 Task: Find connections with filter location Xinzhi with filter topic #Successwith filter profile language Spanish with filter current company Harvard Business Publishing with filter school Anna University with filter industry Pension Funds with filter service category Interaction Design with filter keywords title Red Cross Volunteer
Action: Mouse moved to (699, 99)
Screenshot: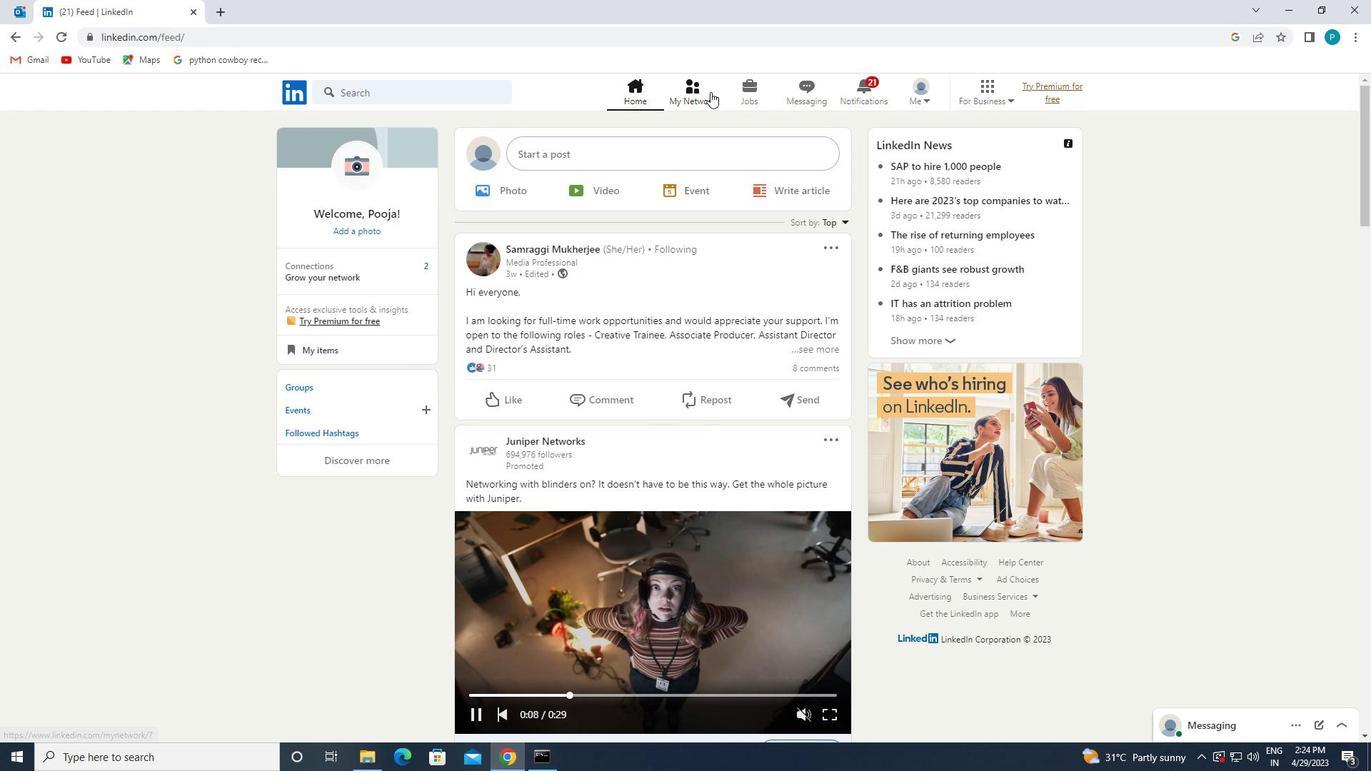 
Action: Mouse pressed left at (699, 99)
Screenshot: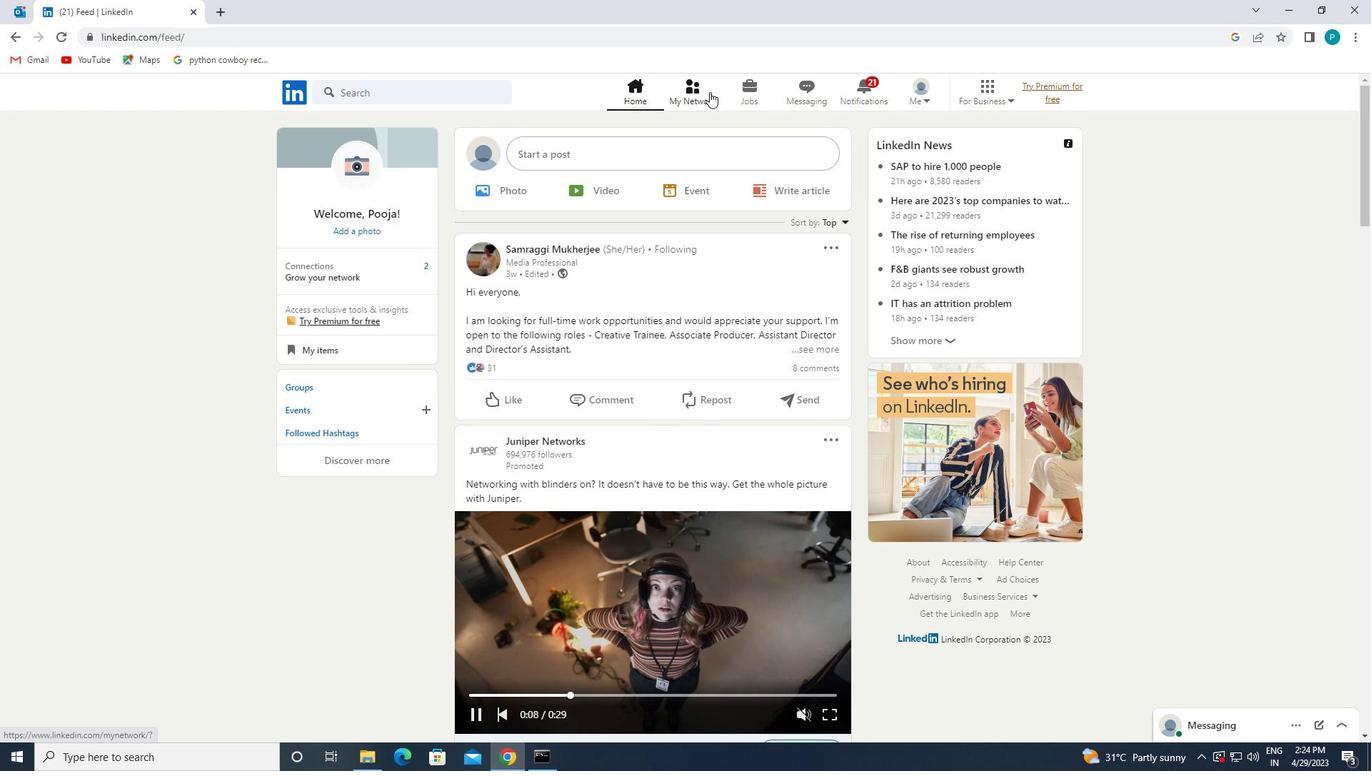 
Action: Mouse moved to (435, 154)
Screenshot: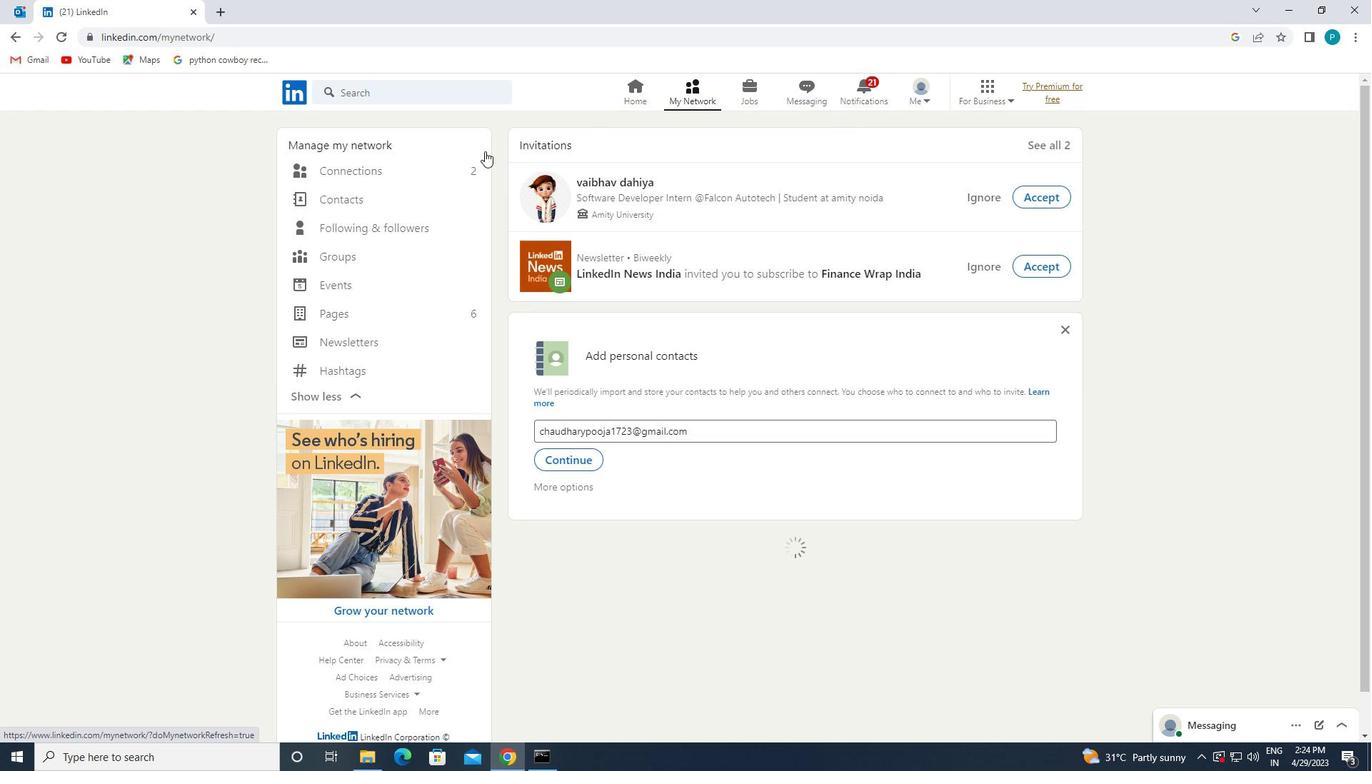 
Action: Mouse pressed left at (435, 154)
Screenshot: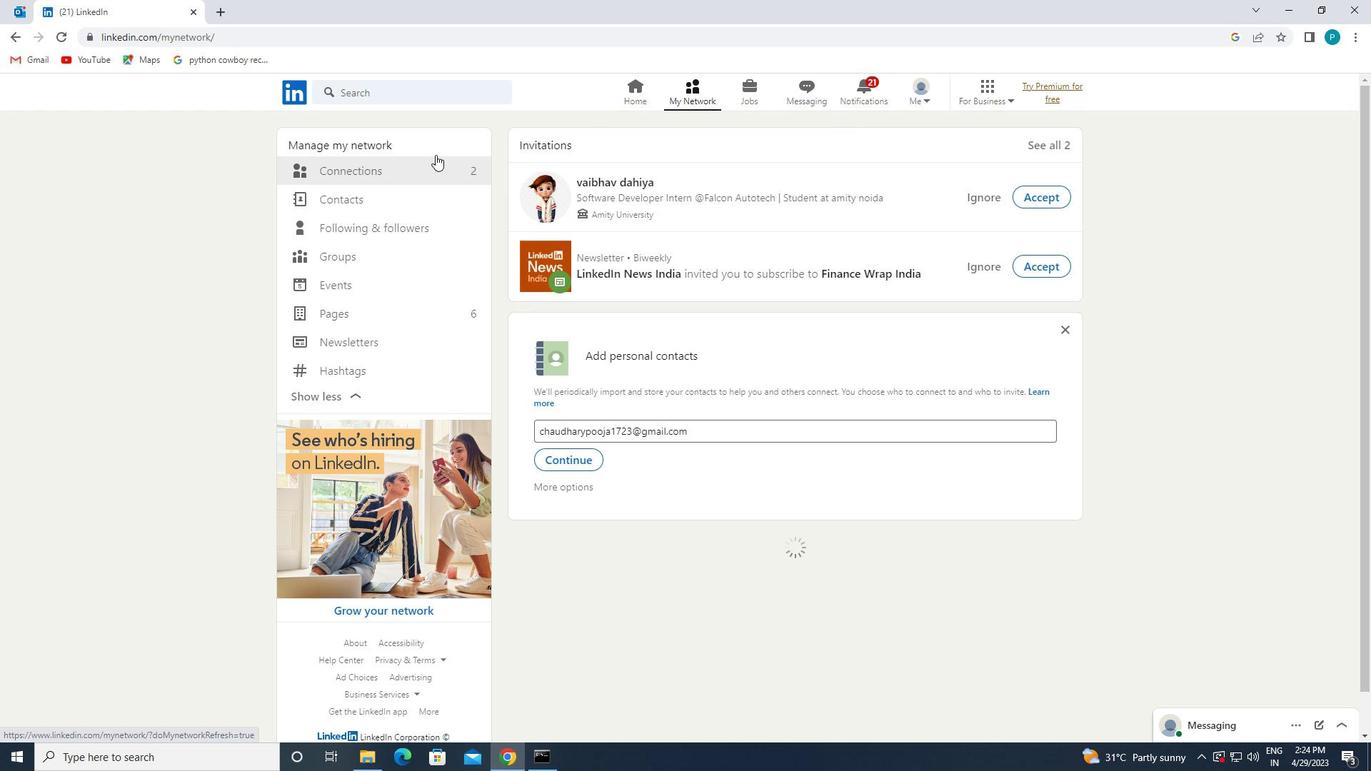 
Action: Mouse moved to (433, 162)
Screenshot: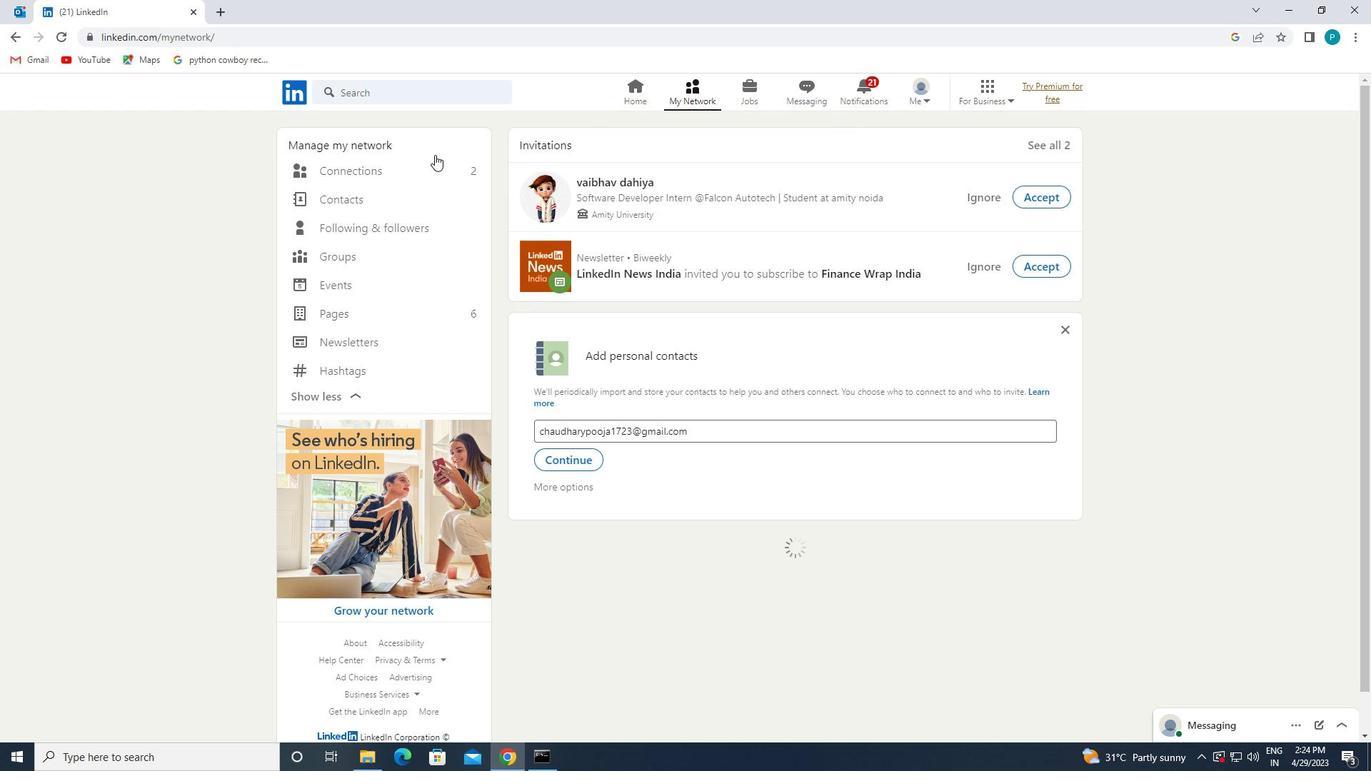 
Action: Mouse pressed left at (433, 162)
Screenshot: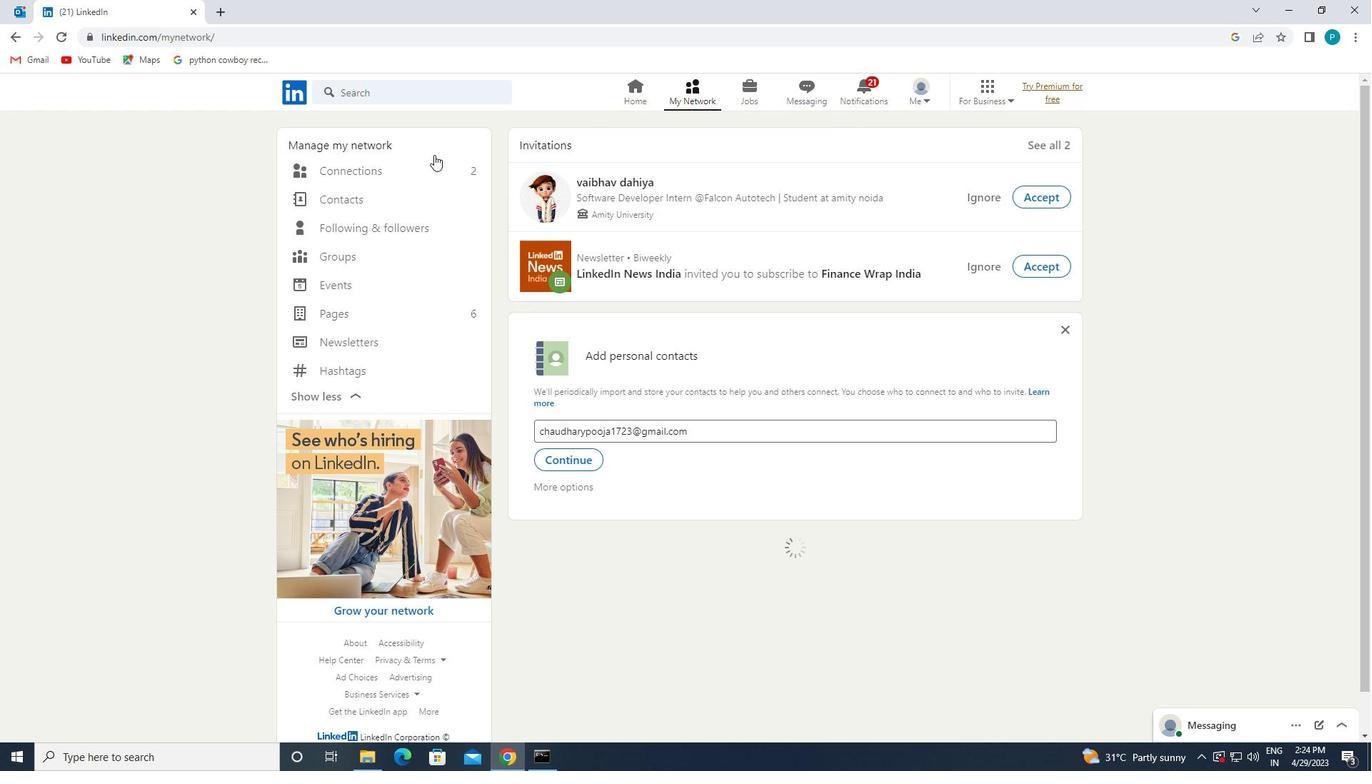 
Action: Mouse moved to (813, 177)
Screenshot: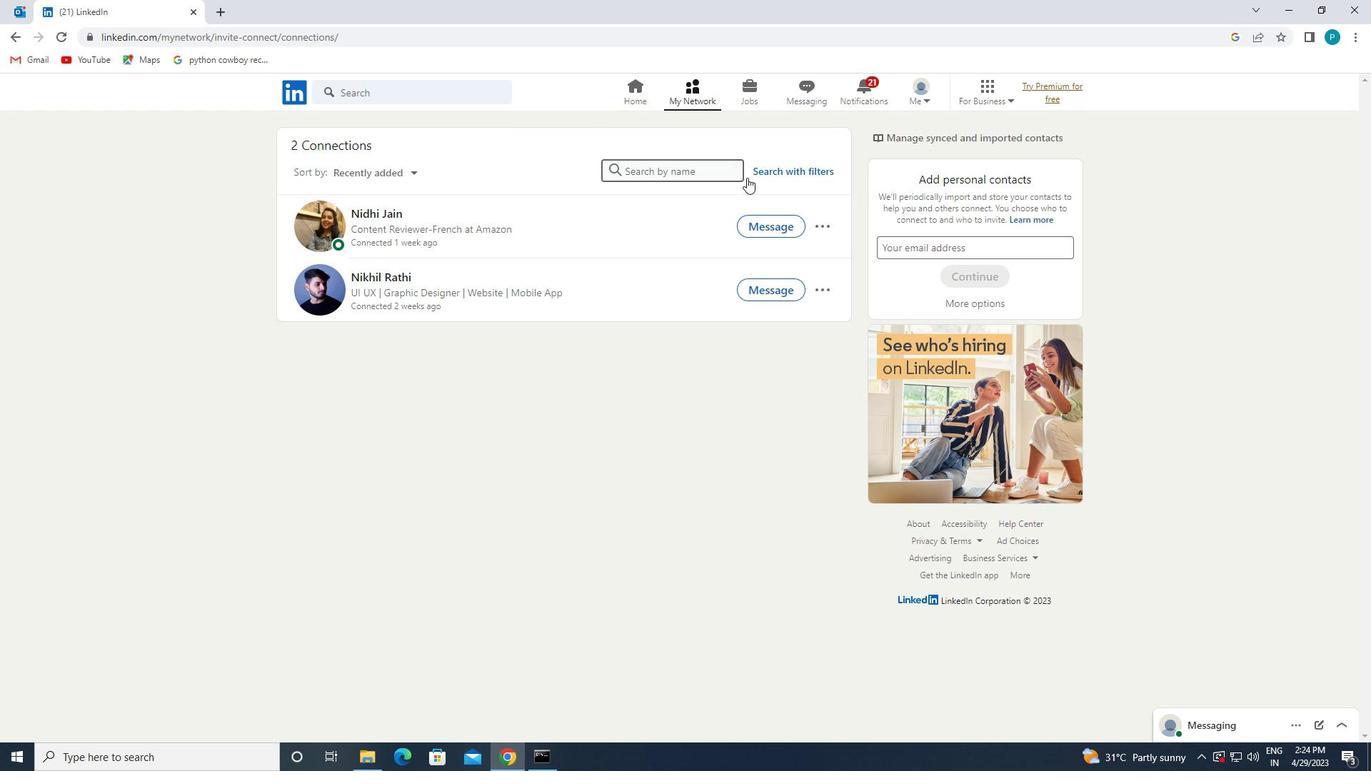 
Action: Mouse pressed left at (813, 177)
Screenshot: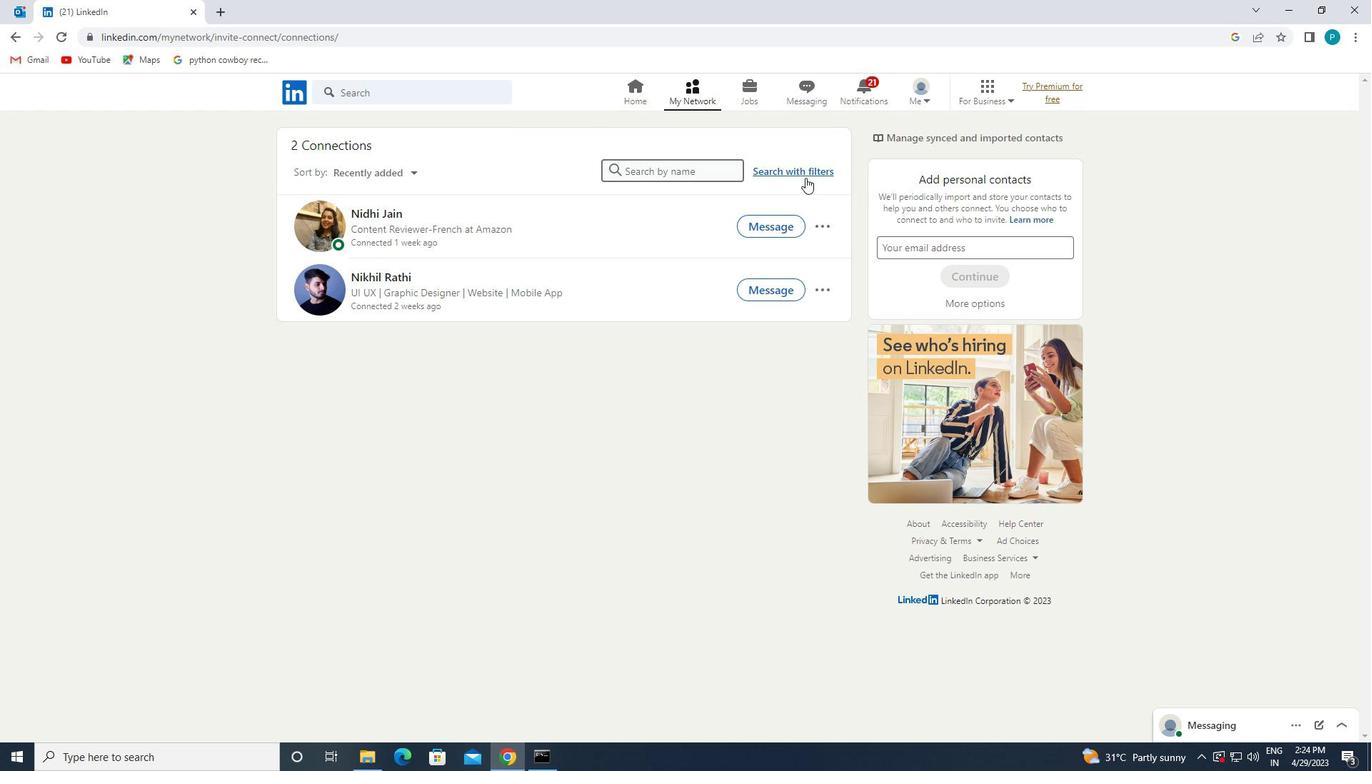 
Action: Mouse moved to (737, 134)
Screenshot: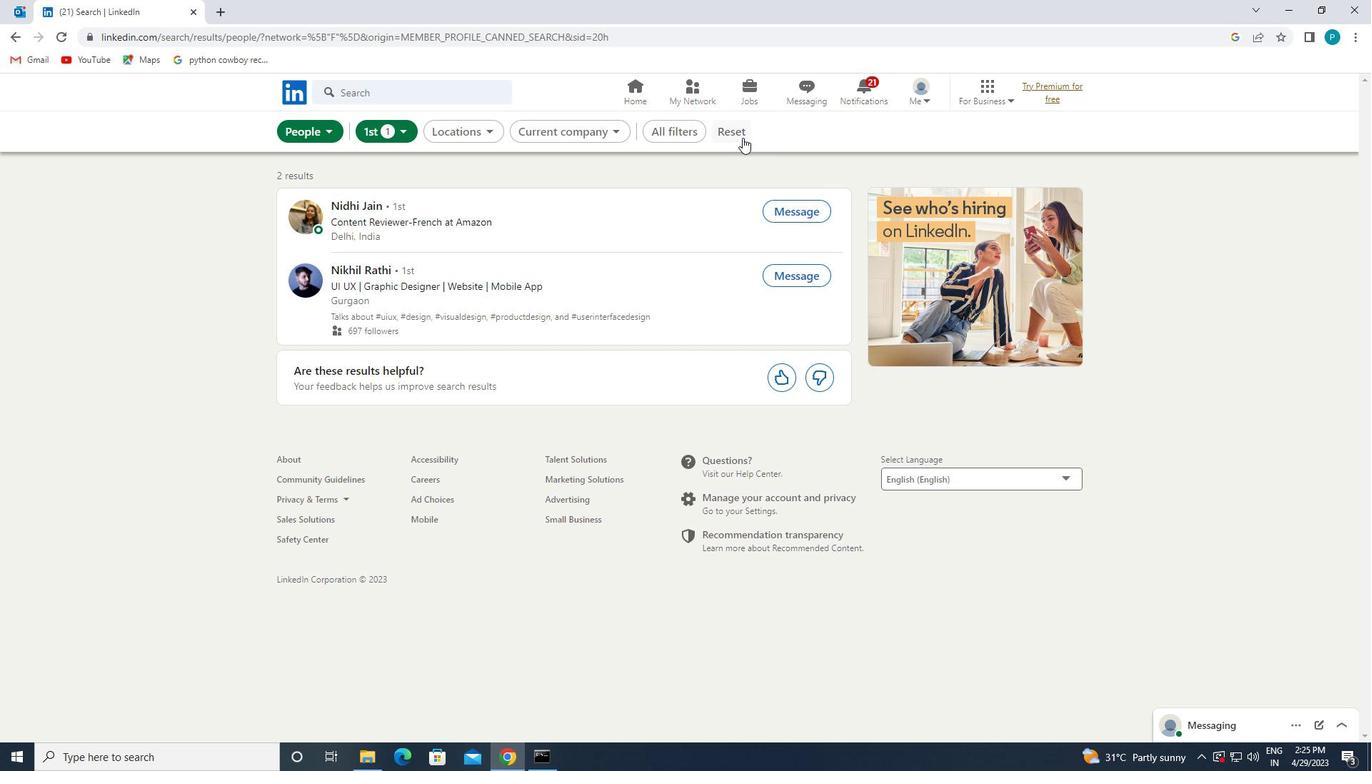 
Action: Mouse pressed left at (737, 134)
Screenshot: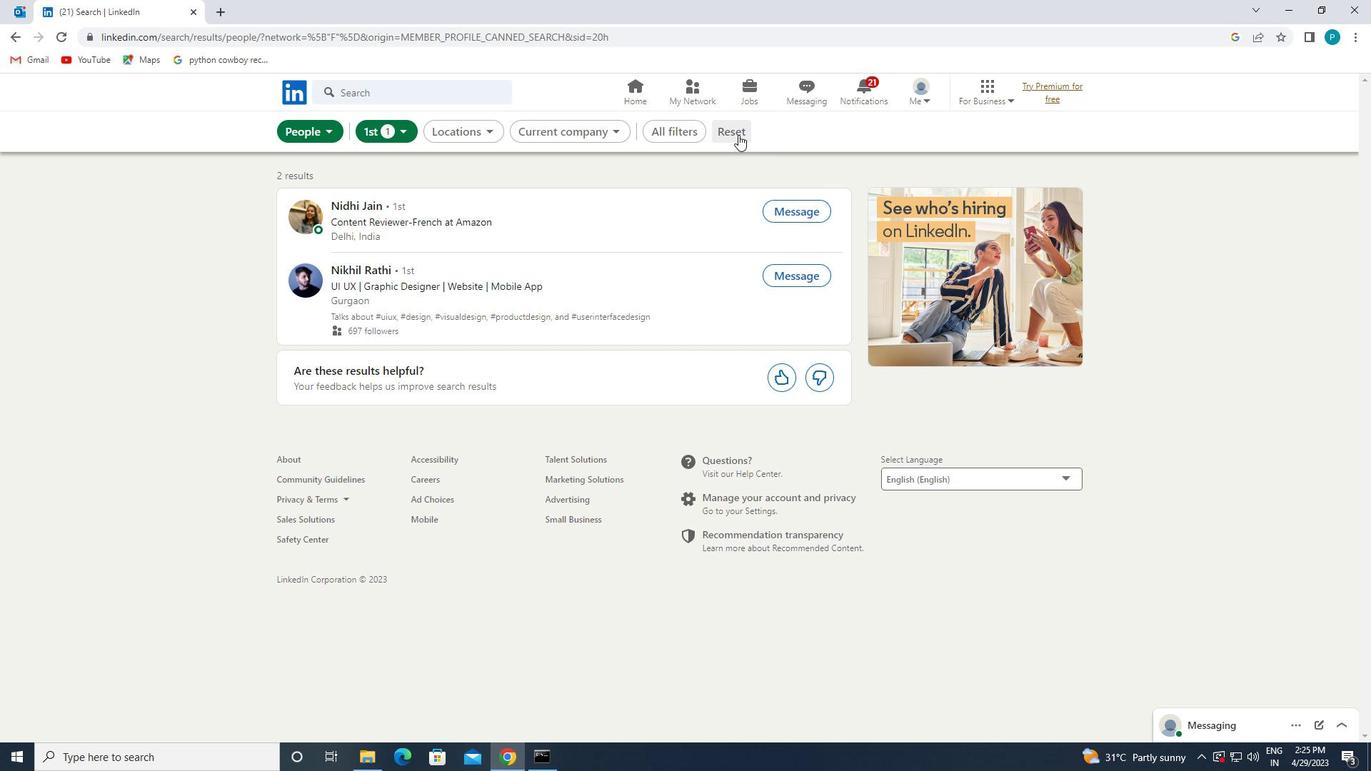 
Action: Mouse moved to (715, 131)
Screenshot: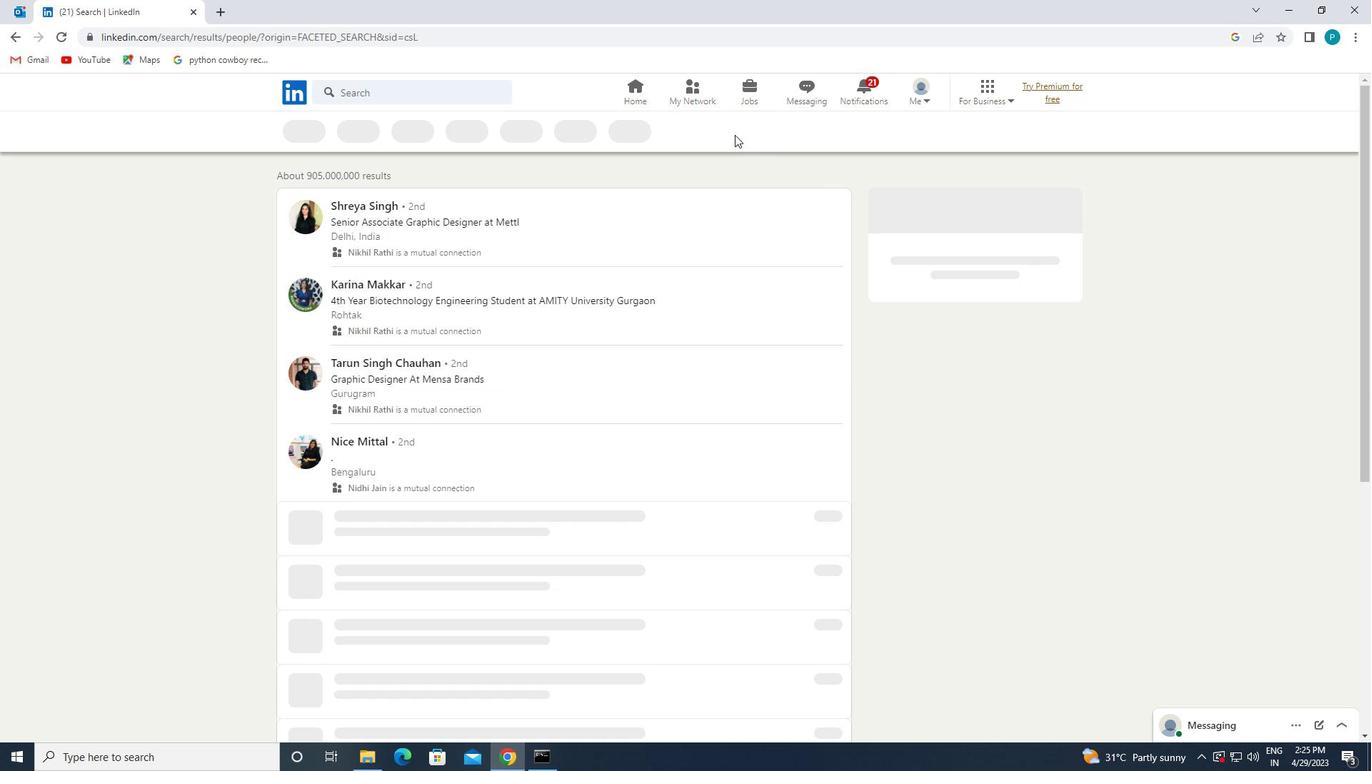 
Action: Mouse pressed left at (715, 131)
Screenshot: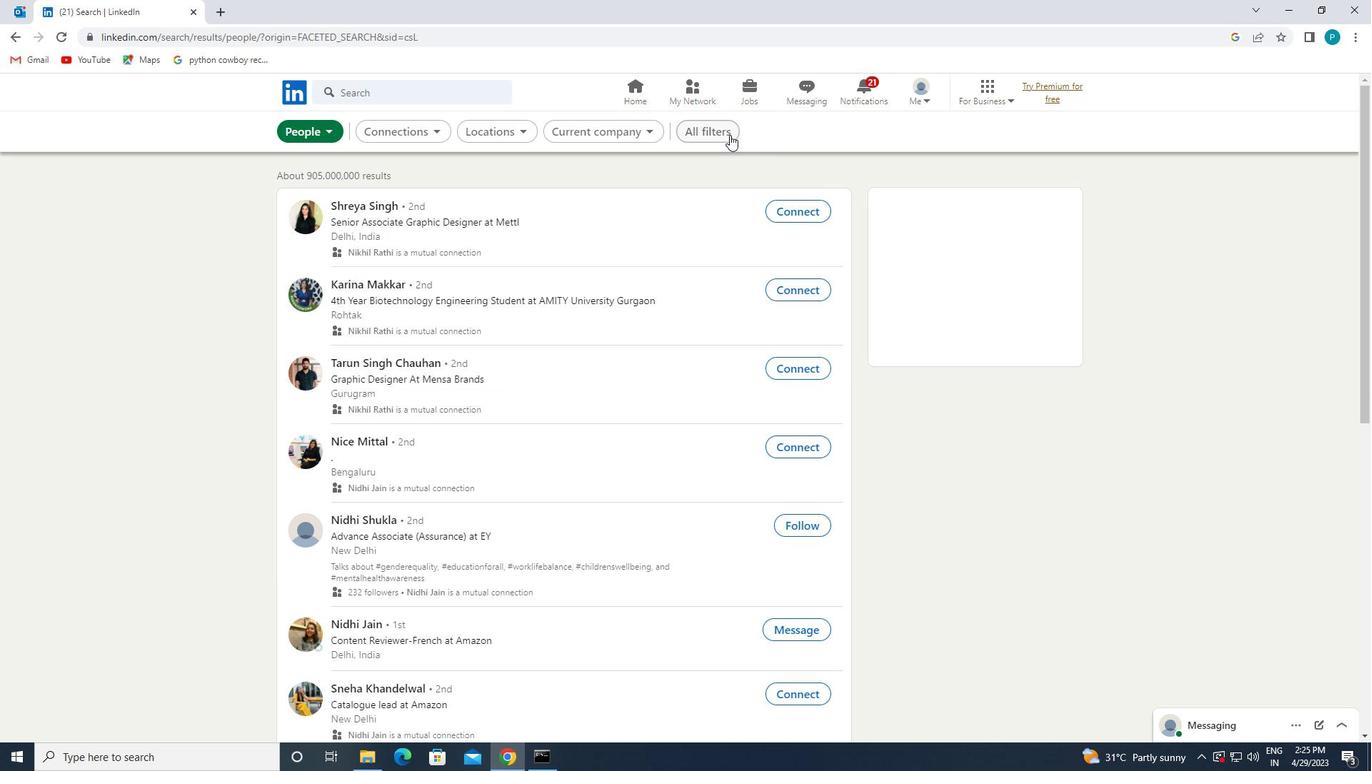 
Action: Mouse moved to (1208, 461)
Screenshot: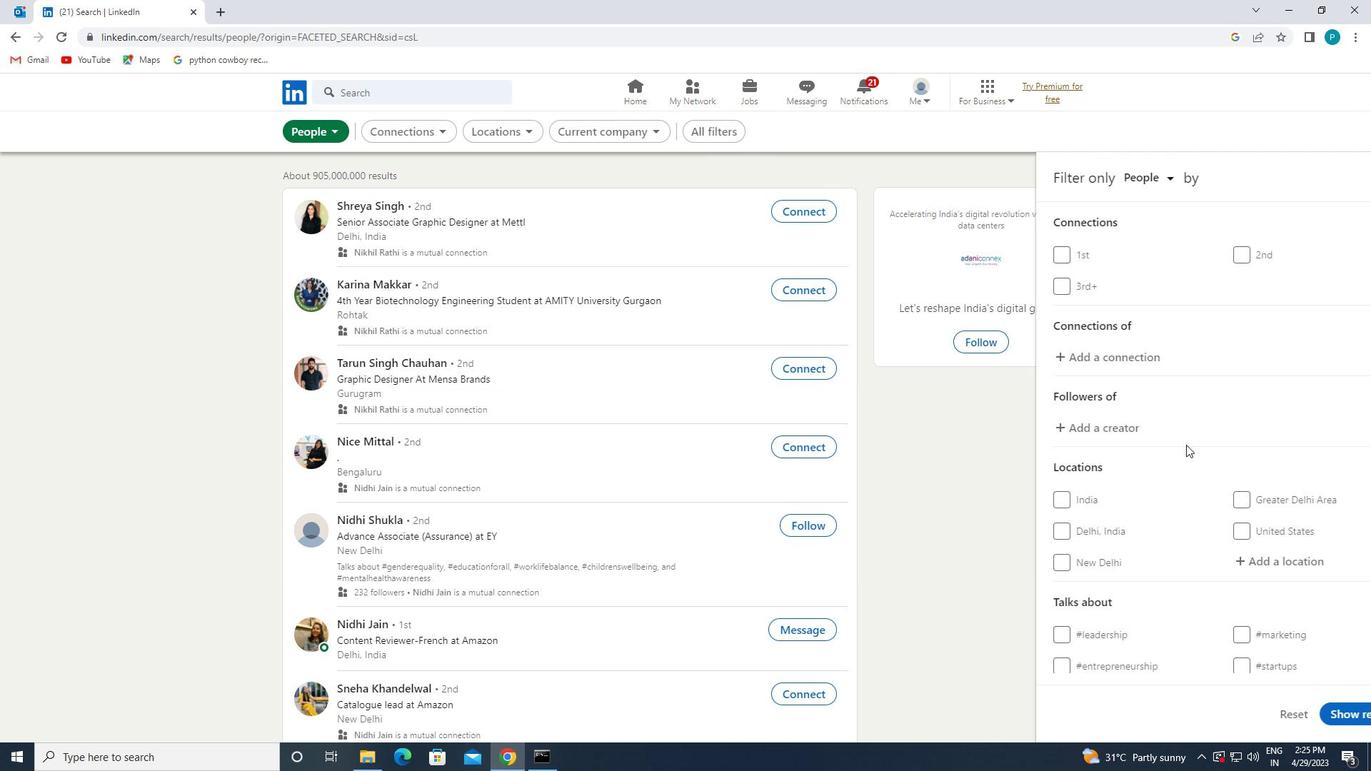 
Action: Mouse scrolled (1208, 460) with delta (0, 0)
Screenshot: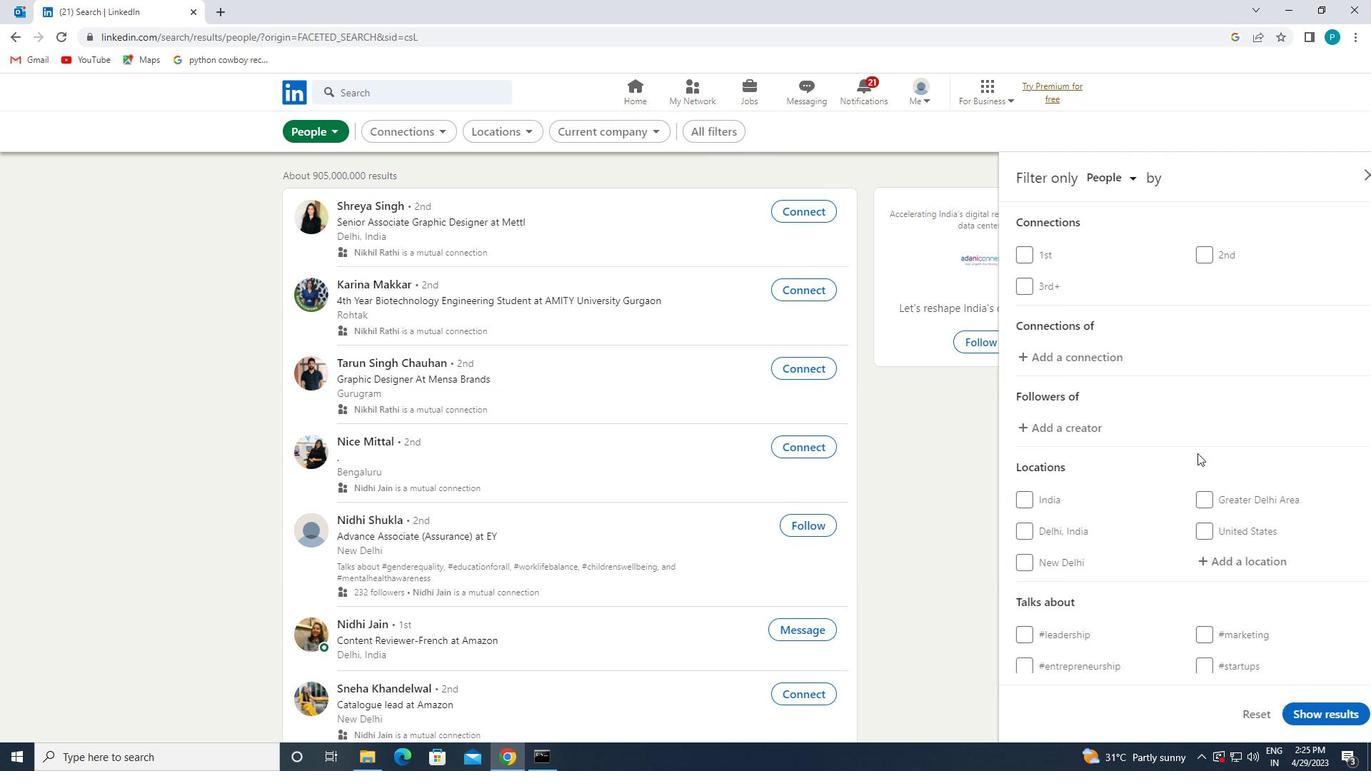 
Action: Mouse scrolled (1208, 460) with delta (0, 0)
Screenshot: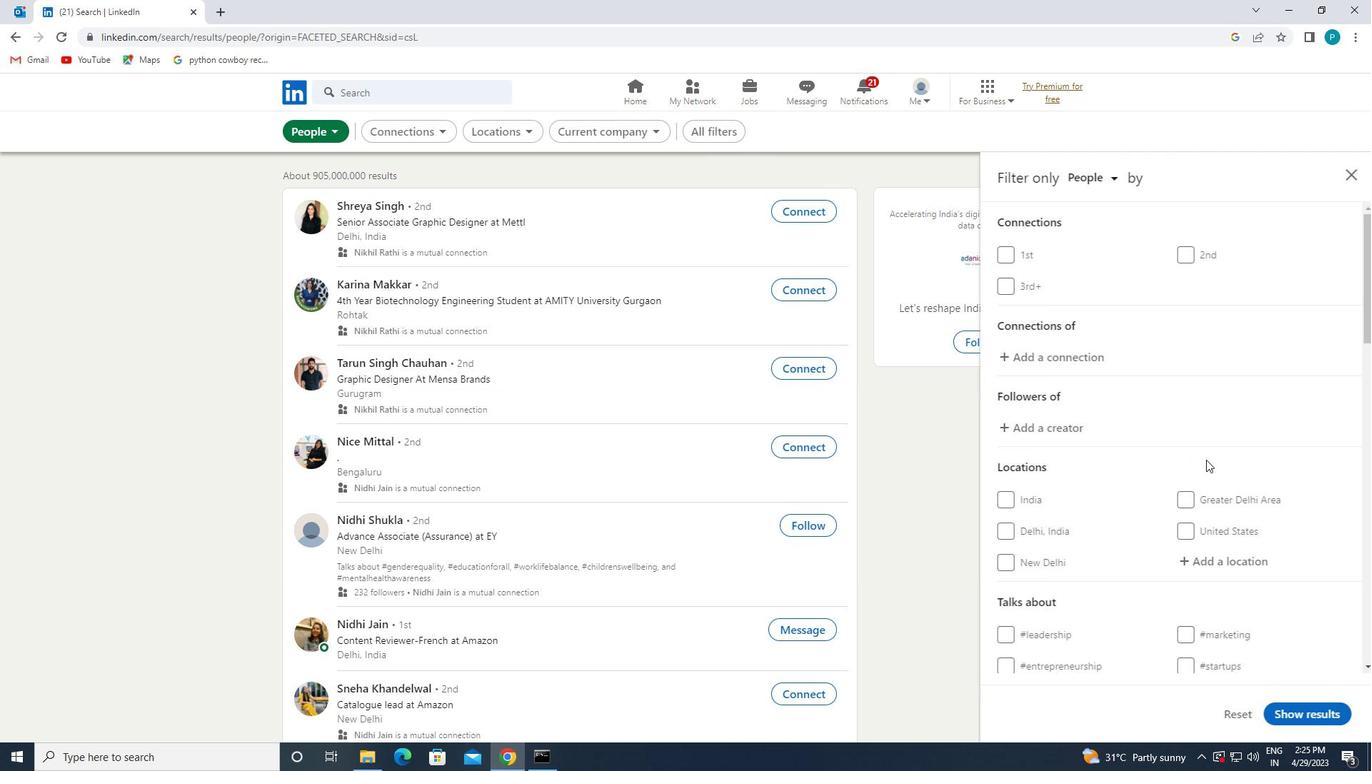 
Action: Mouse scrolled (1208, 460) with delta (0, 0)
Screenshot: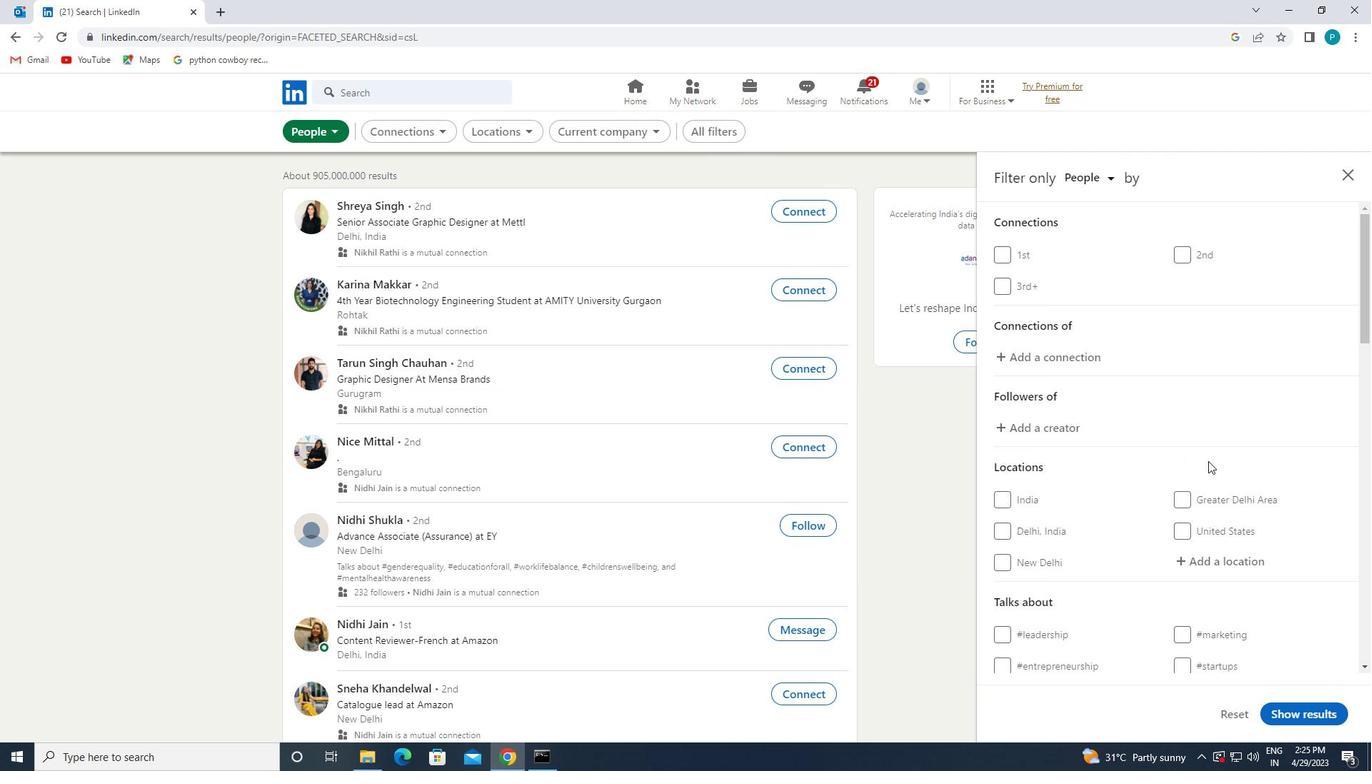 
Action: Mouse moved to (1208, 461)
Screenshot: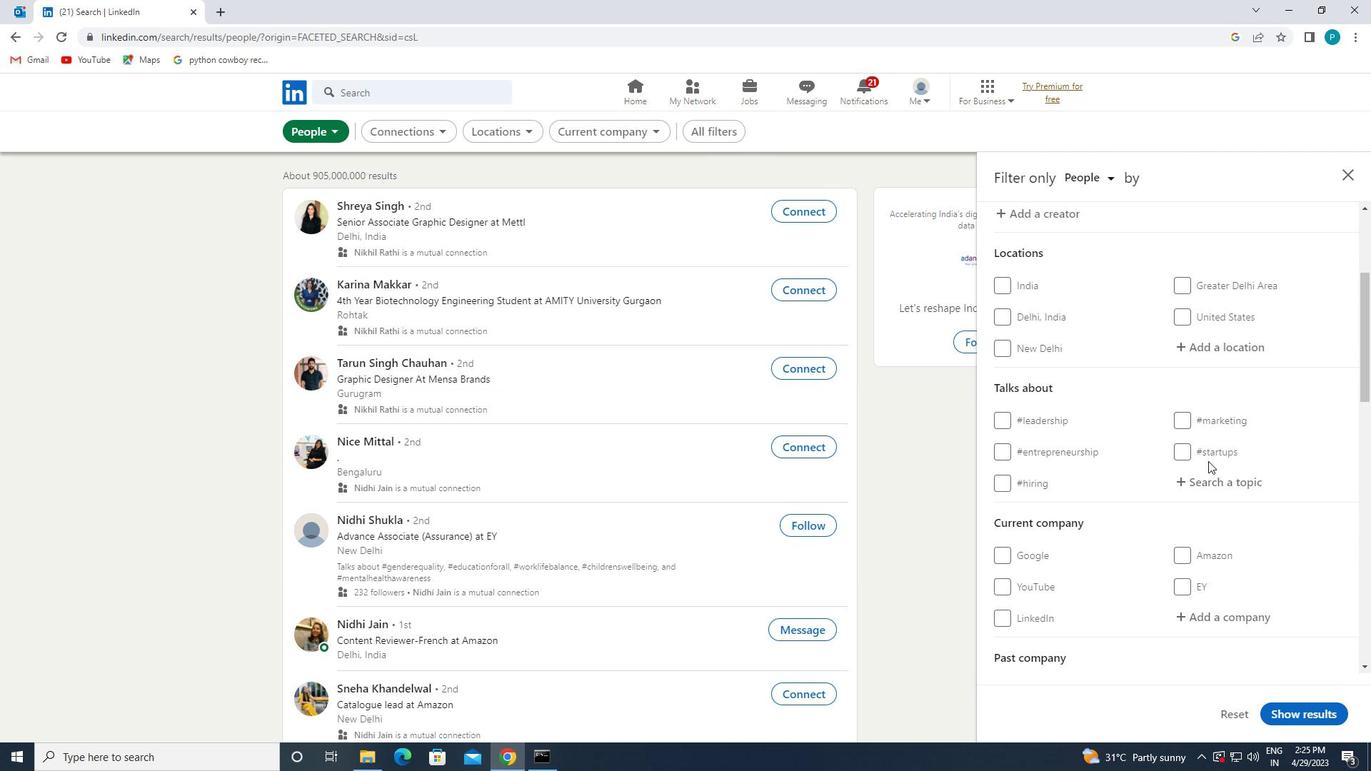 
Action: Mouse scrolled (1208, 462) with delta (0, 0)
Screenshot: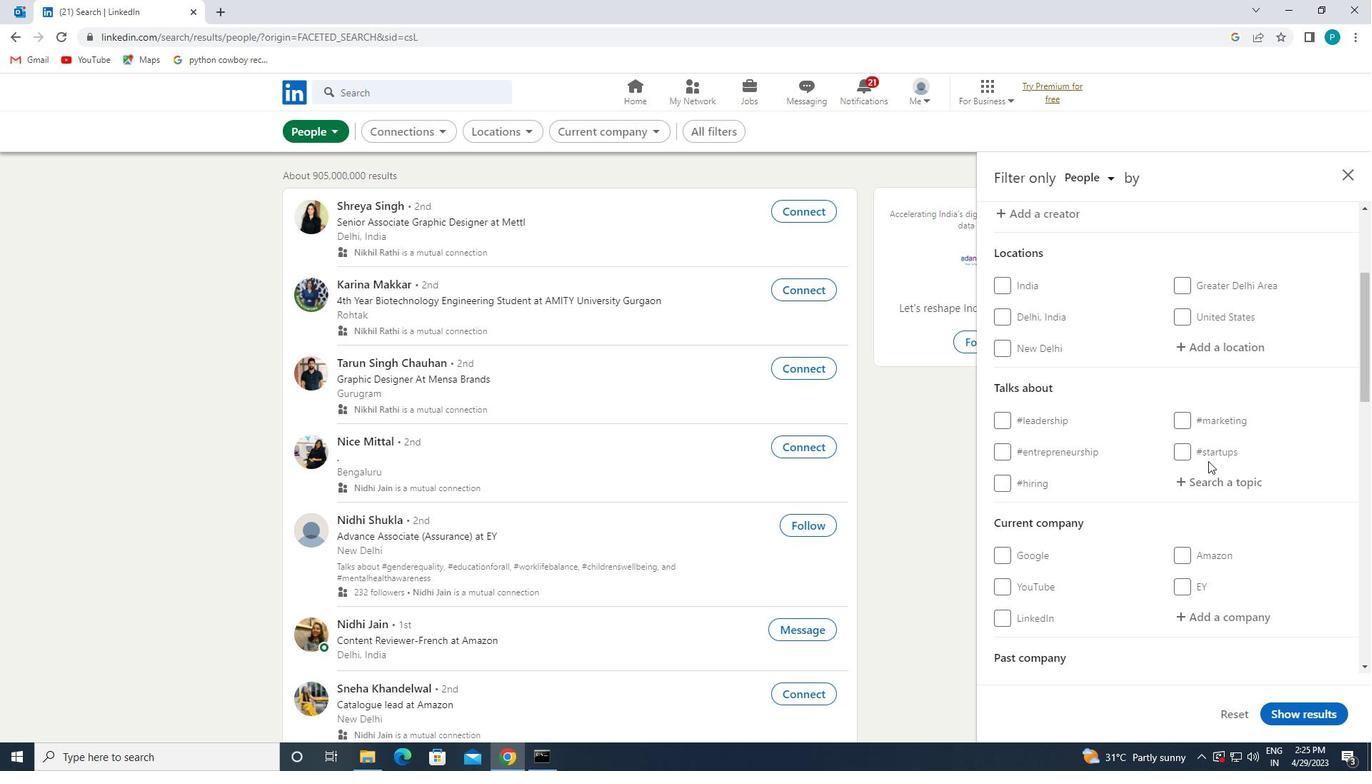 
Action: Mouse scrolled (1208, 462) with delta (0, 0)
Screenshot: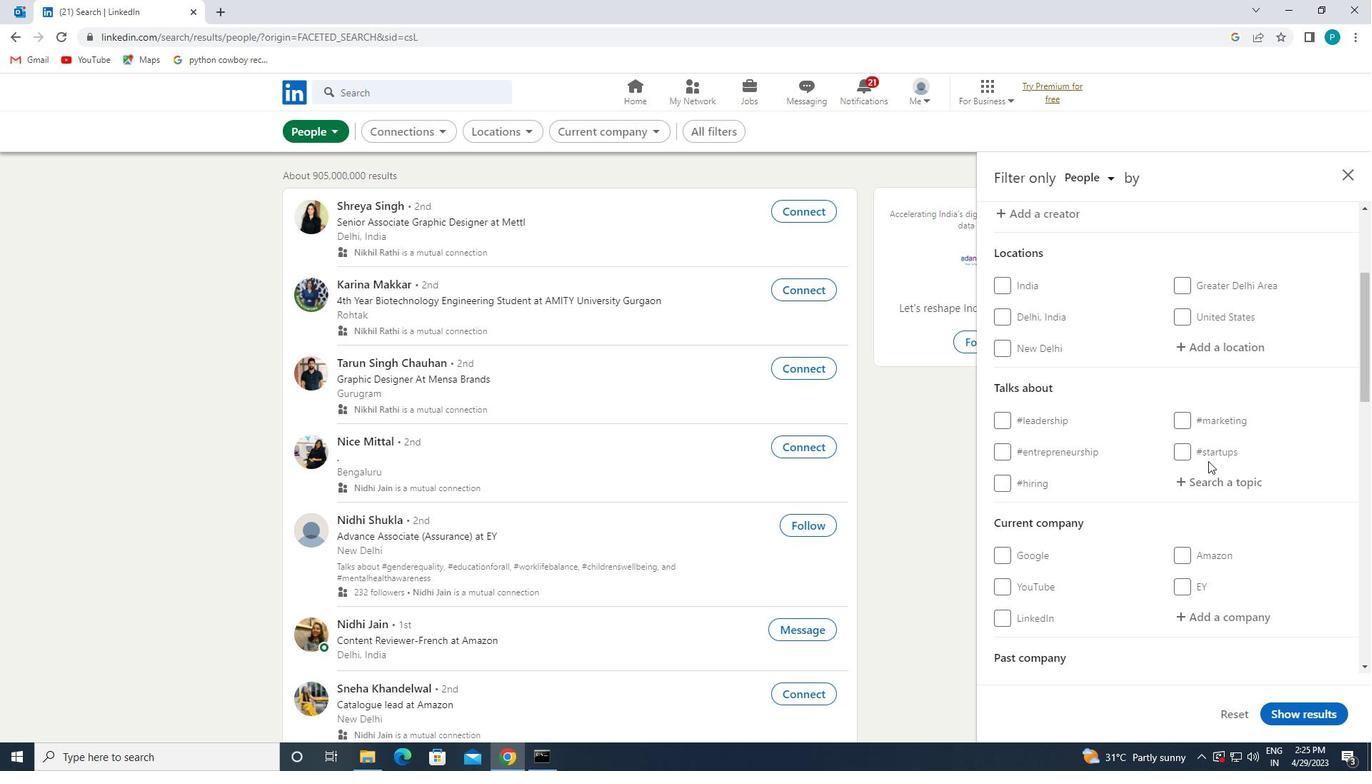 
Action: Mouse scrolled (1208, 462) with delta (0, 0)
Screenshot: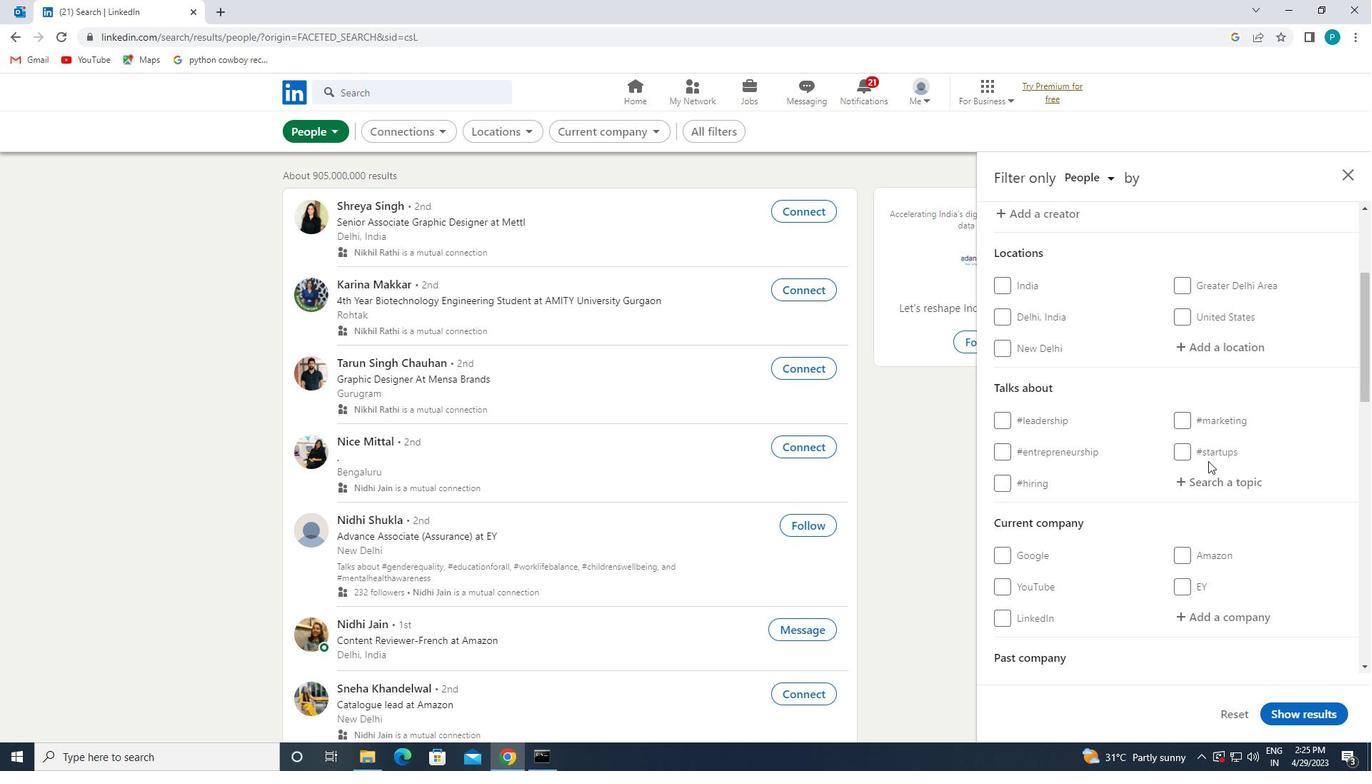 
Action: Mouse scrolled (1208, 462) with delta (0, 0)
Screenshot: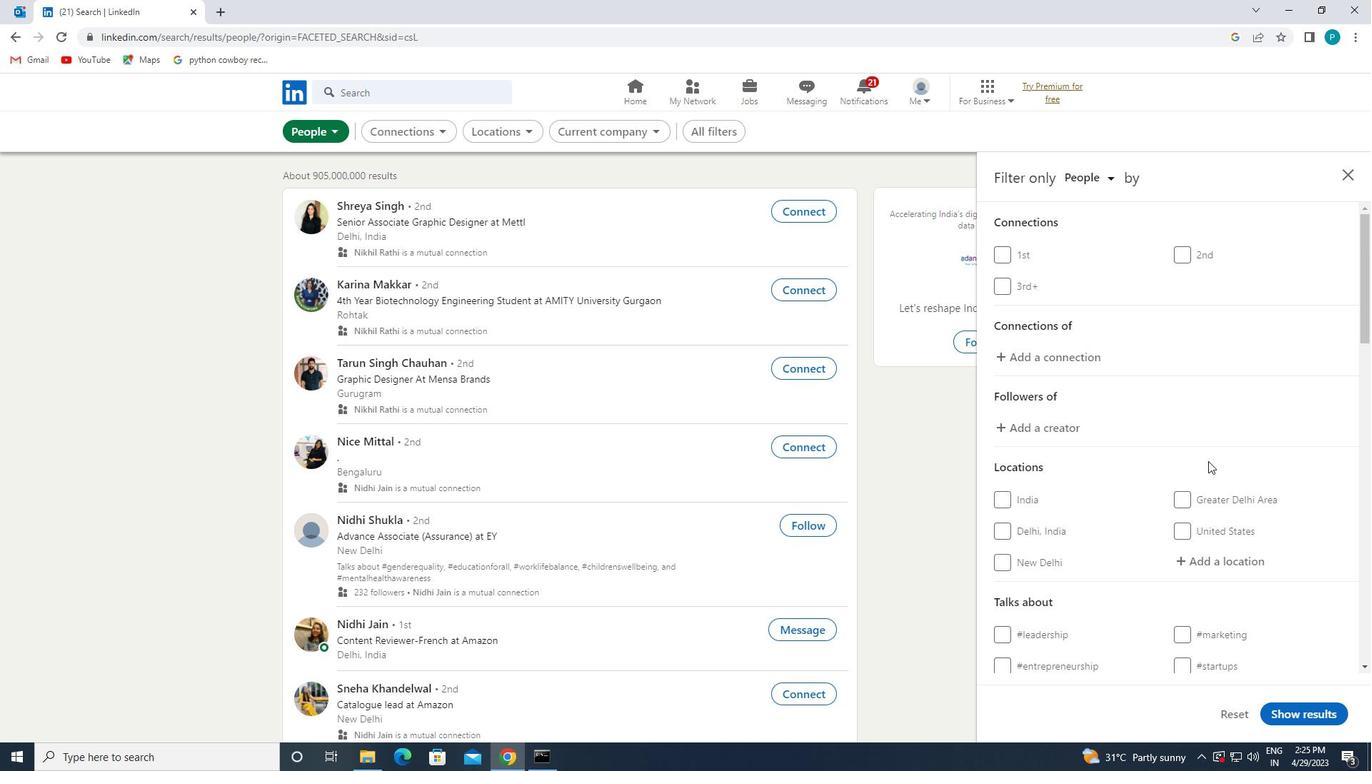 
Action: Mouse scrolled (1208, 460) with delta (0, 0)
Screenshot: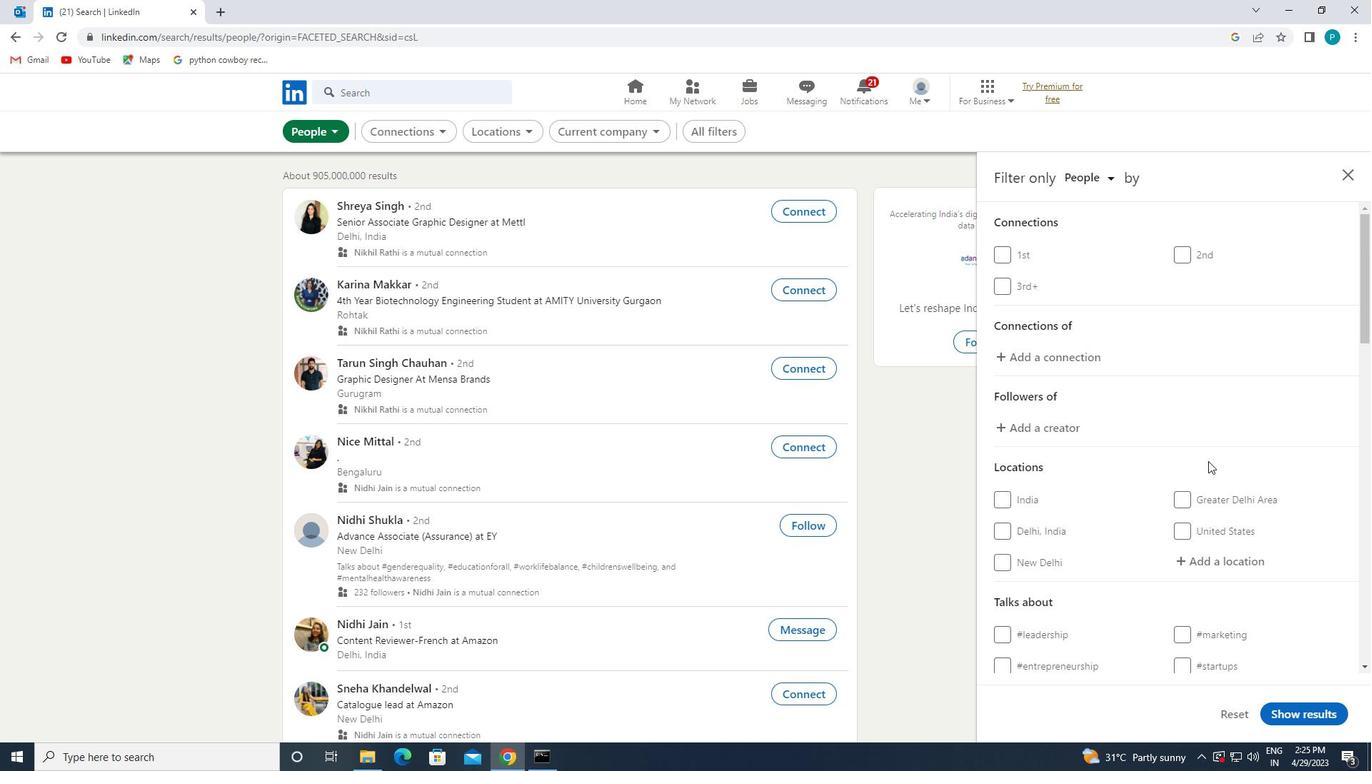 
Action: Mouse scrolled (1208, 460) with delta (0, 0)
Screenshot: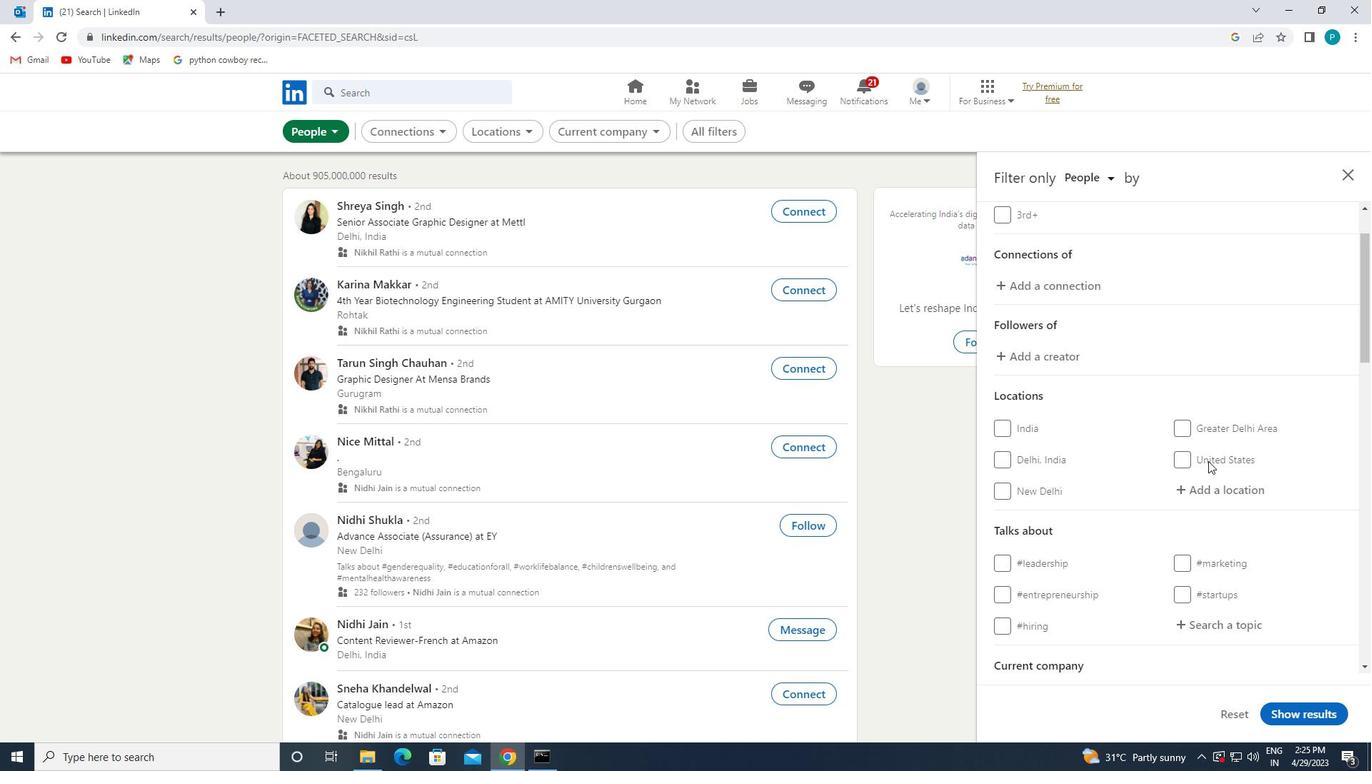 
Action: Mouse moved to (1194, 410)
Screenshot: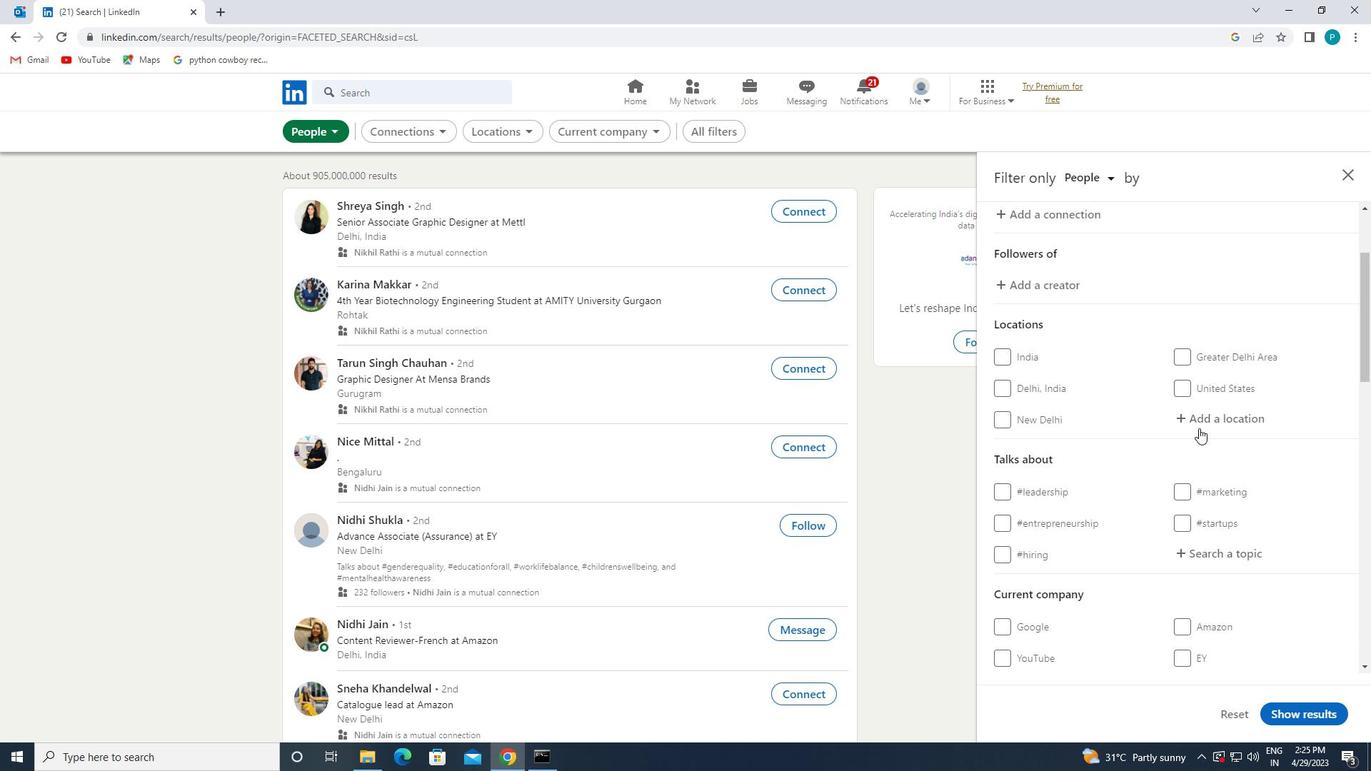
Action: Mouse pressed left at (1194, 410)
Screenshot: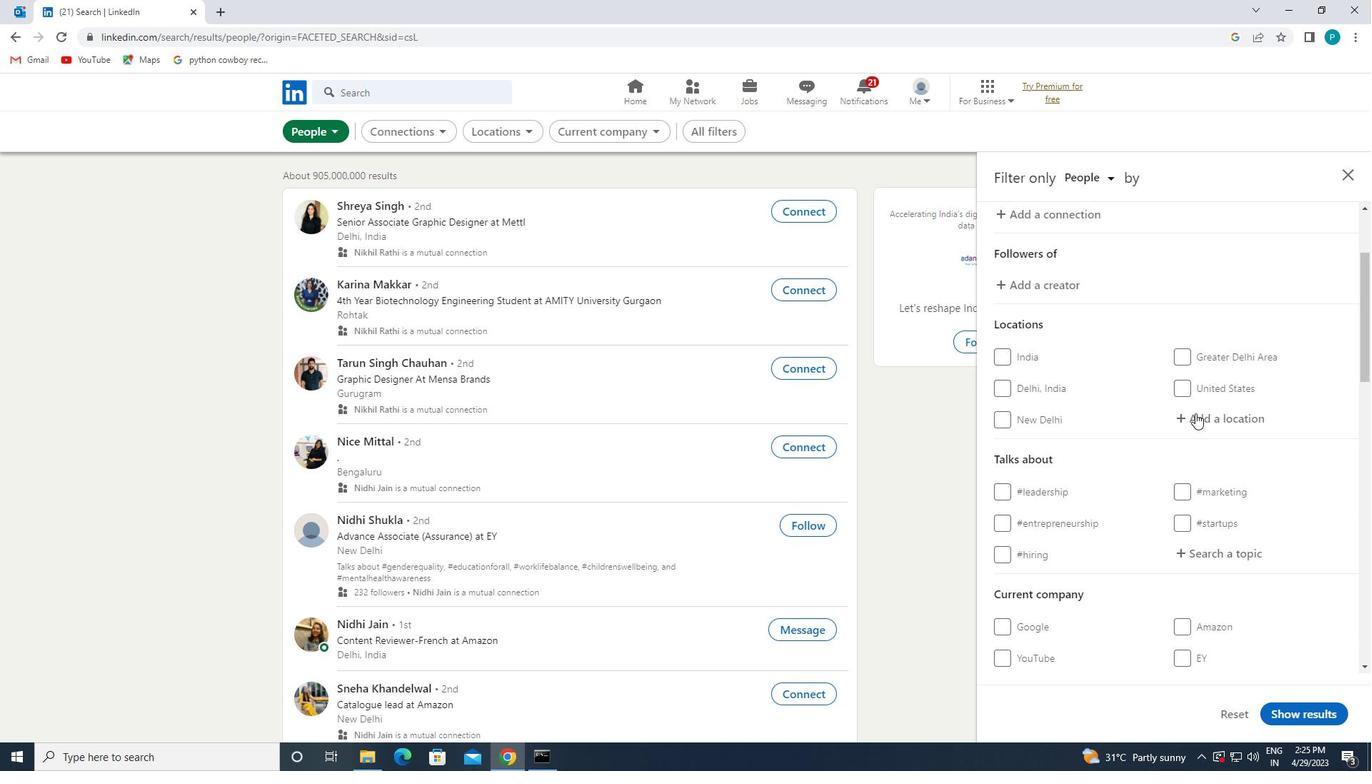 
Action: Key pressed <Key.caps_lock>x<Key.caps_lock>inzhi
Screenshot: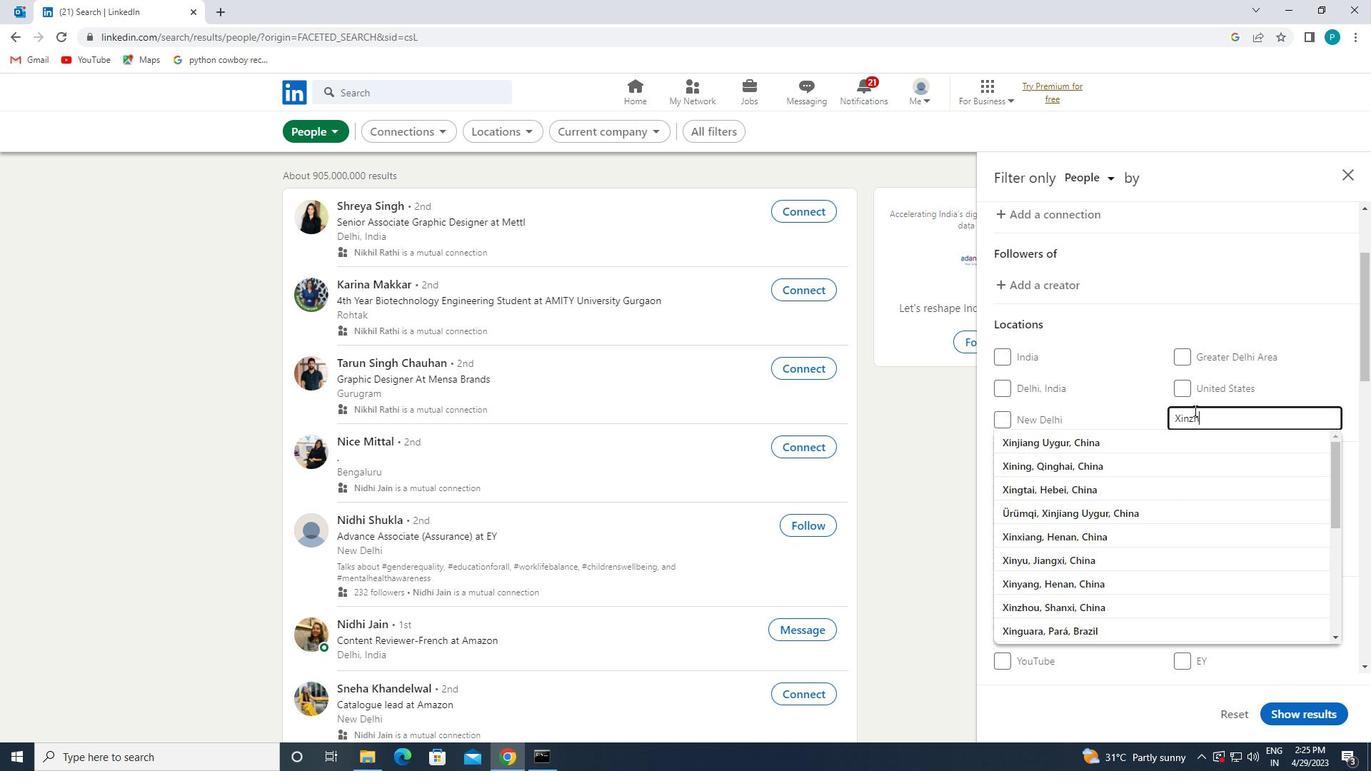 
Action: Mouse moved to (1249, 539)
Screenshot: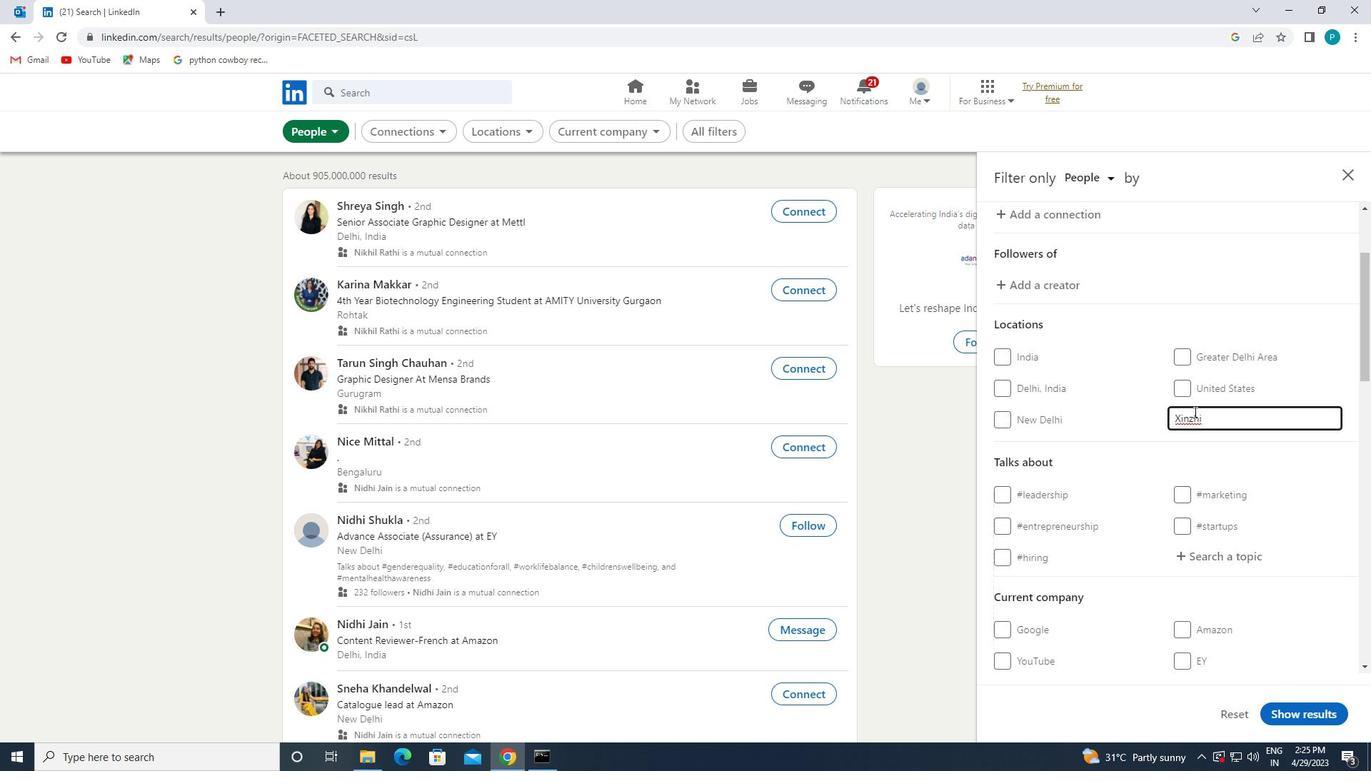 
Action: Mouse scrolled (1249, 538) with delta (0, 0)
Screenshot: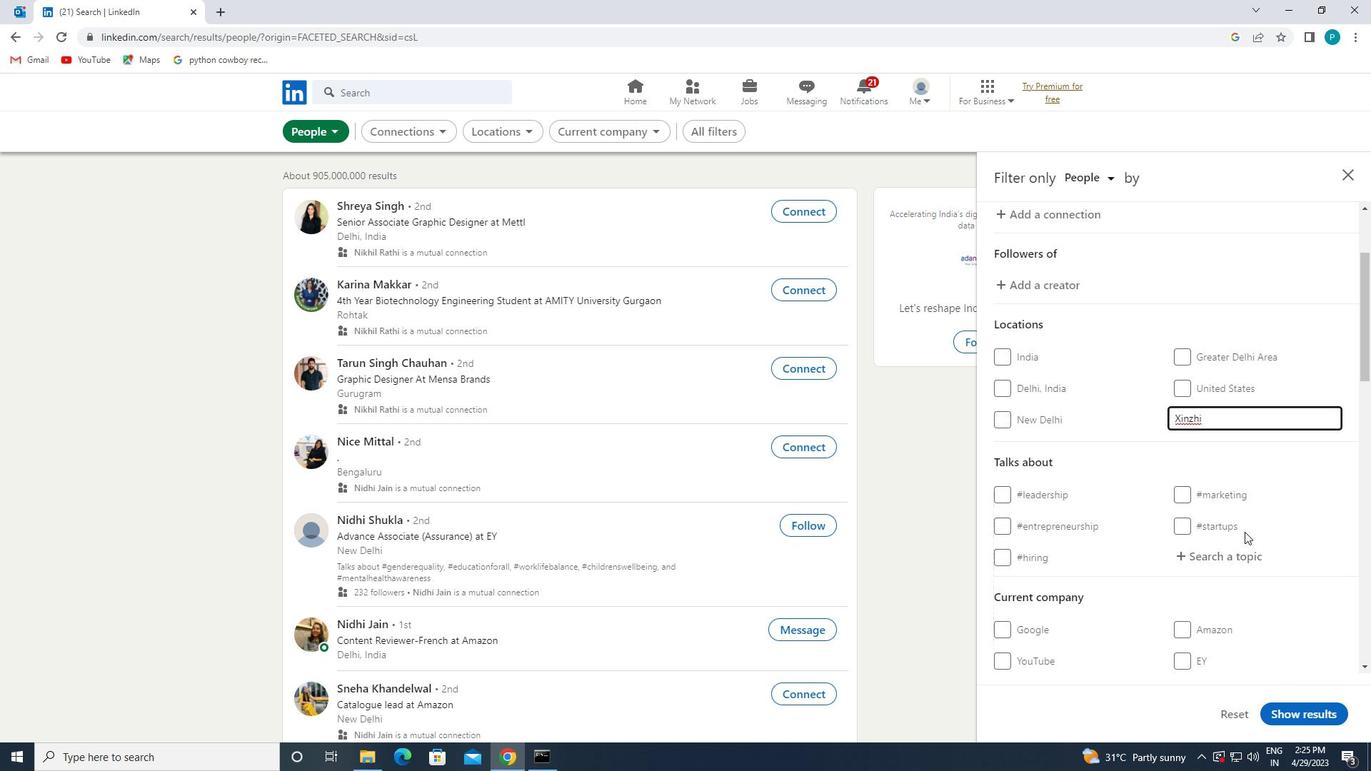 
Action: Mouse moved to (1235, 492)
Screenshot: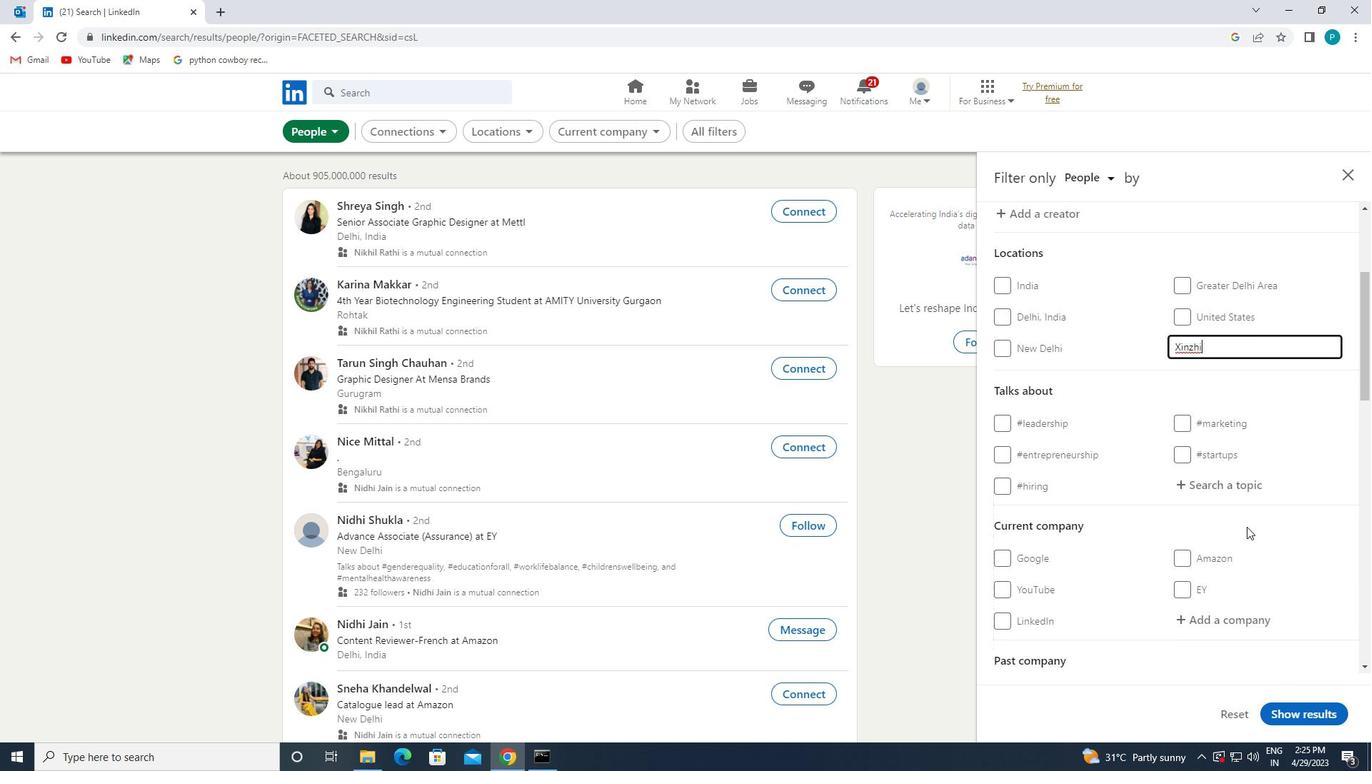 
Action: Mouse pressed left at (1235, 492)
Screenshot: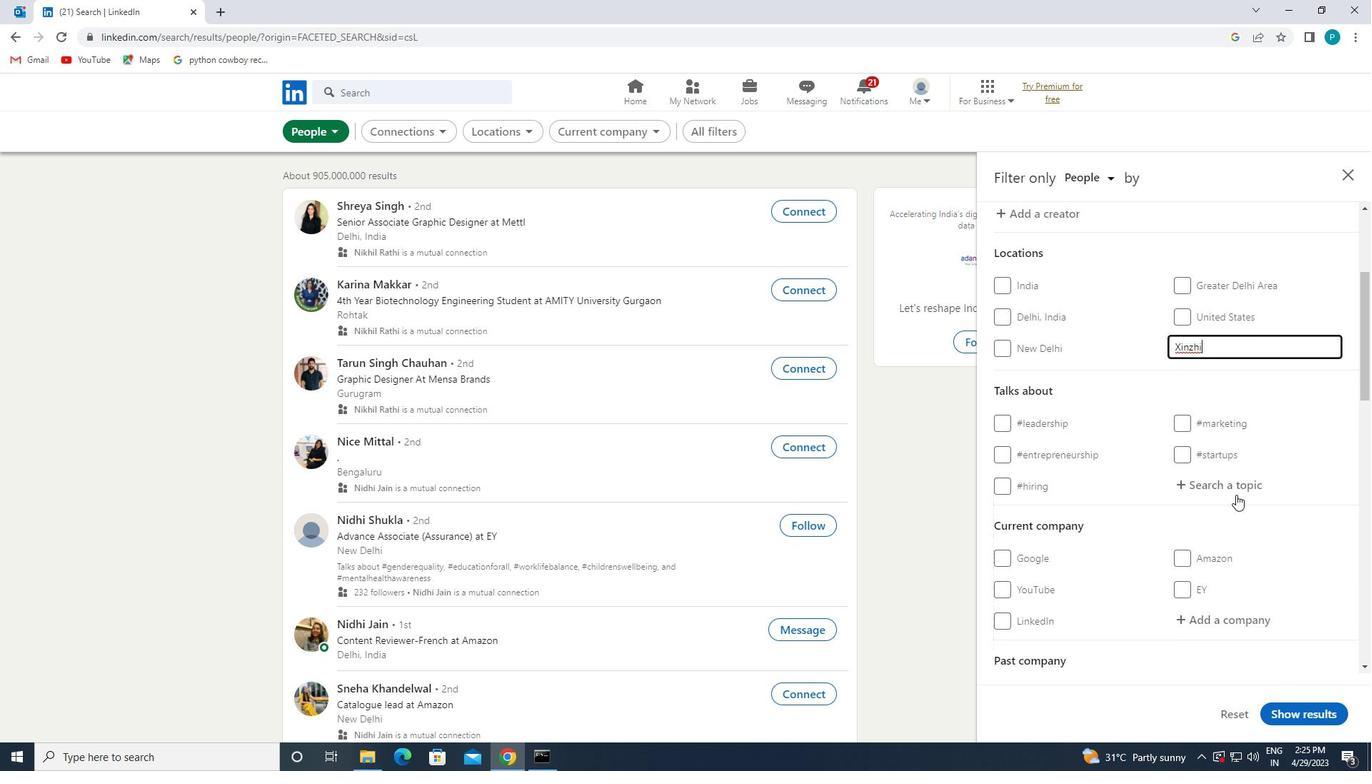 
Action: Key pressed <Key.shift>#<Key.caps_lock>S<Key.caps_lock>UCCESS
Screenshot: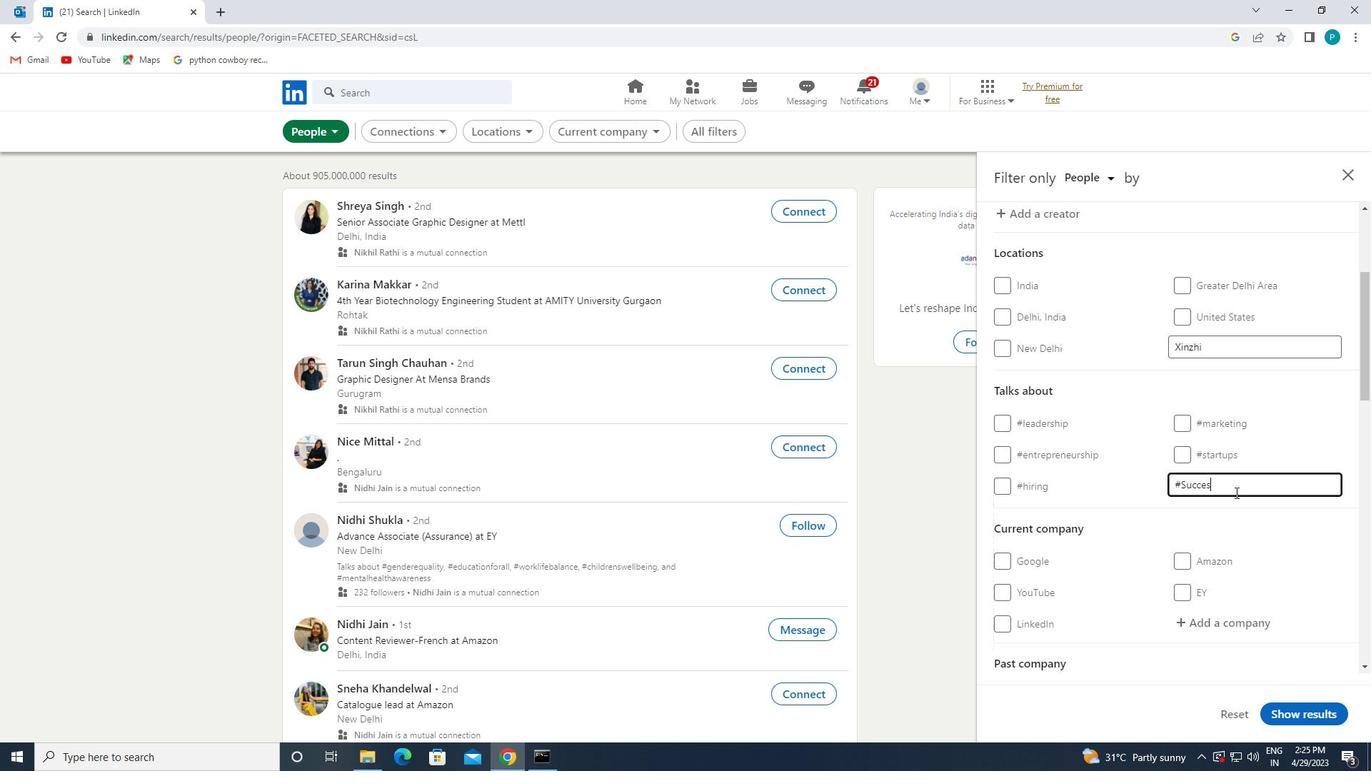 
Action: Mouse moved to (1234, 490)
Screenshot: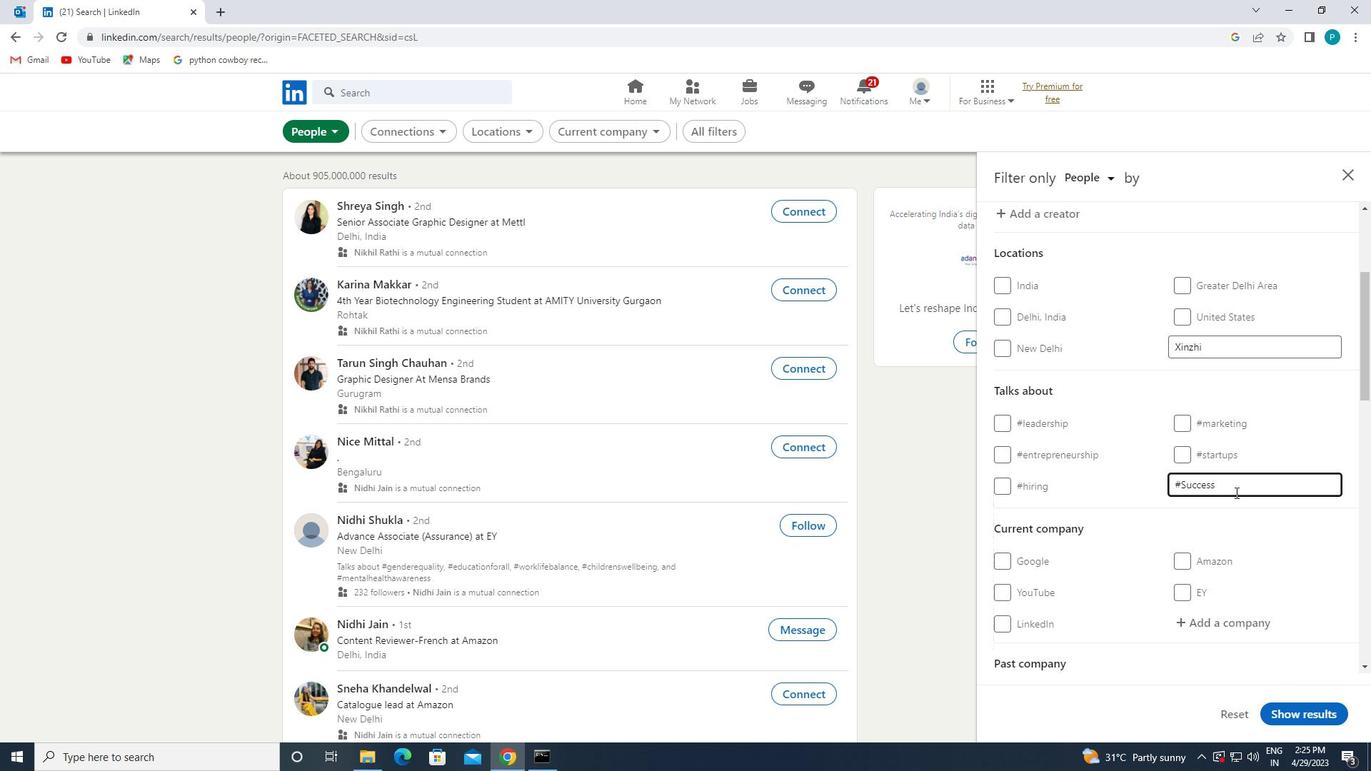 
Action: Mouse scrolled (1234, 489) with delta (0, 0)
Screenshot: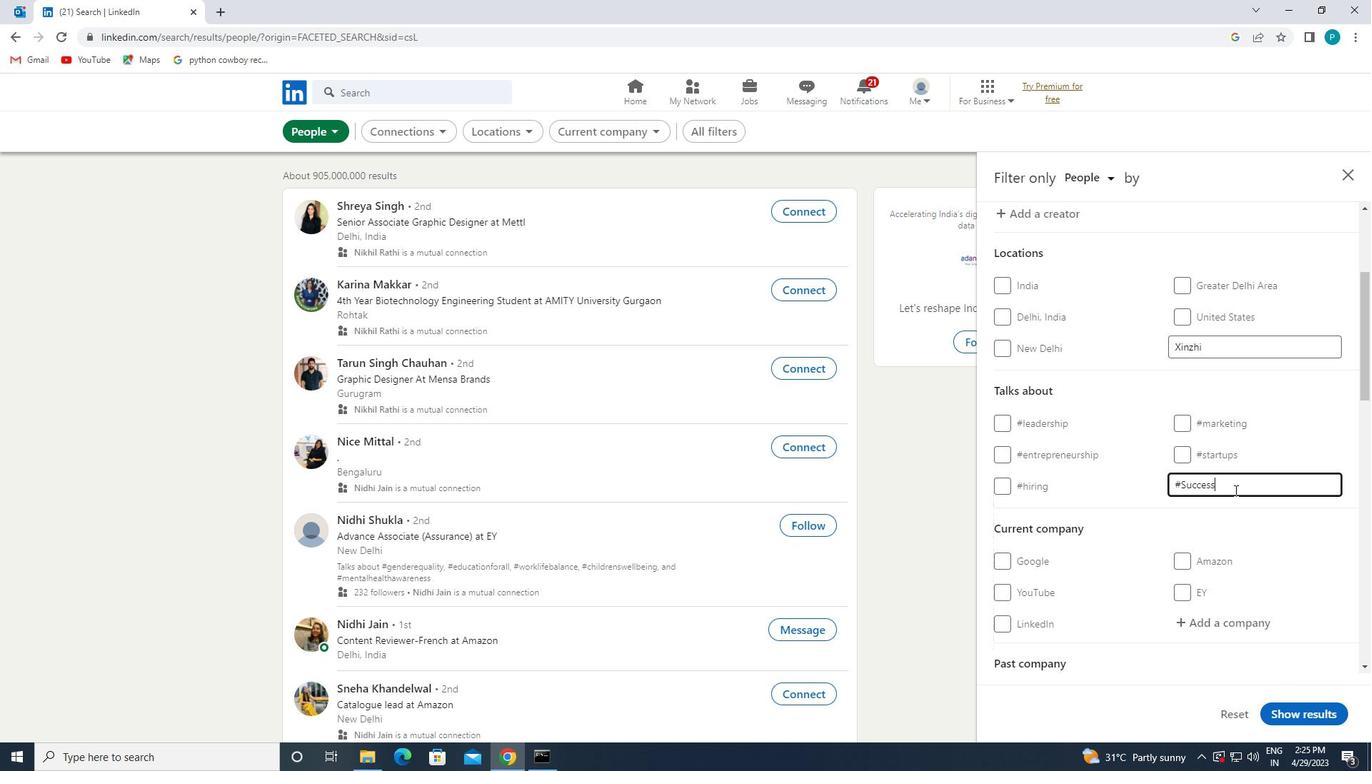 
Action: Mouse scrolled (1234, 489) with delta (0, 0)
Screenshot: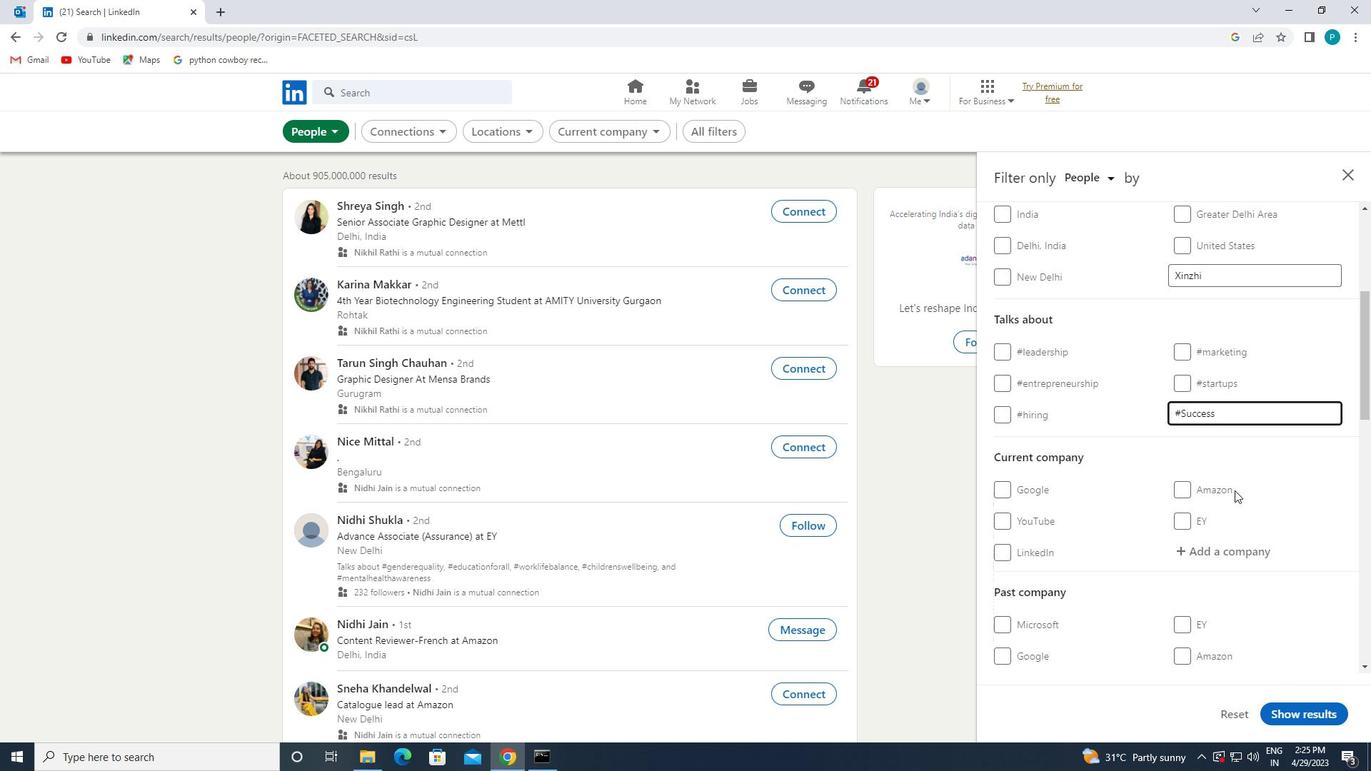 
Action: Mouse moved to (1028, 577)
Screenshot: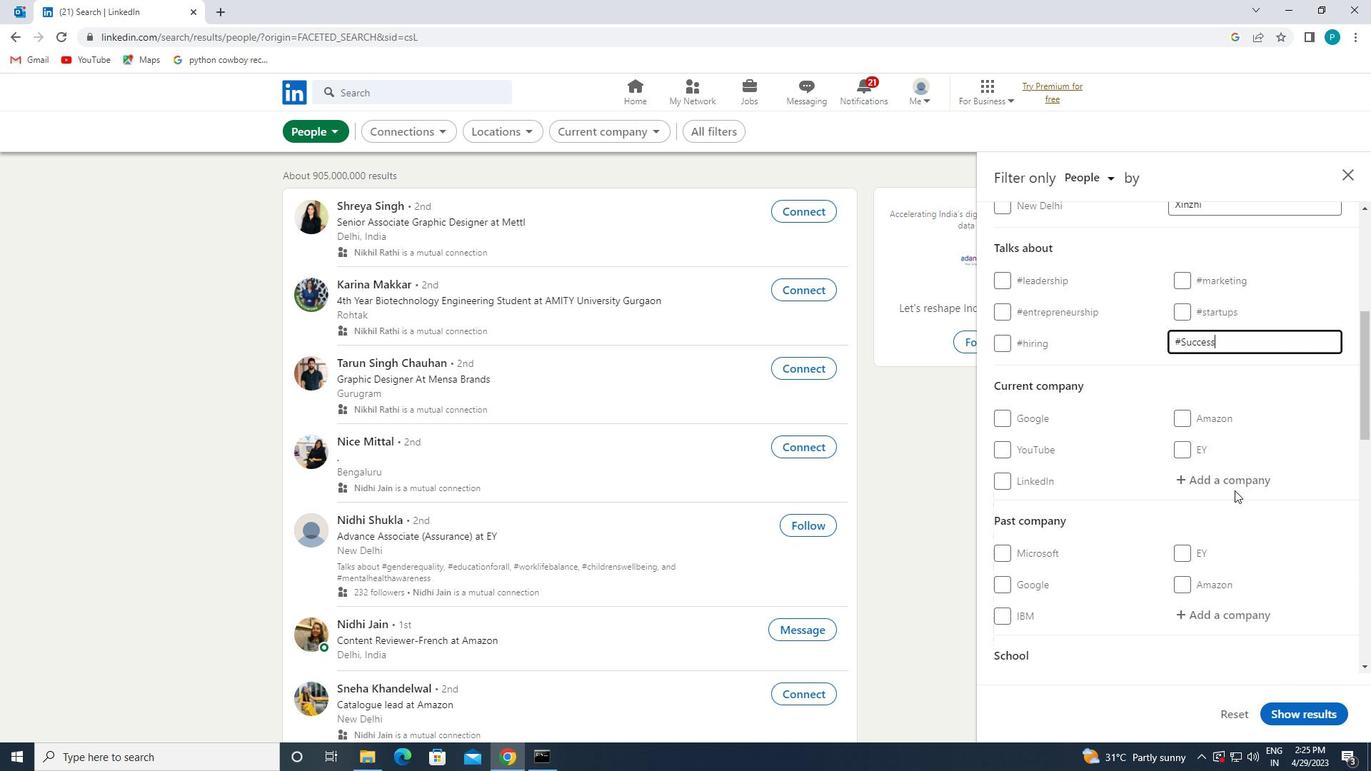 
Action: Mouse scrolled (1028, 576) with delta (0, 0)
Screenshot: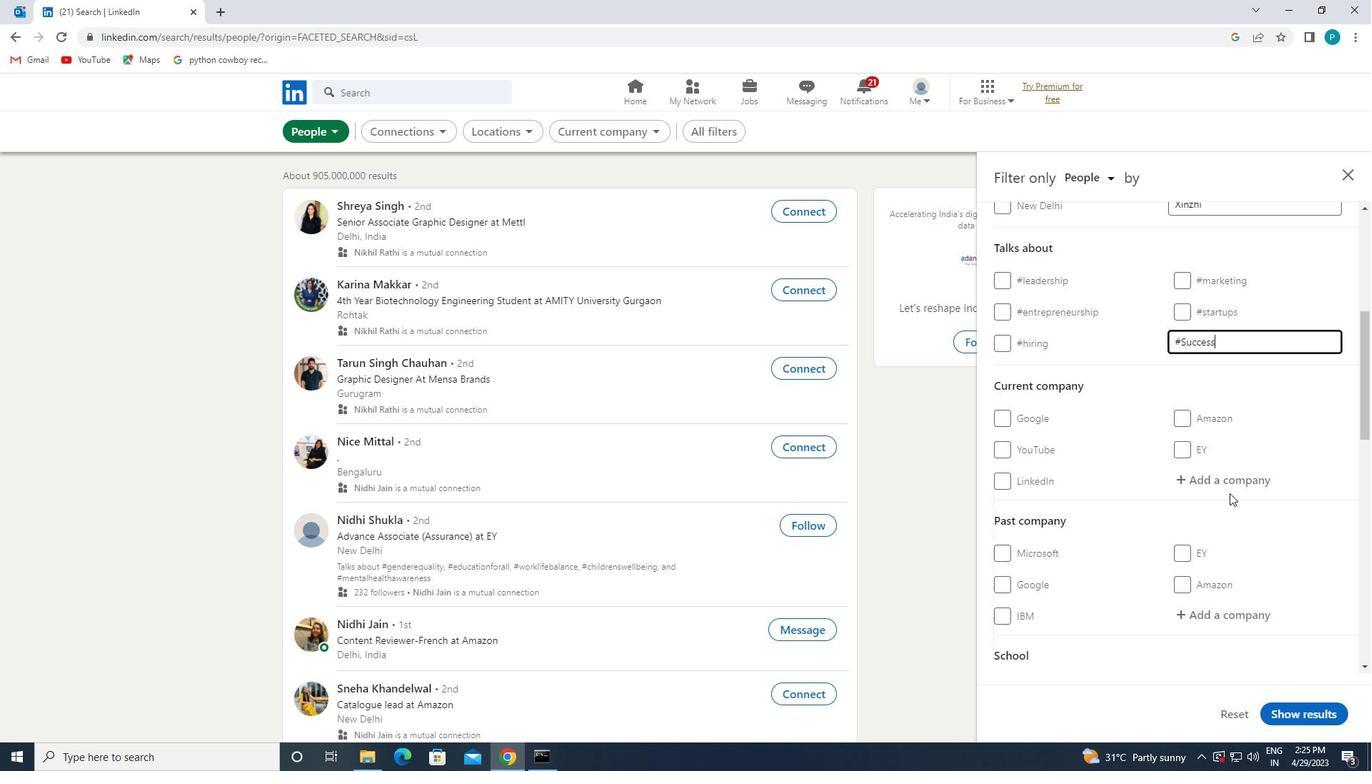 
Action: Mouse scrolled (1028, 576) with delta (0, 0)
Screenshot: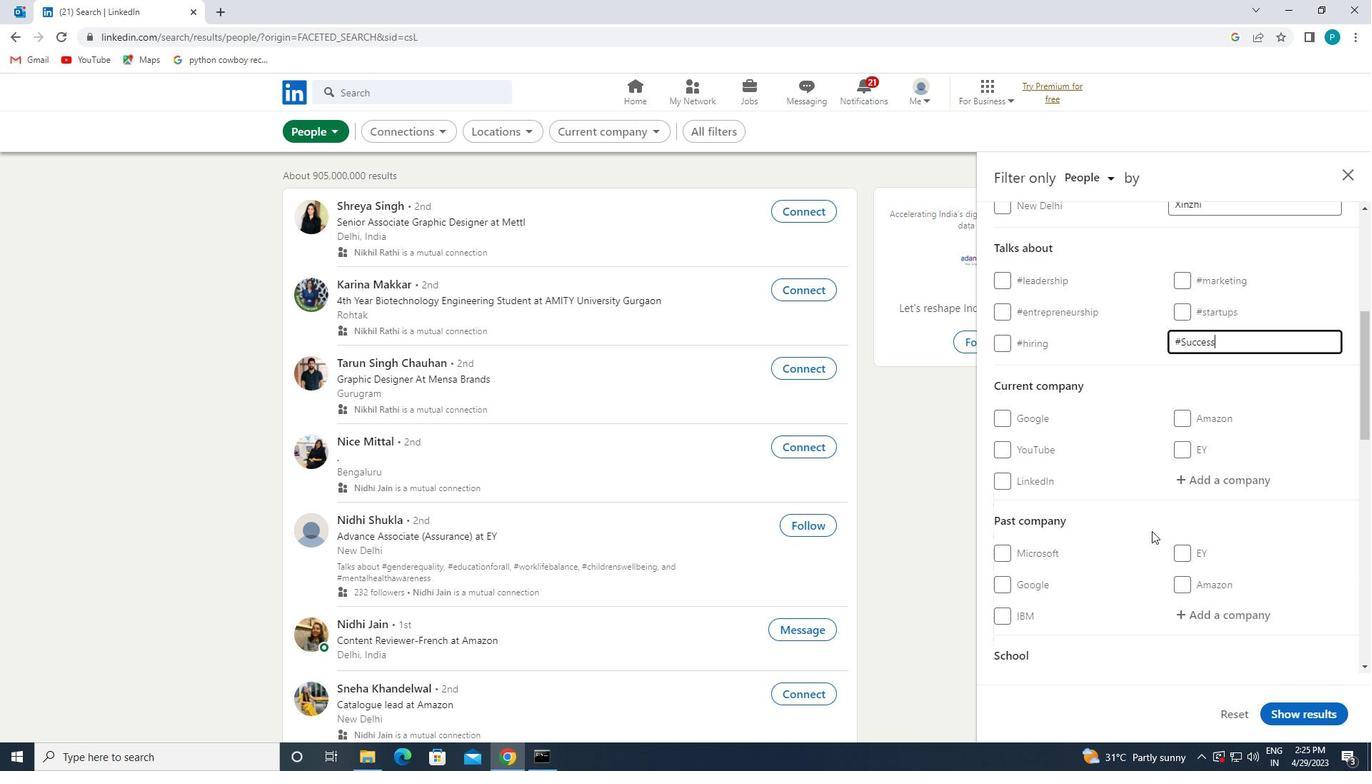 
Action: Mouse scrolled (1028, 576) with delta (0, 0)
Screenshot: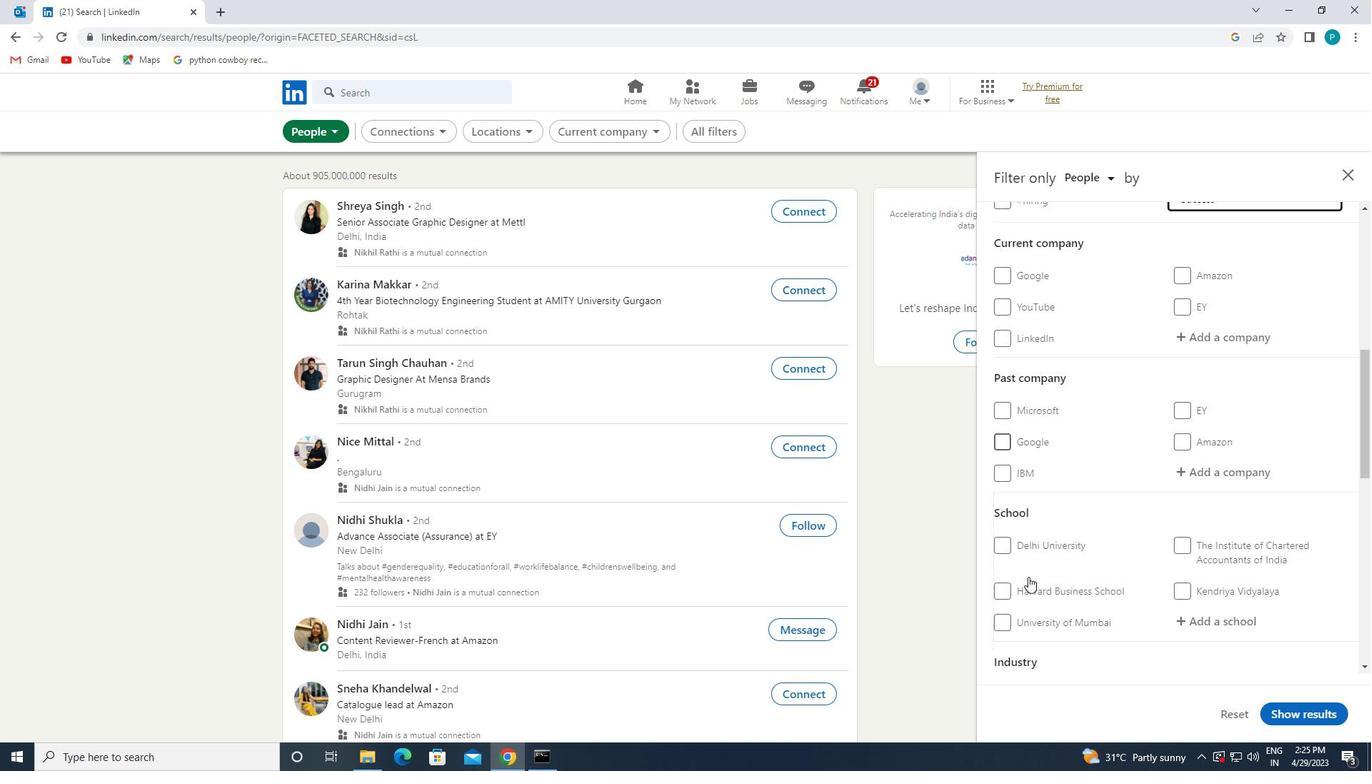 
Action: Mouse scrolled (1028, 576) with delta (0, 0)
Screenshot: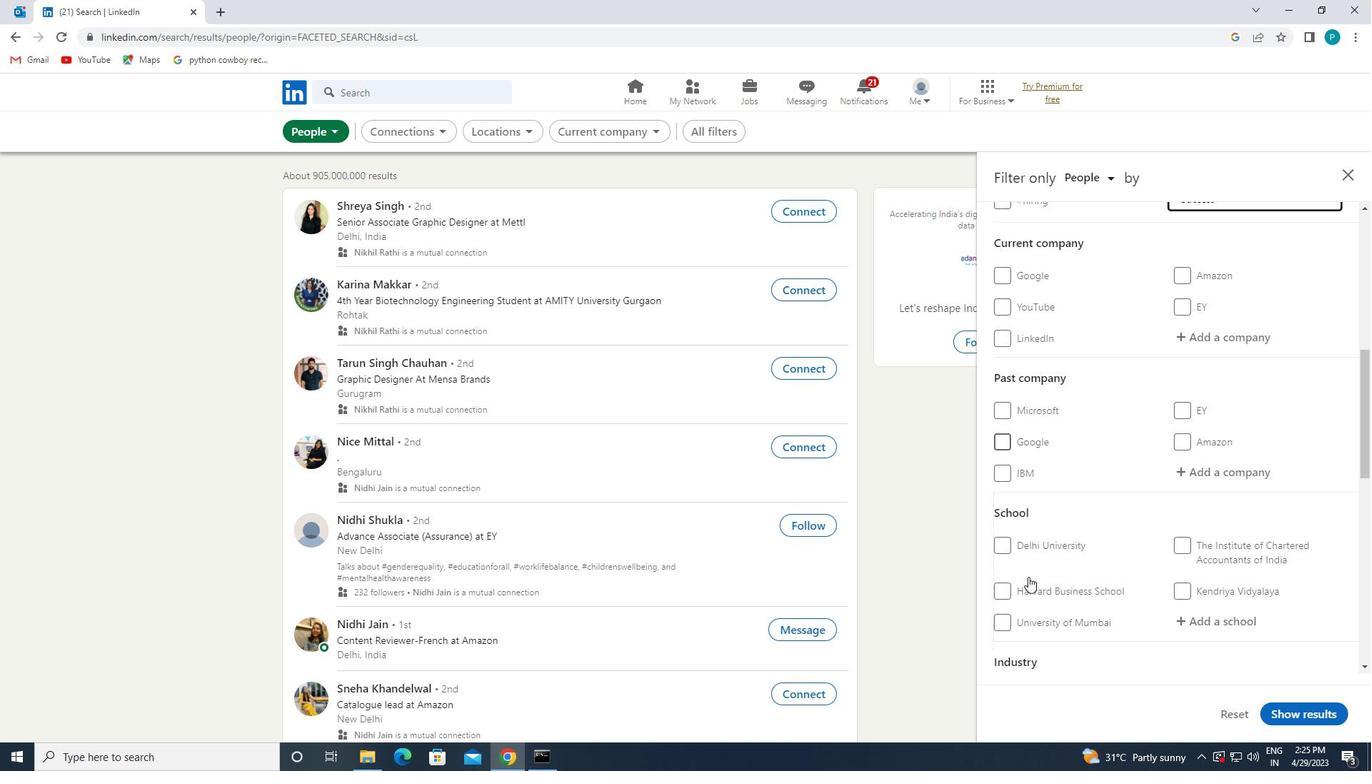 
Action: Mouse scrolled (1028, 576) with delta (0, 0)
Screenshot: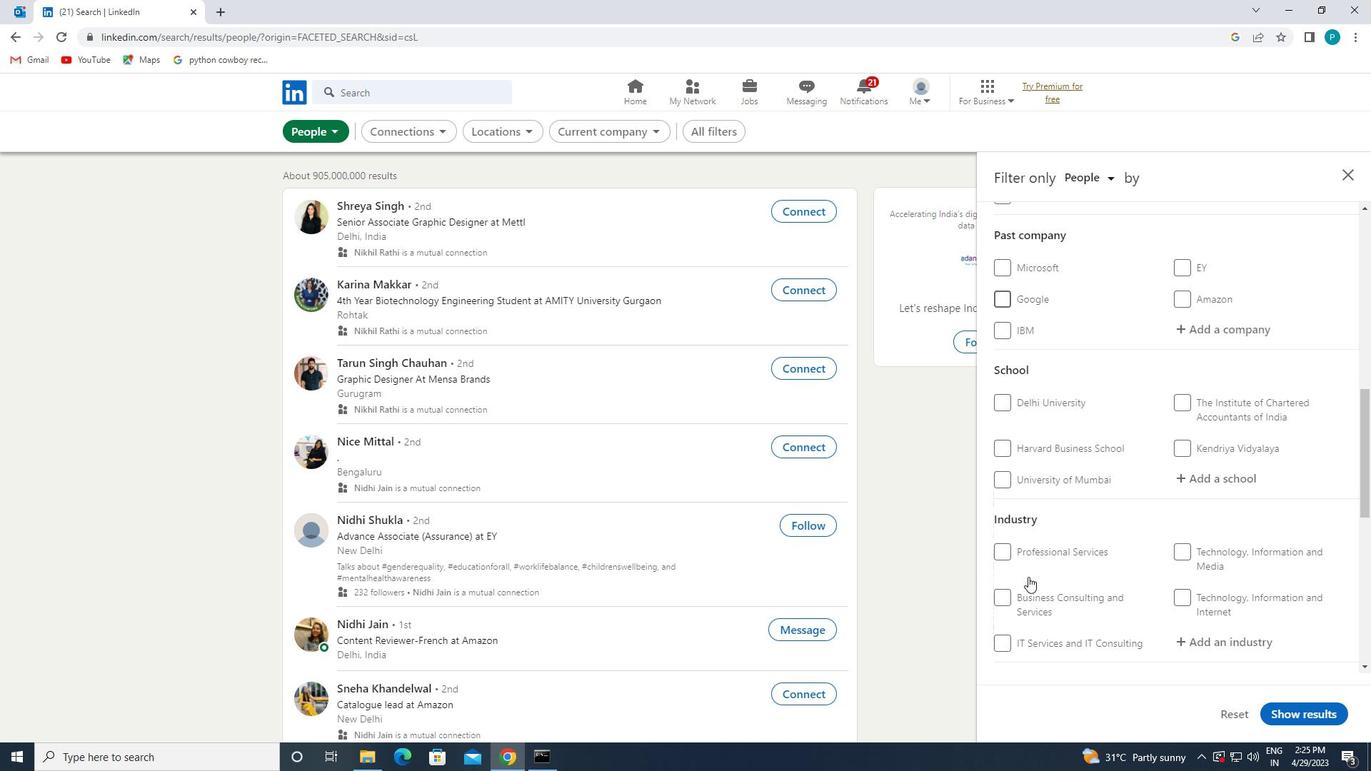 
Action: Mouse scrolled (1028, 576) with delta (0, 0)
Screenshot: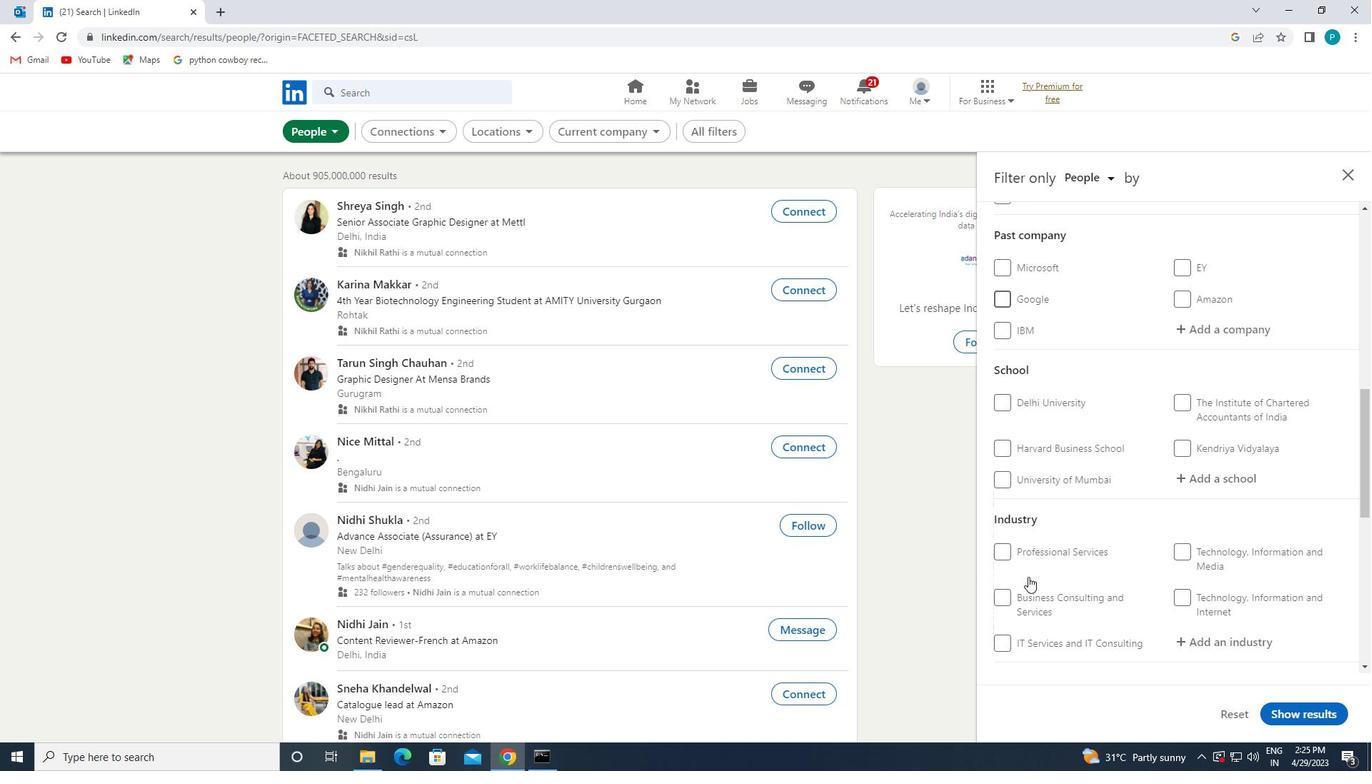 
Action: Mouse scrolled (1028, 576) with delta (0, 0)
Screenshot: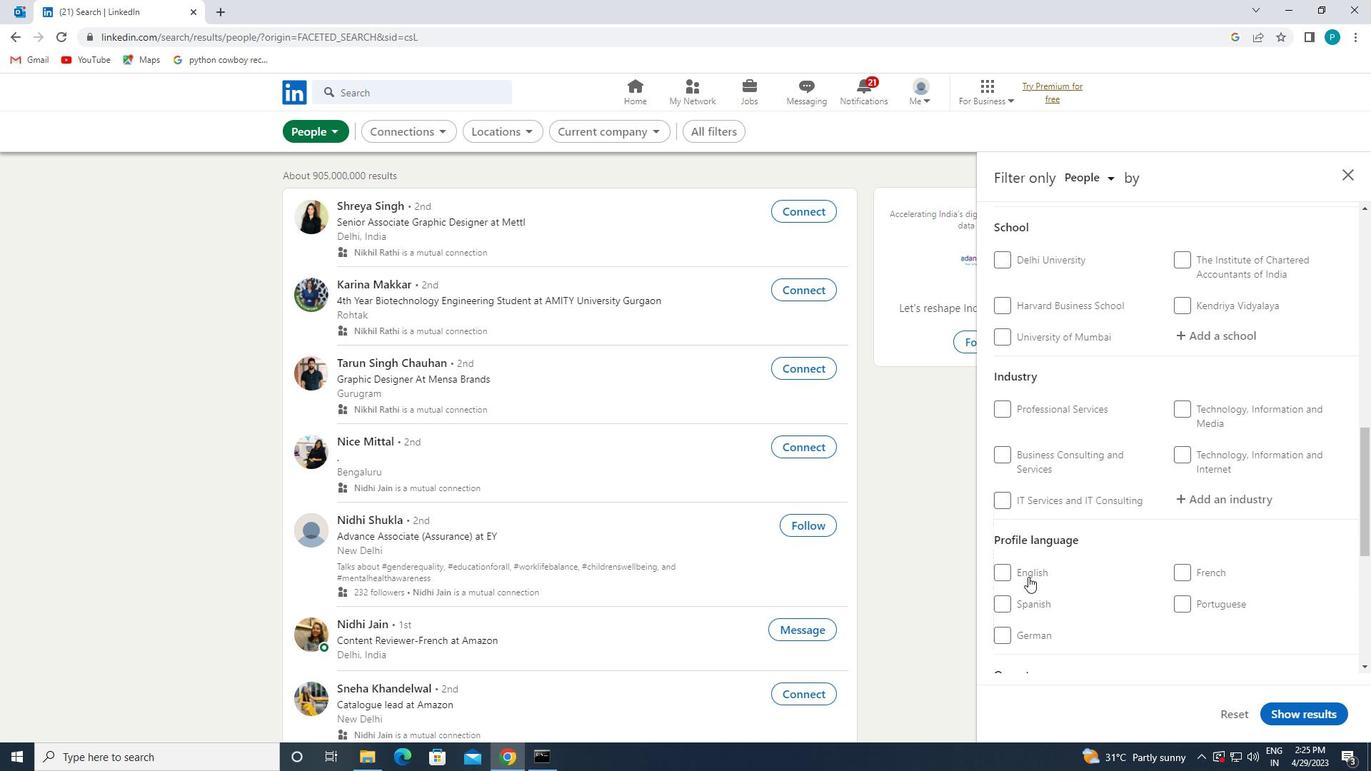 
Action: Mouse moved to (1023, 524)
Screenshot: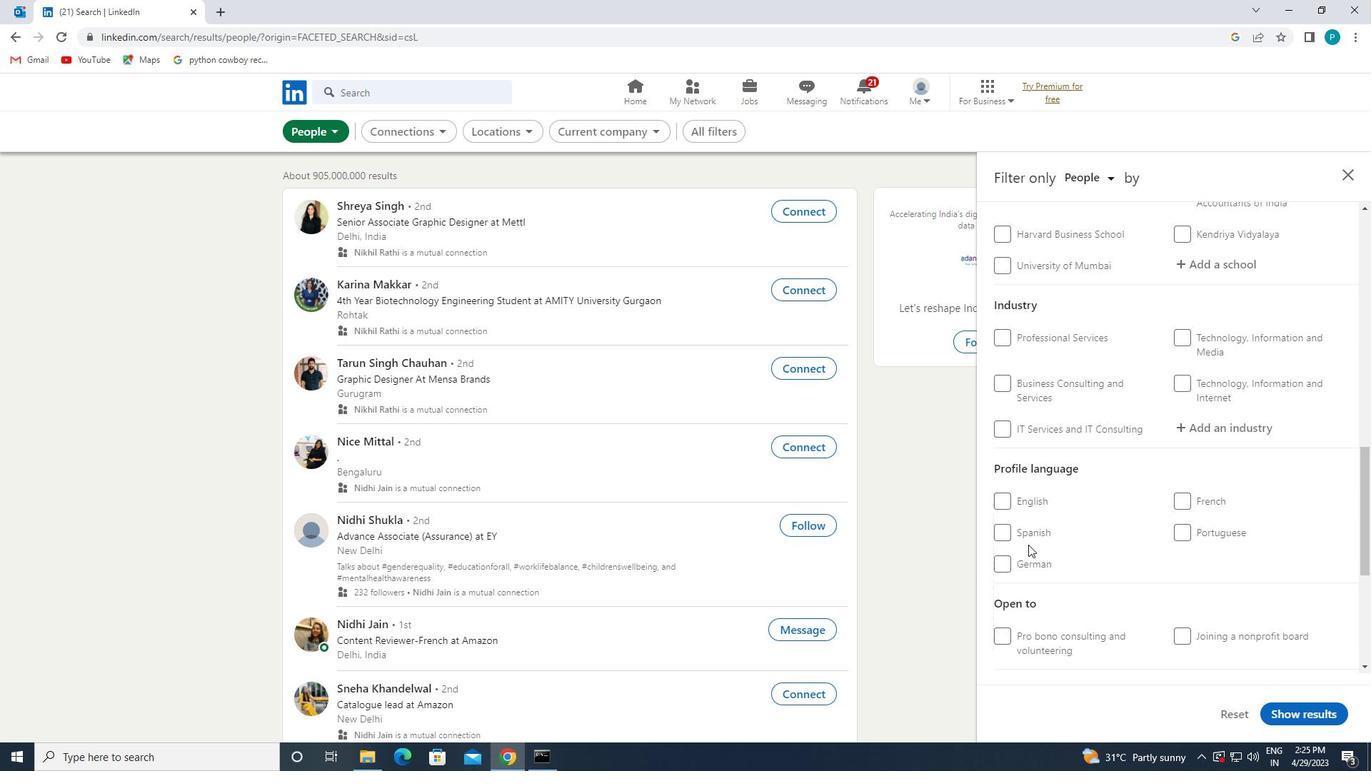 
Action: Mouse pressed left at (1023, 524)
Screenshot: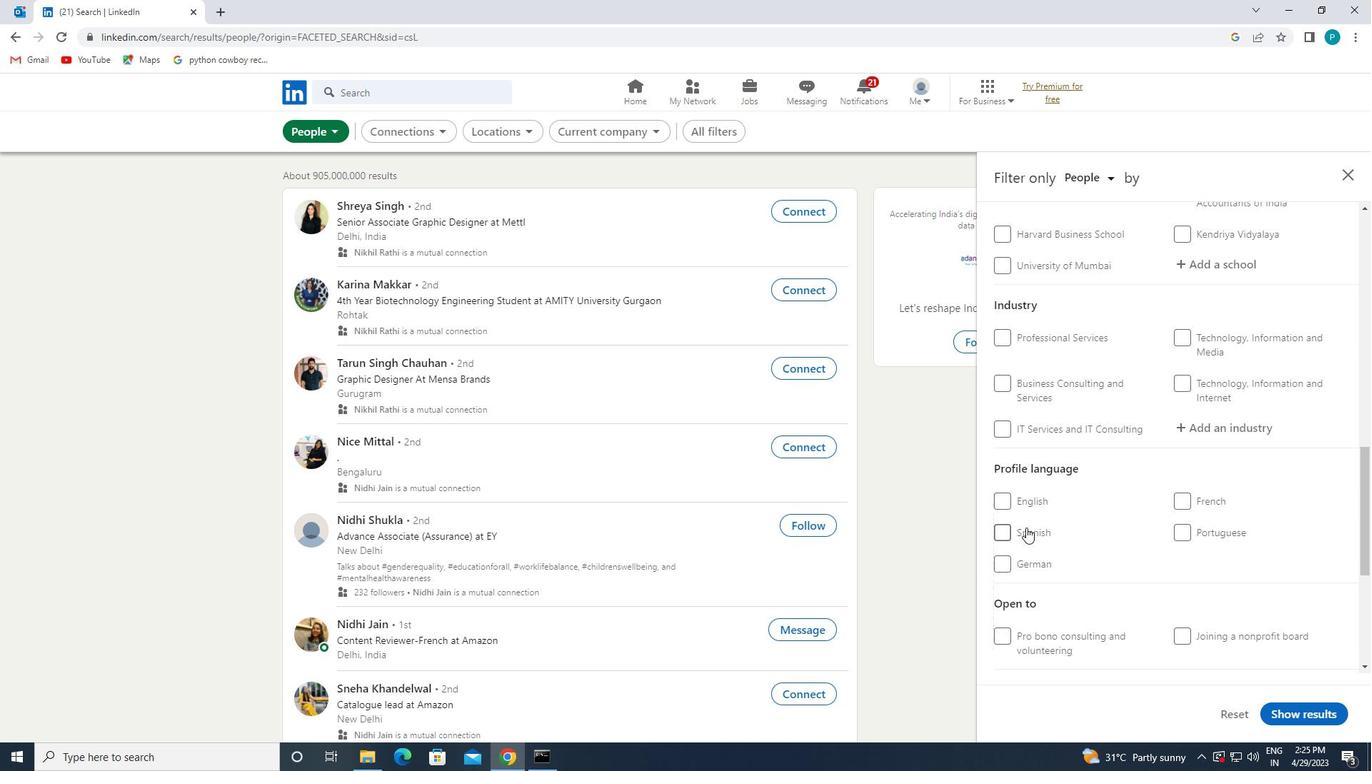
Action: Mouse moved to (1042, 532)
Screenshot: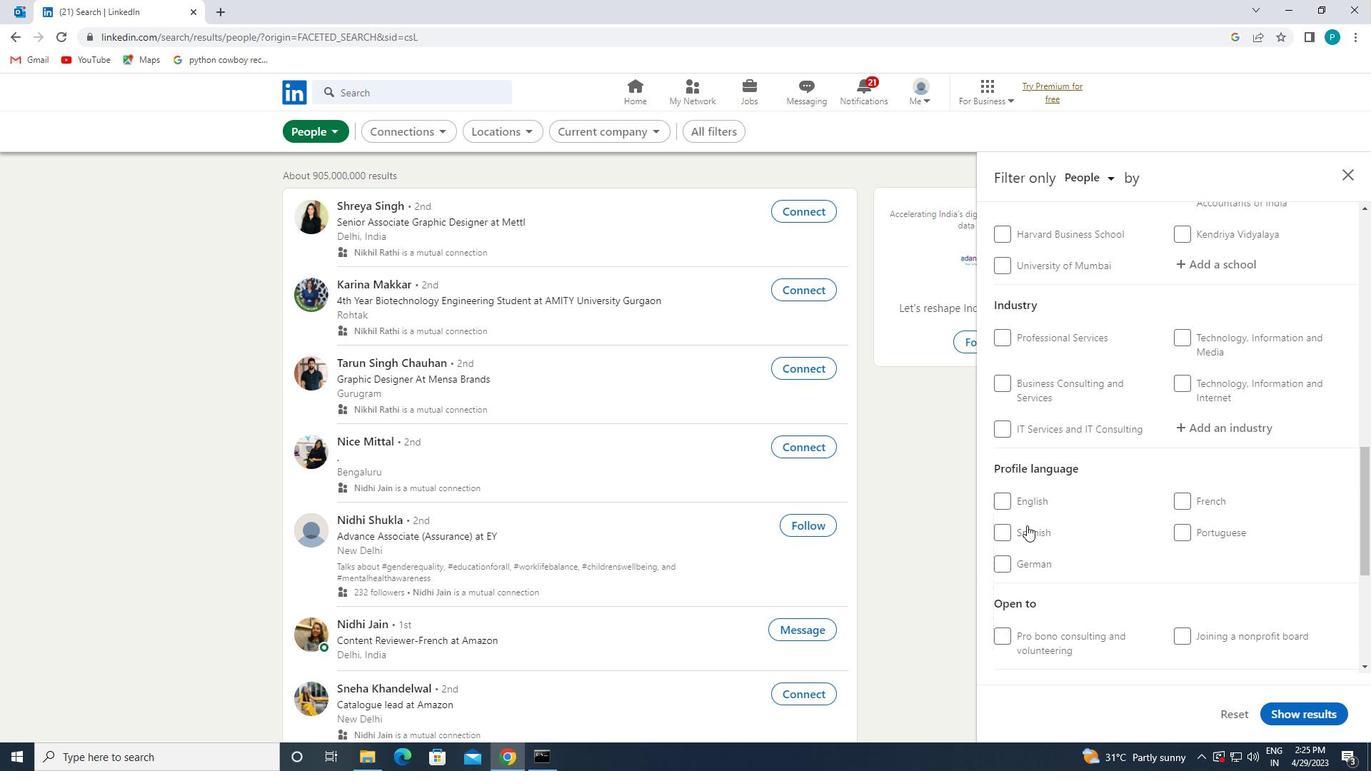 
Action: Mouse pressed left at (1042, 532)
Screenshot: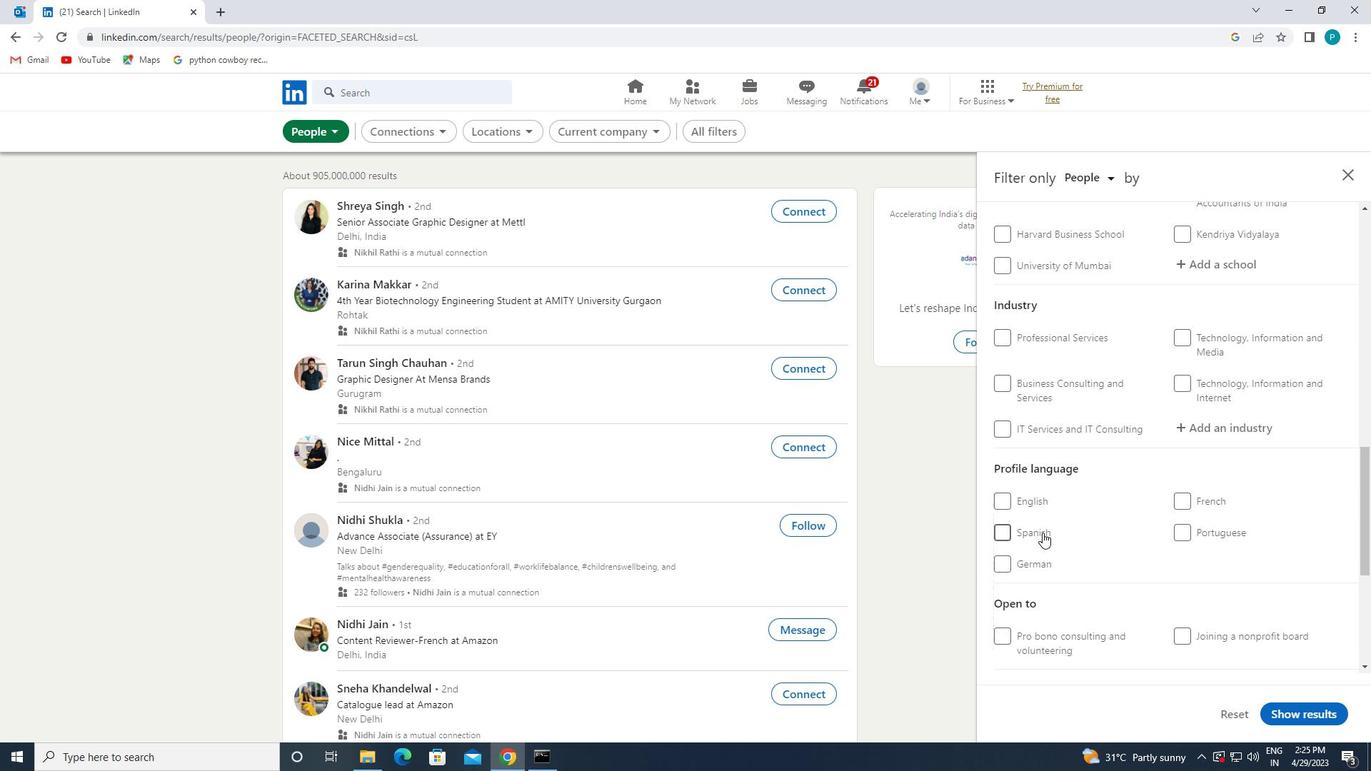 
Action: Mouse moved to (1267, 534)
Screenshot: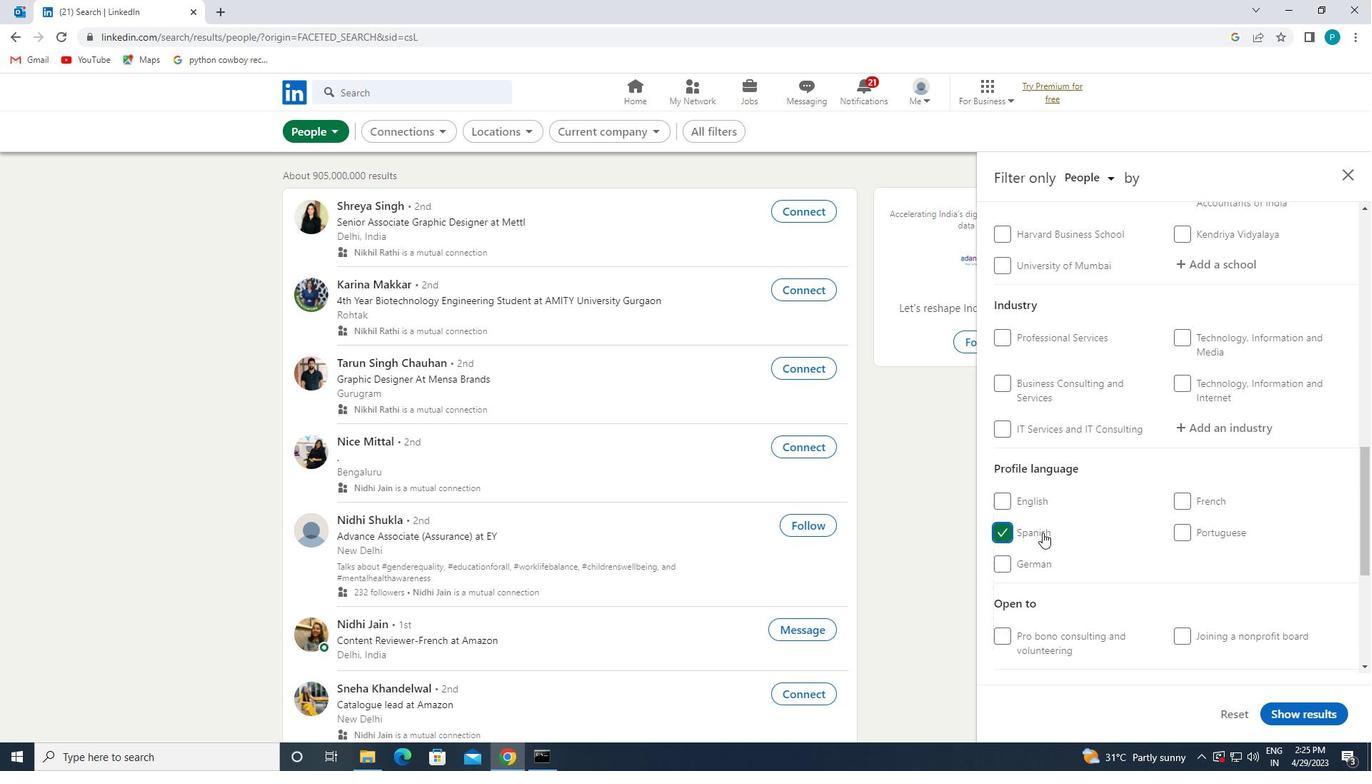 
Action: Mouse scrolled (1267, 534) with delta (0, 0)
Screenshot: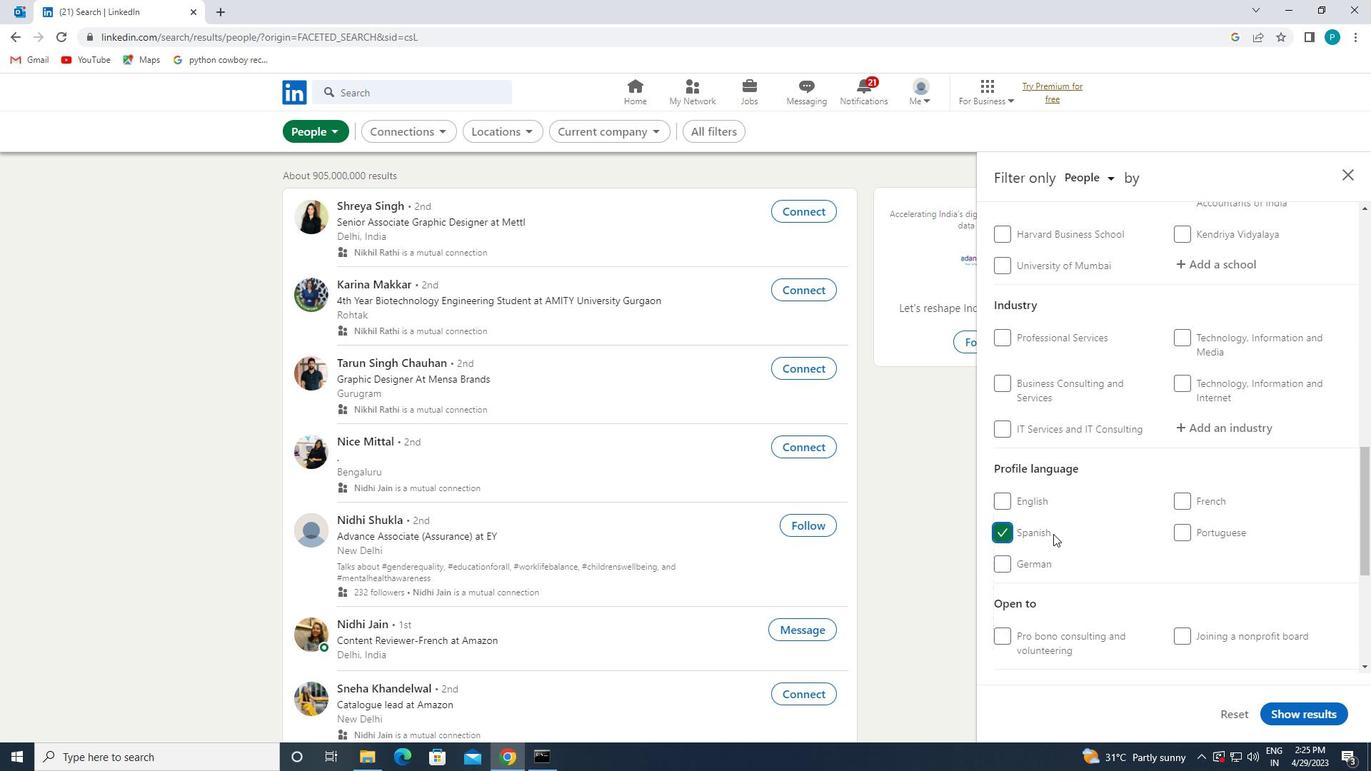 
Action: Mouse scrolled (1267, 534) with delta (0, 0)
Screenshot: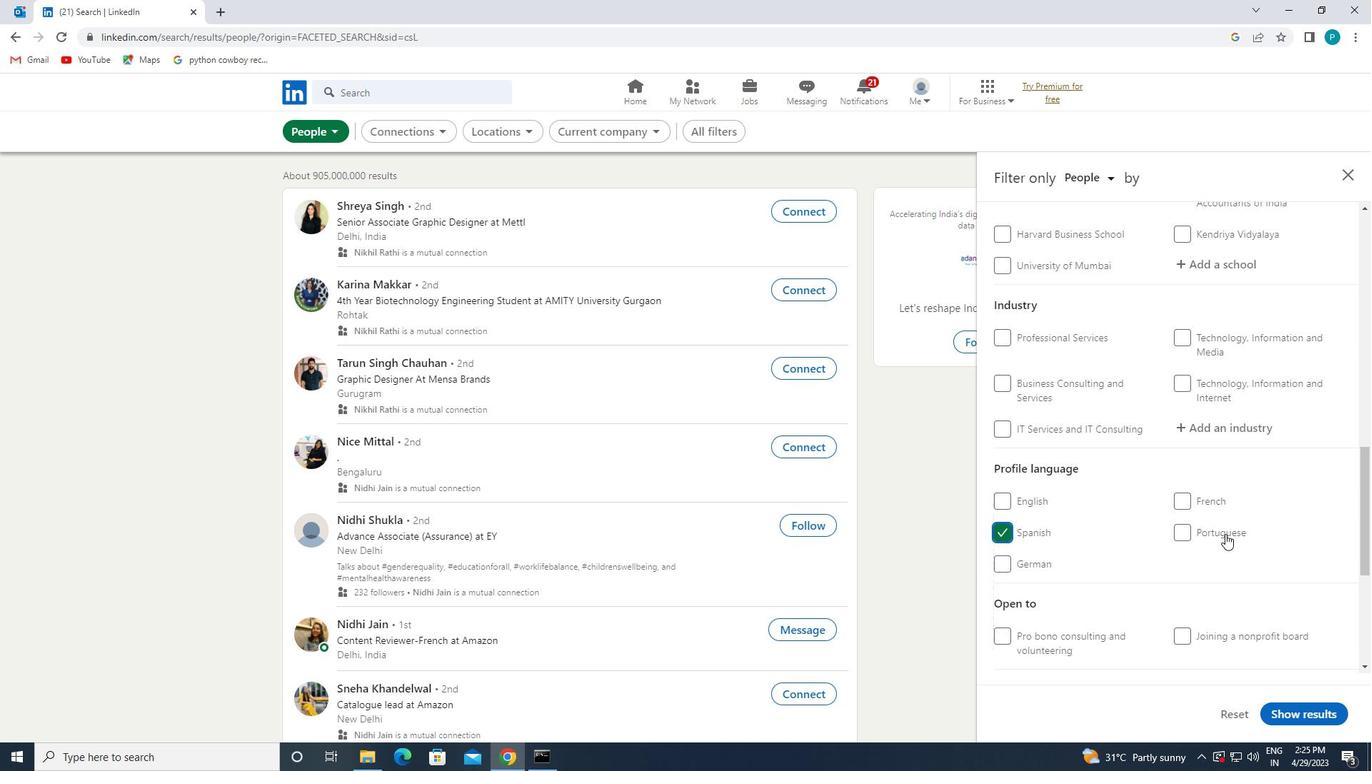 
Action: Mouse scrolled (1267, 534) with delta (0, 0)
Screenshot: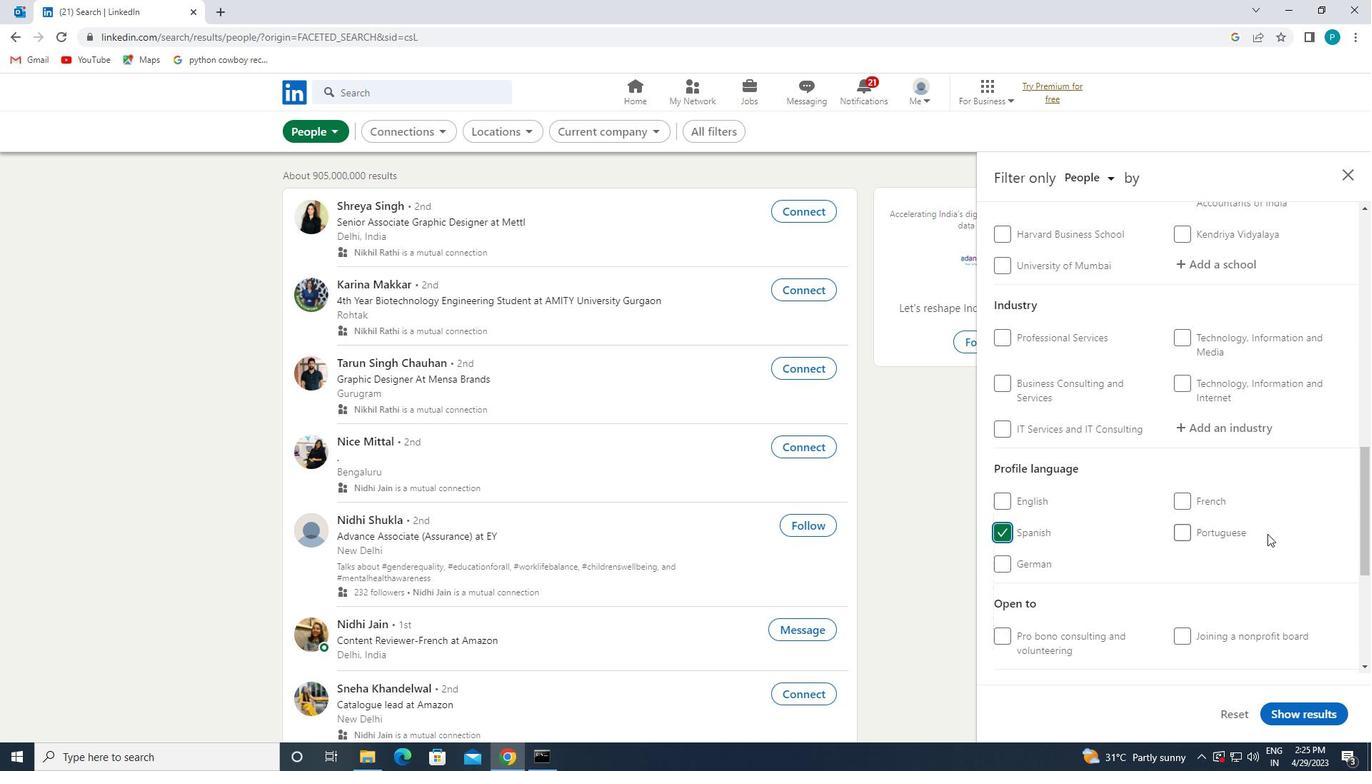 
Action: Mouse scrolled (1267, 534) with delta (0, 0)
Screenshot: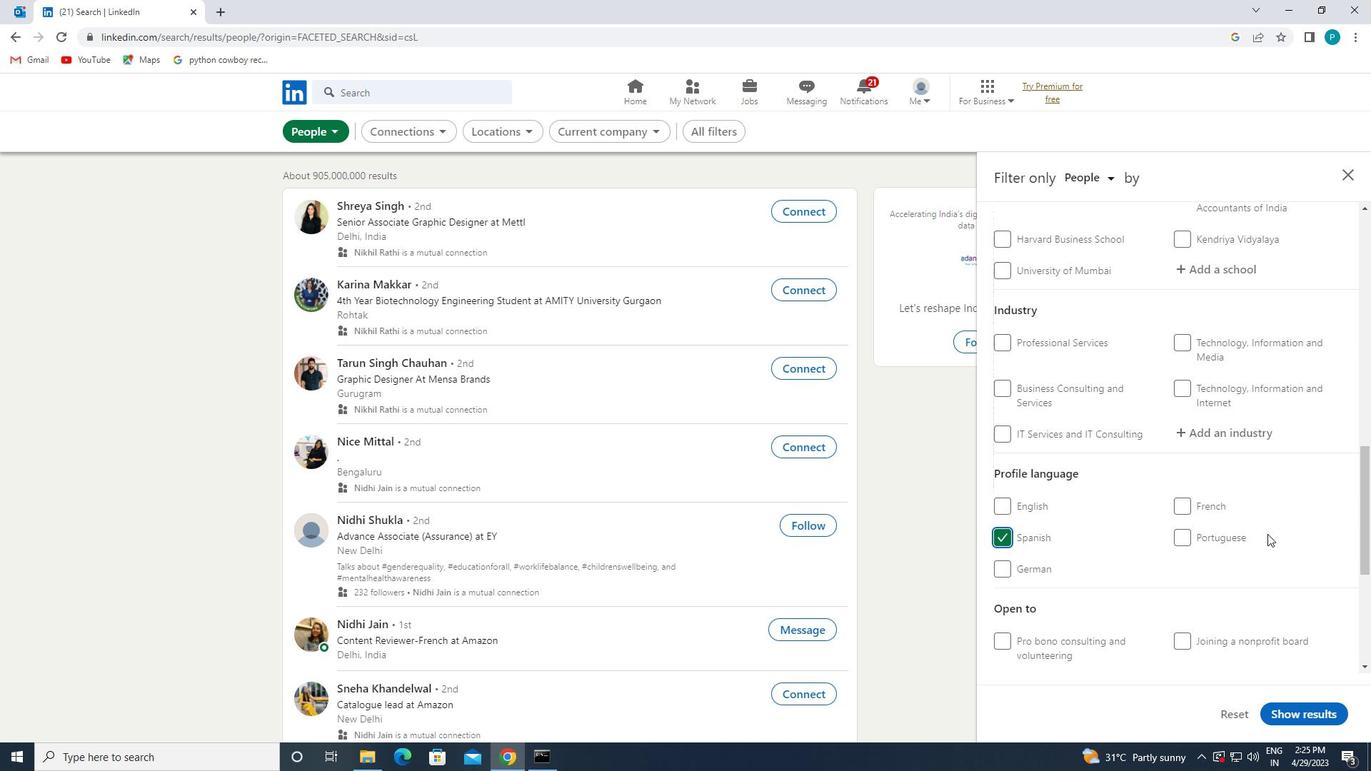 
Action: Mouse scrolled (1267, 534) with delta (0, 0)
Screenshot: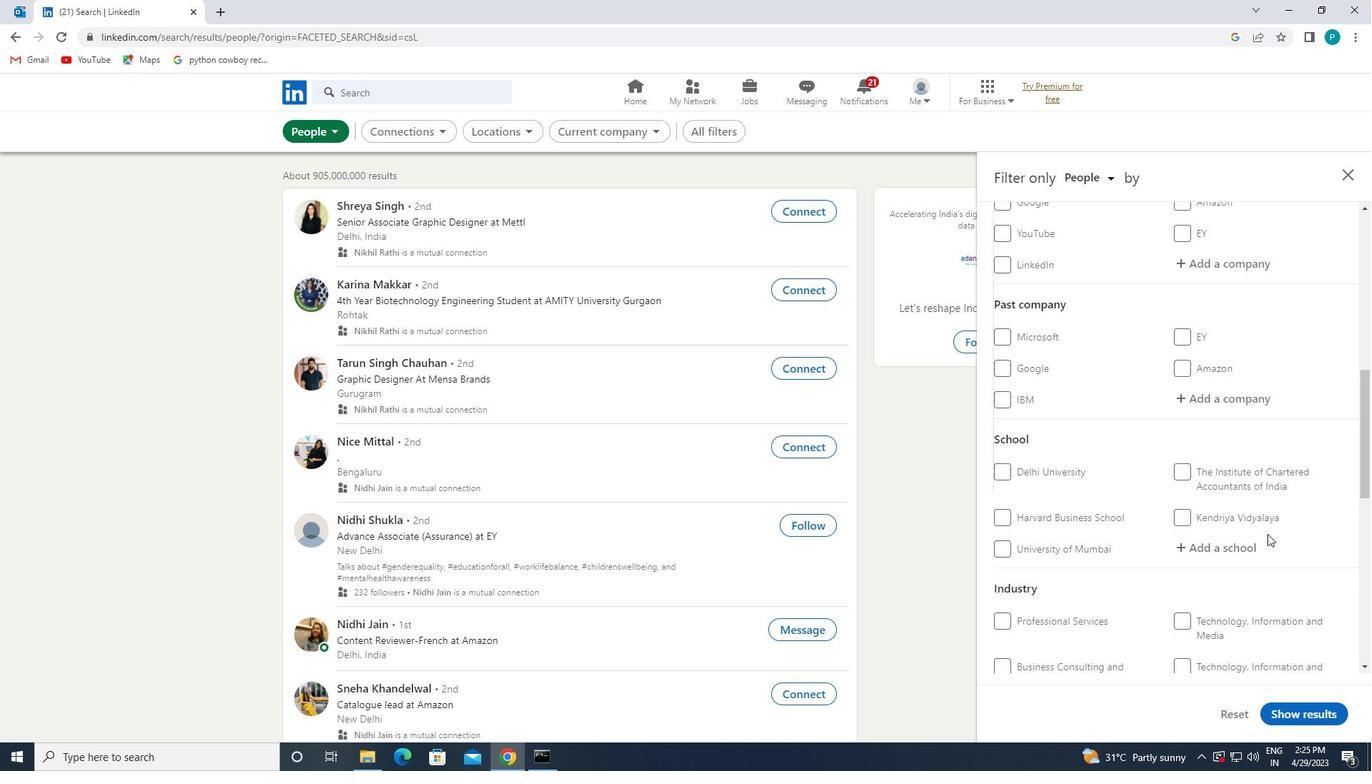 
Action: Mouse scrolled (1267, 534) with delta (0, 0)
Screenshot: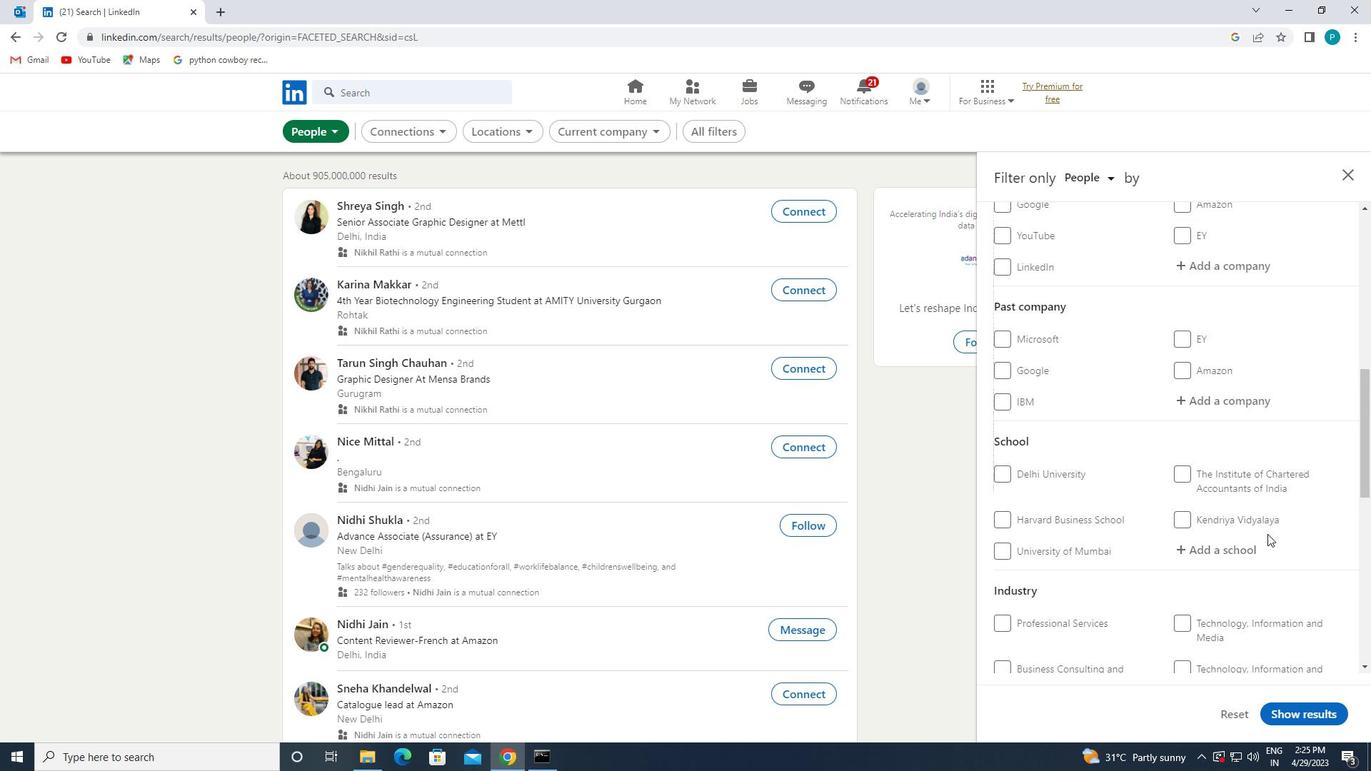 
Action: Mouse moved to (1142, 502)
Screenshot: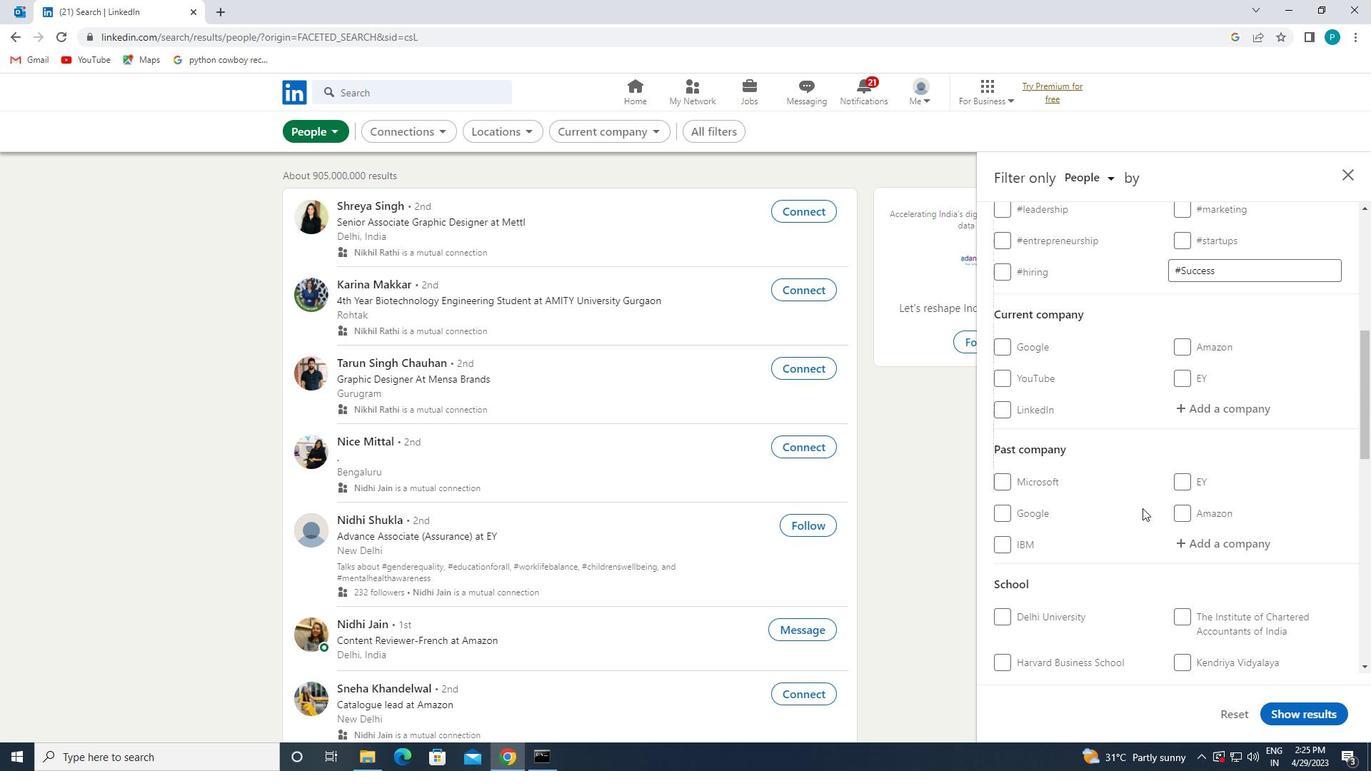 
Action: Mouse scrolled (1142, 503) with delta (0, 0)
Screenshot: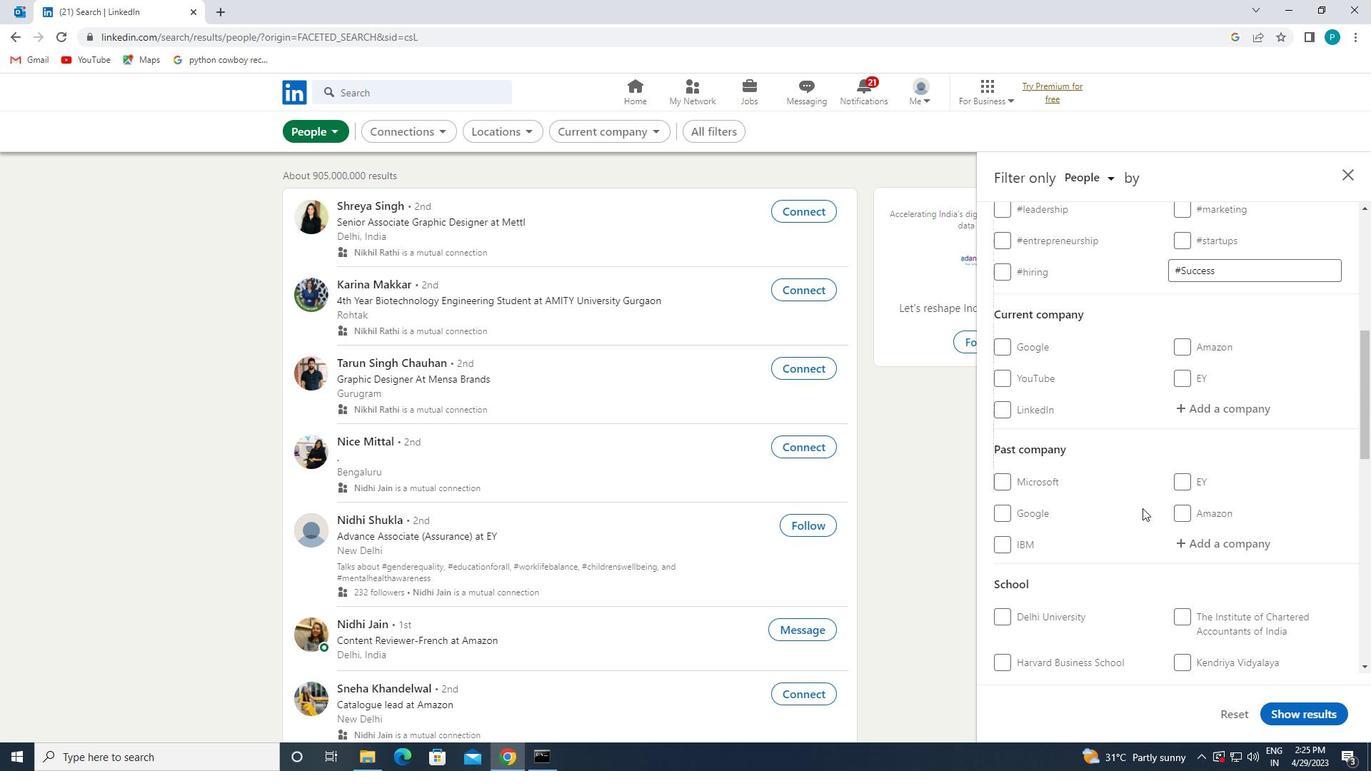 
Action: Mouse moved to (1202, 492)
Screenshot: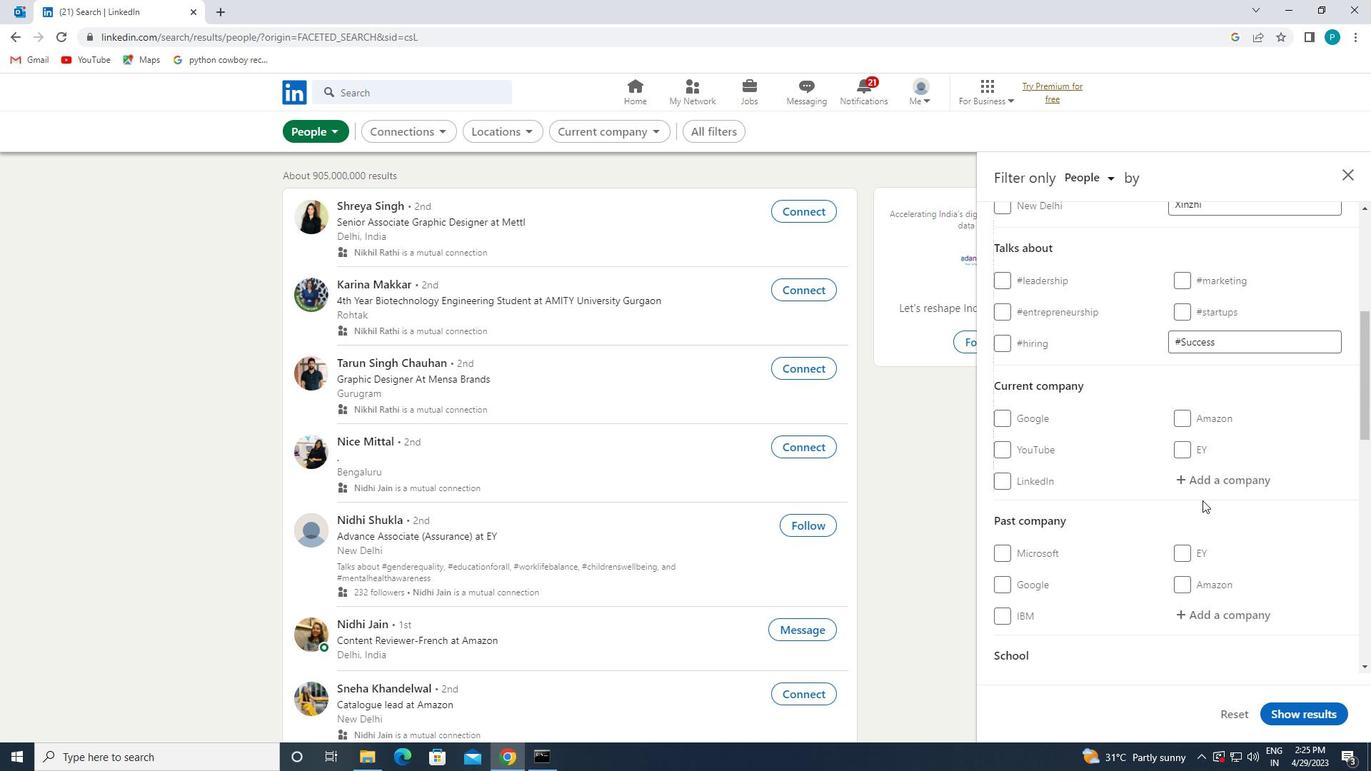
Action: Mouse pressed left at (1202, 492)
Screenshot: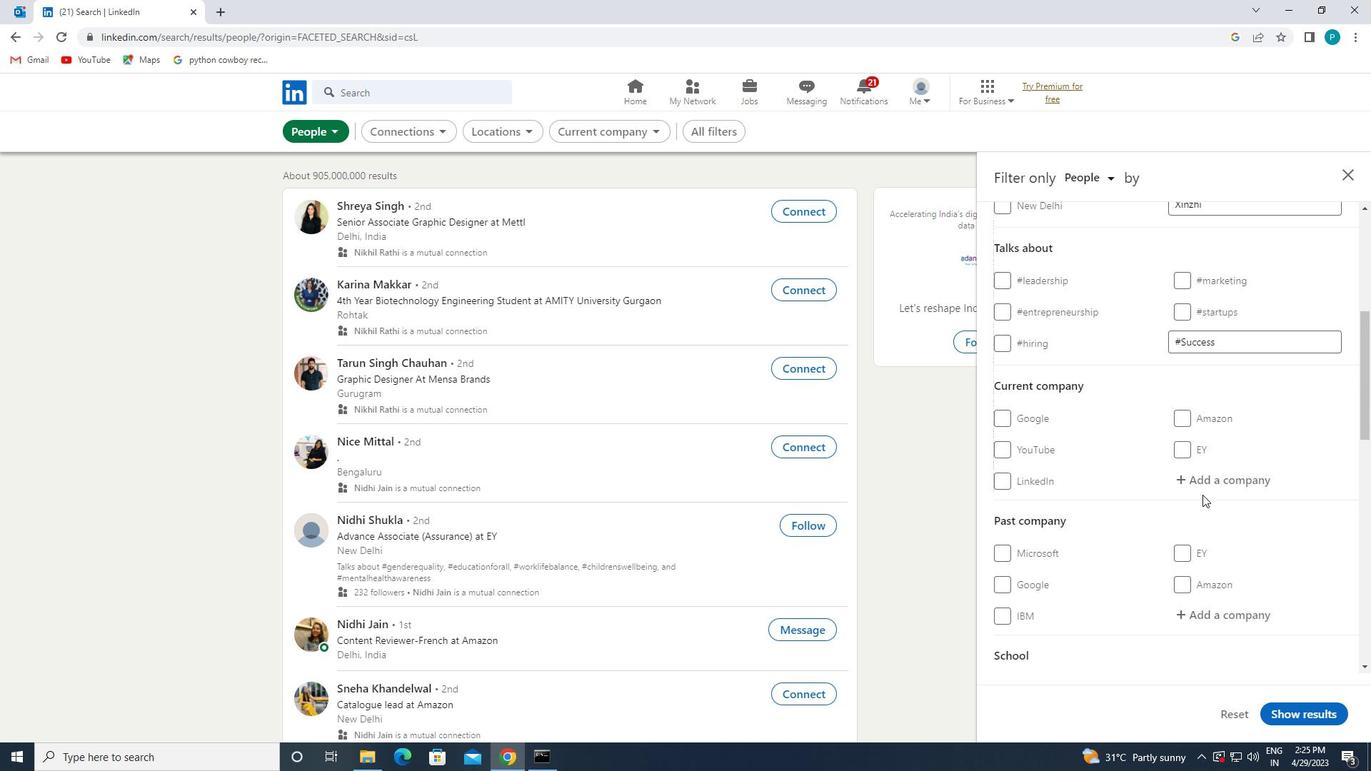 
Action: Mouse moved to (1199, 485)
Screenshot: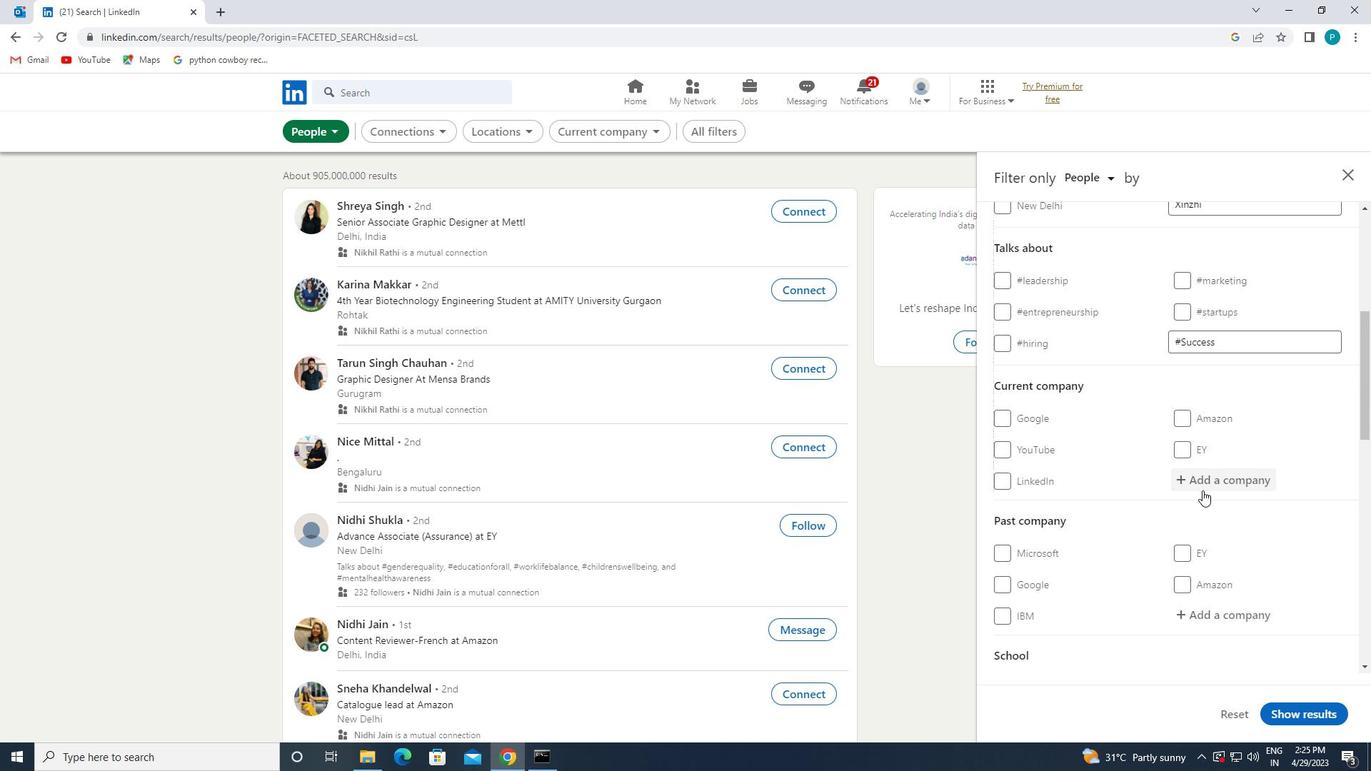 
Action: Mouse pressed left at (1199, 485)
Screenshot: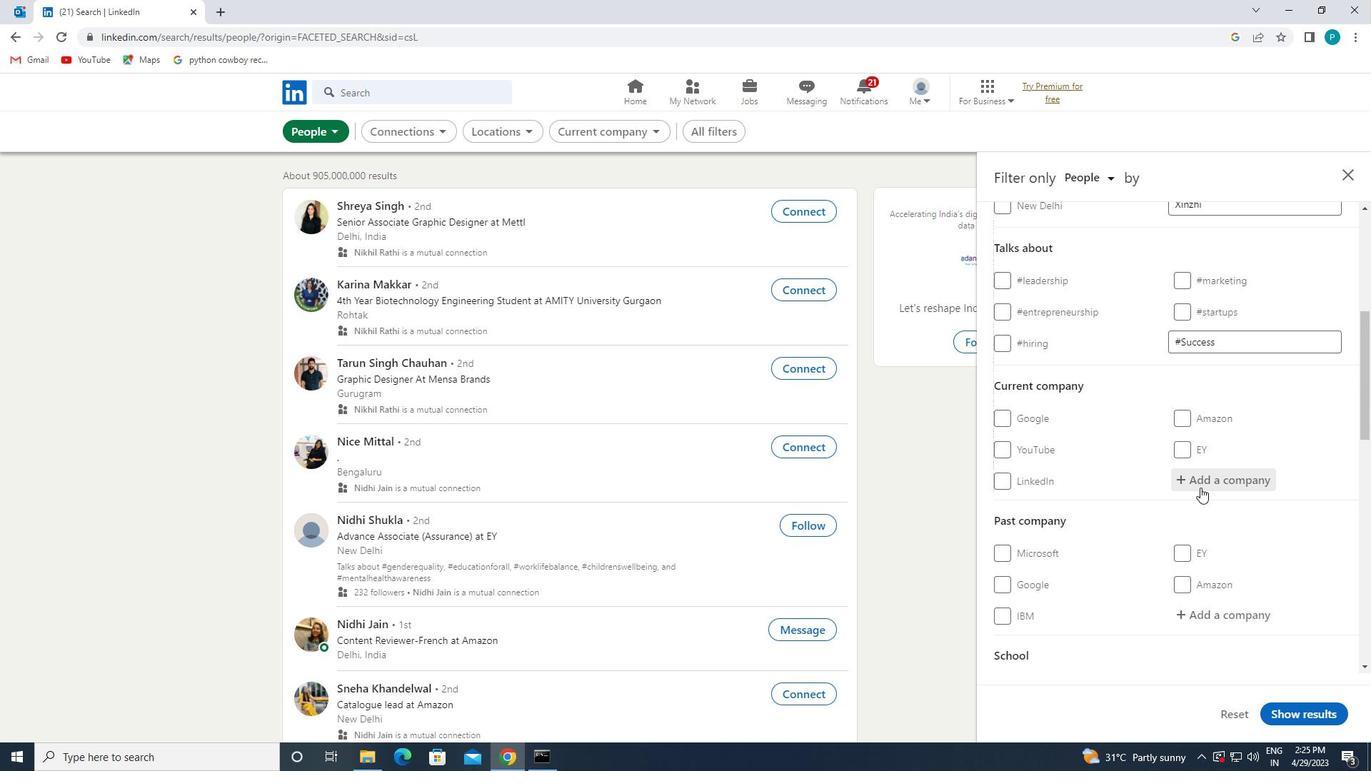 
Action: Mouse moved to (1199, 485)
Screenshot: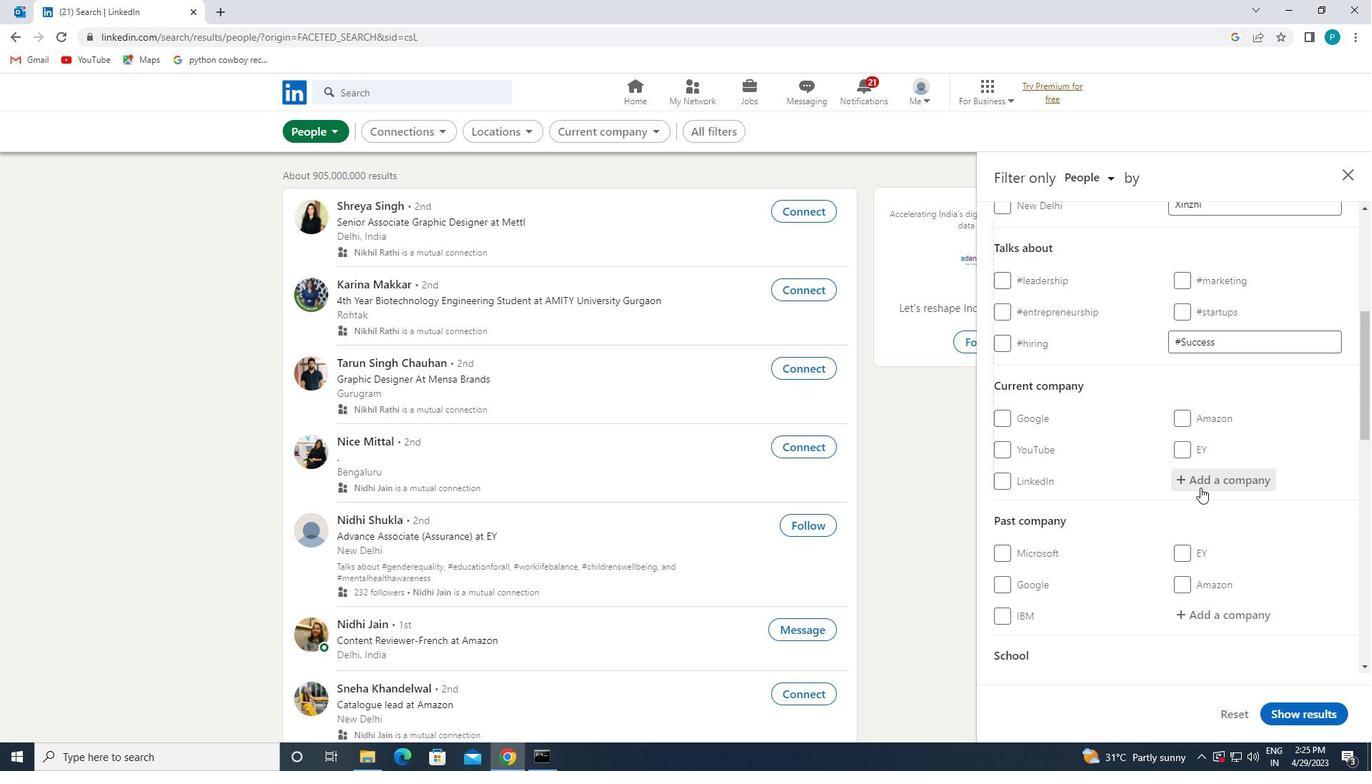 
Action: Key pressed <Key.caps_lock>H<Key.caps_lock>ARVED<Key.backspace><Key.backspace>ARD
Screenshot: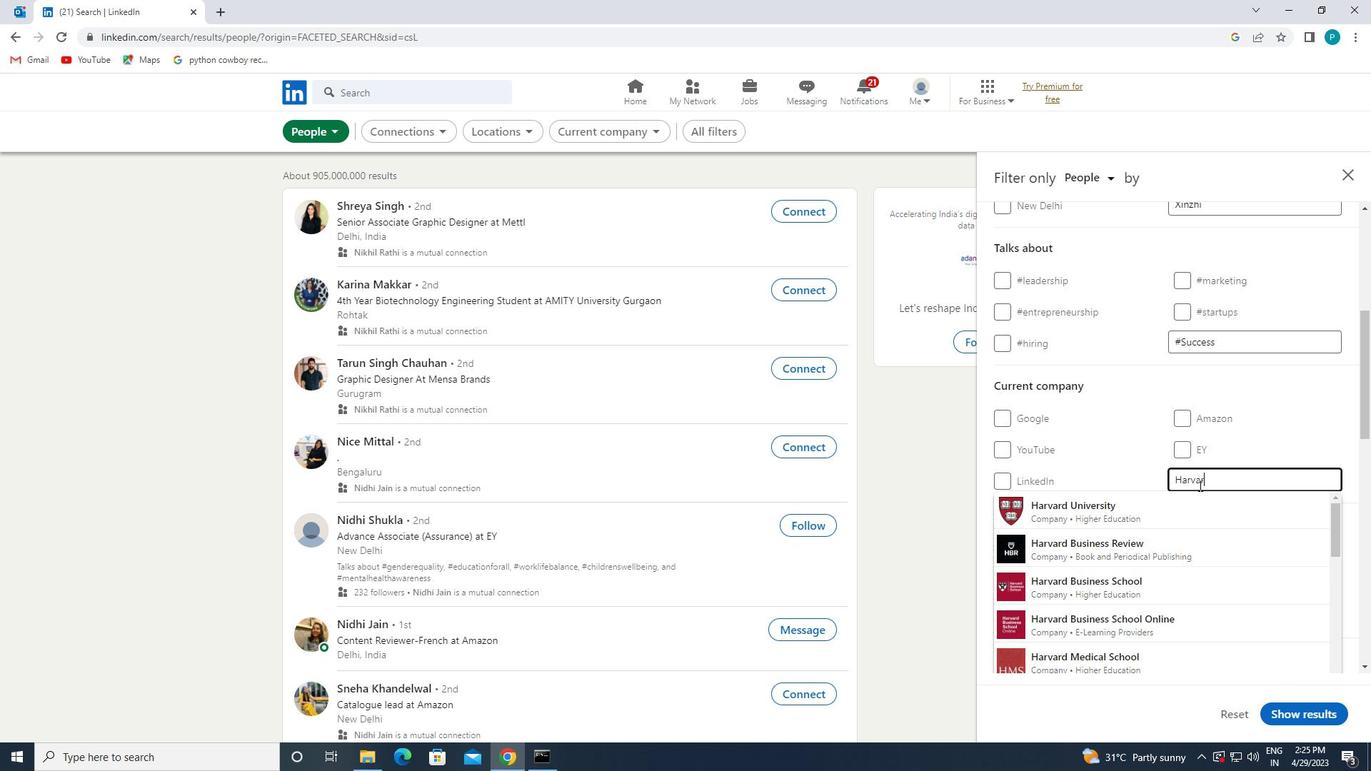 
Action: Mouse moved to (1163, 539)
Screenshot: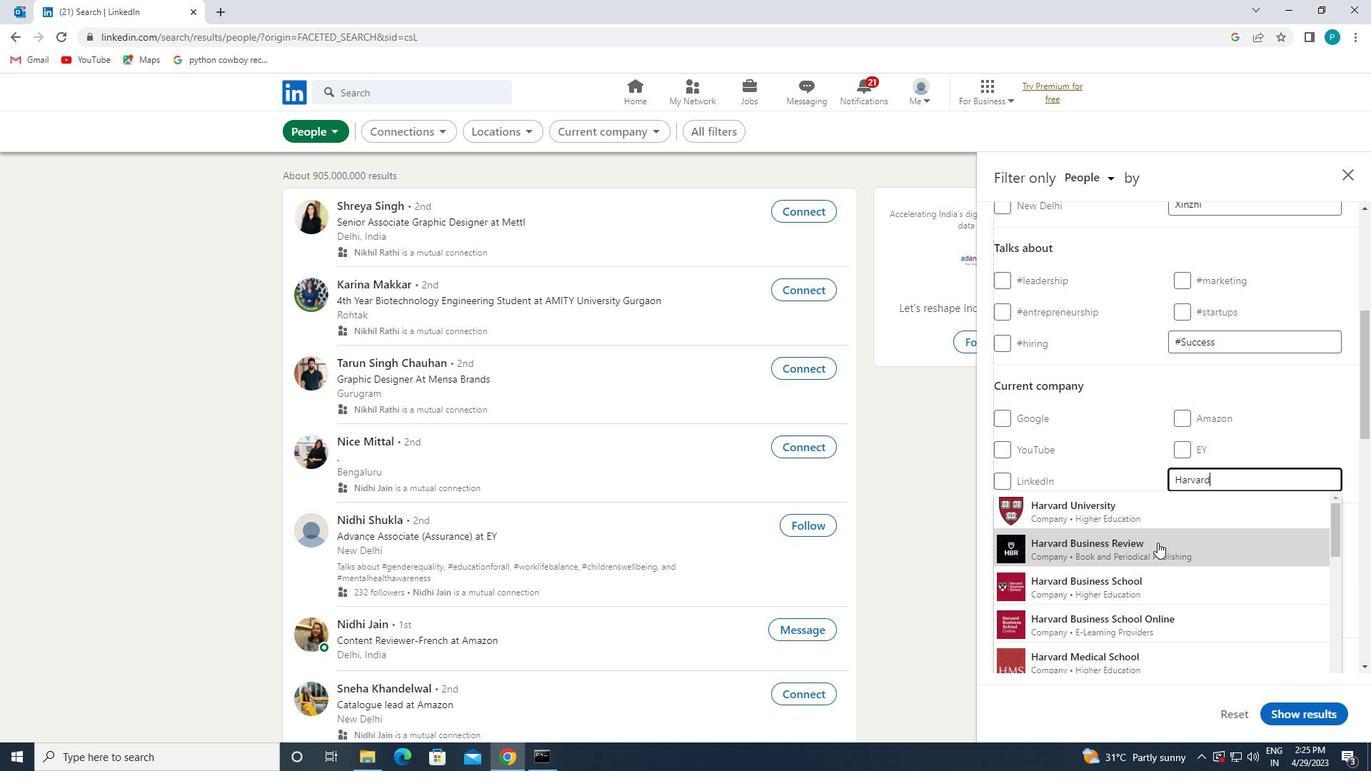 
Action: Mouse scrolled (1163, 539) with delta (0, 0)
Screenshot: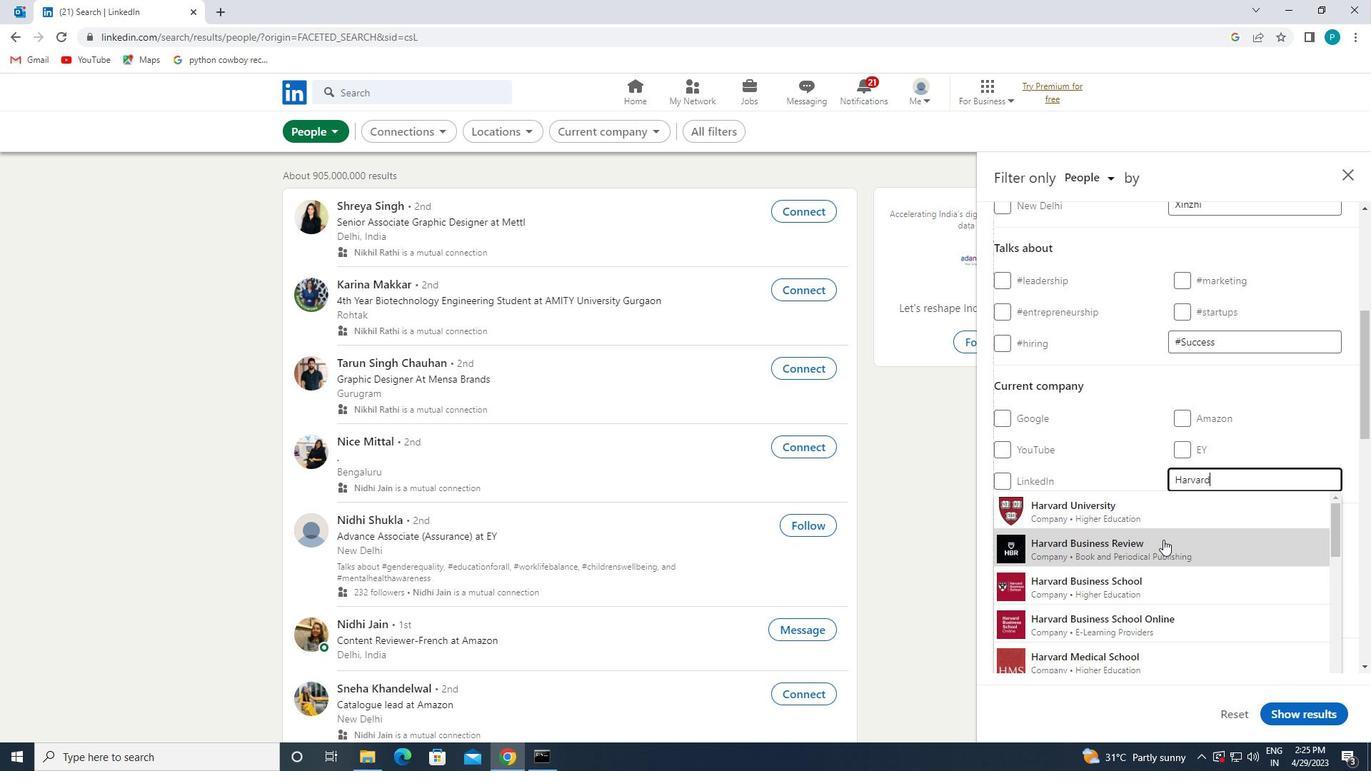 
Action: Mouse moved to (1210, 538)
Screenshot: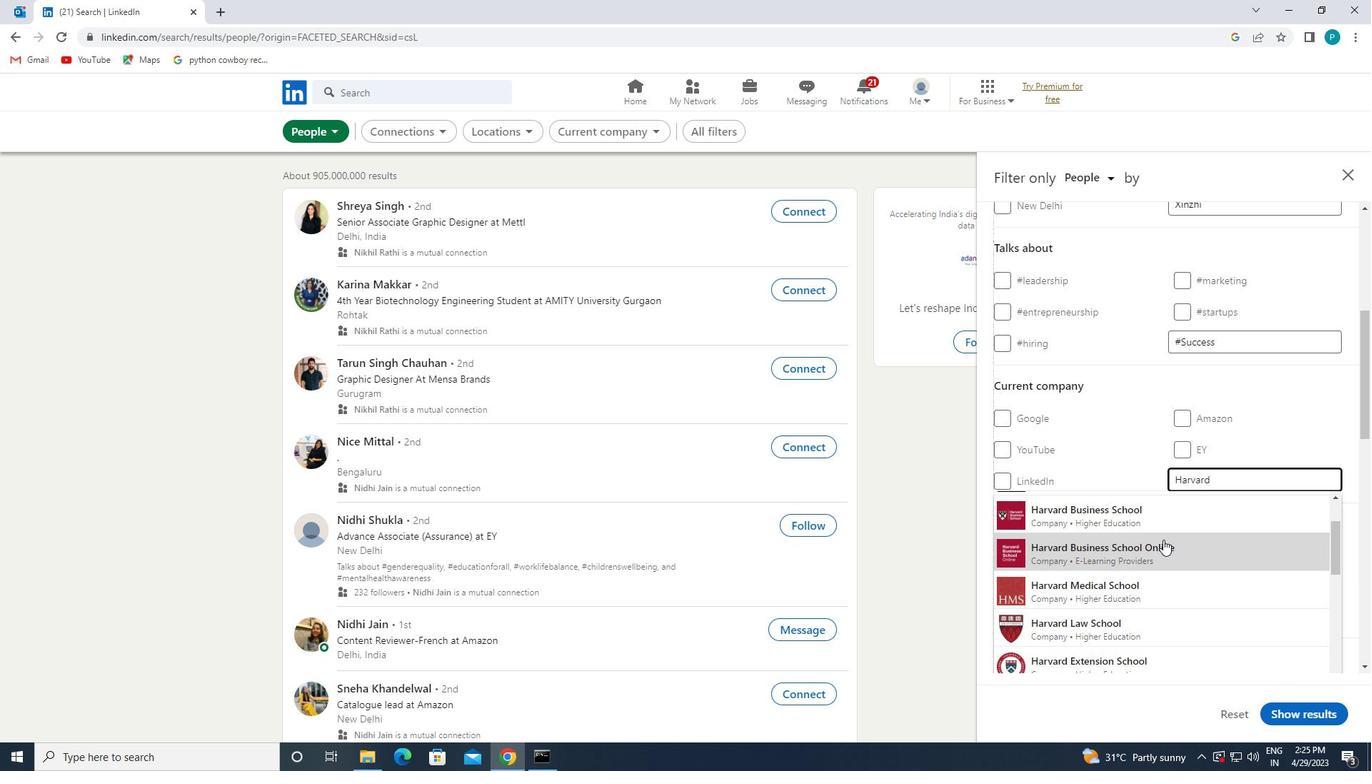 
Action: Mouse scrolled (1210, 537) with delta (0, 0)
Screenshot: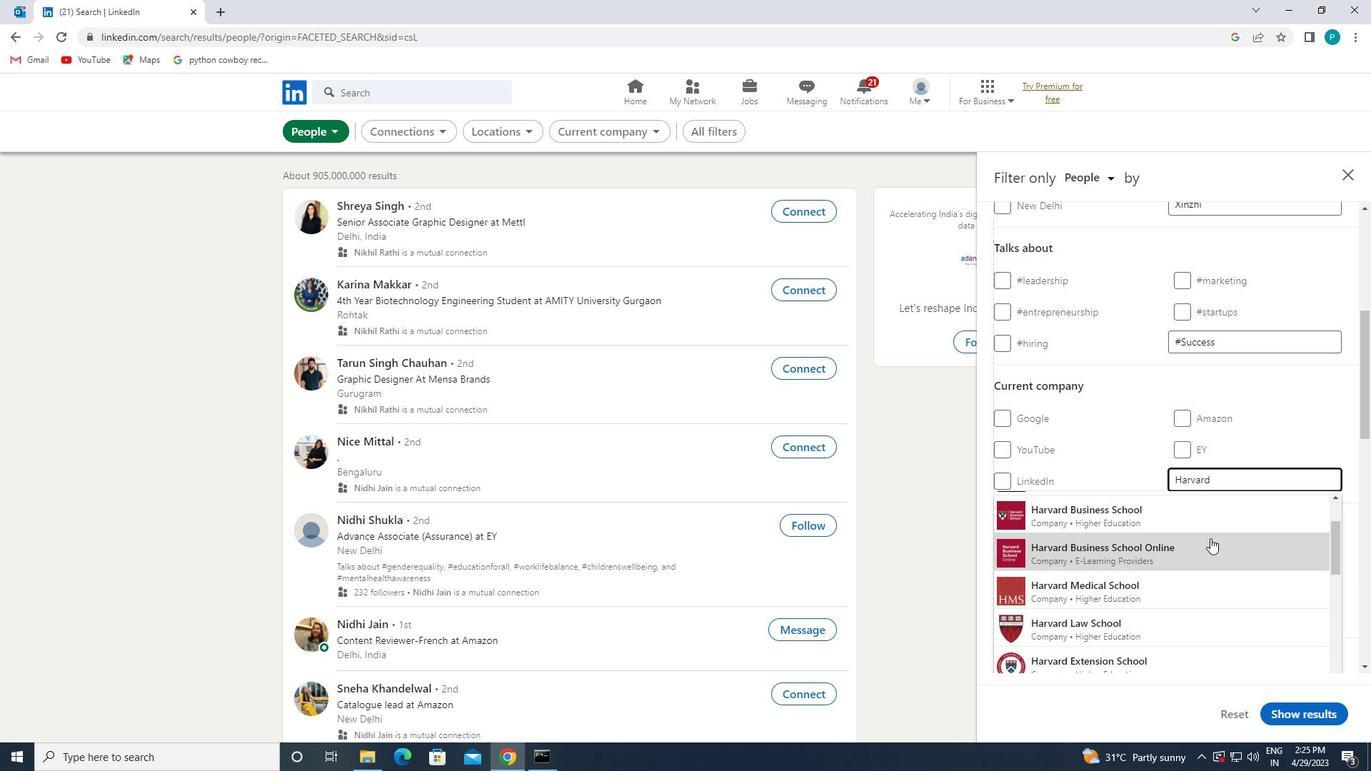
Action: Mouse moved to (1171, 602)
Screenshot: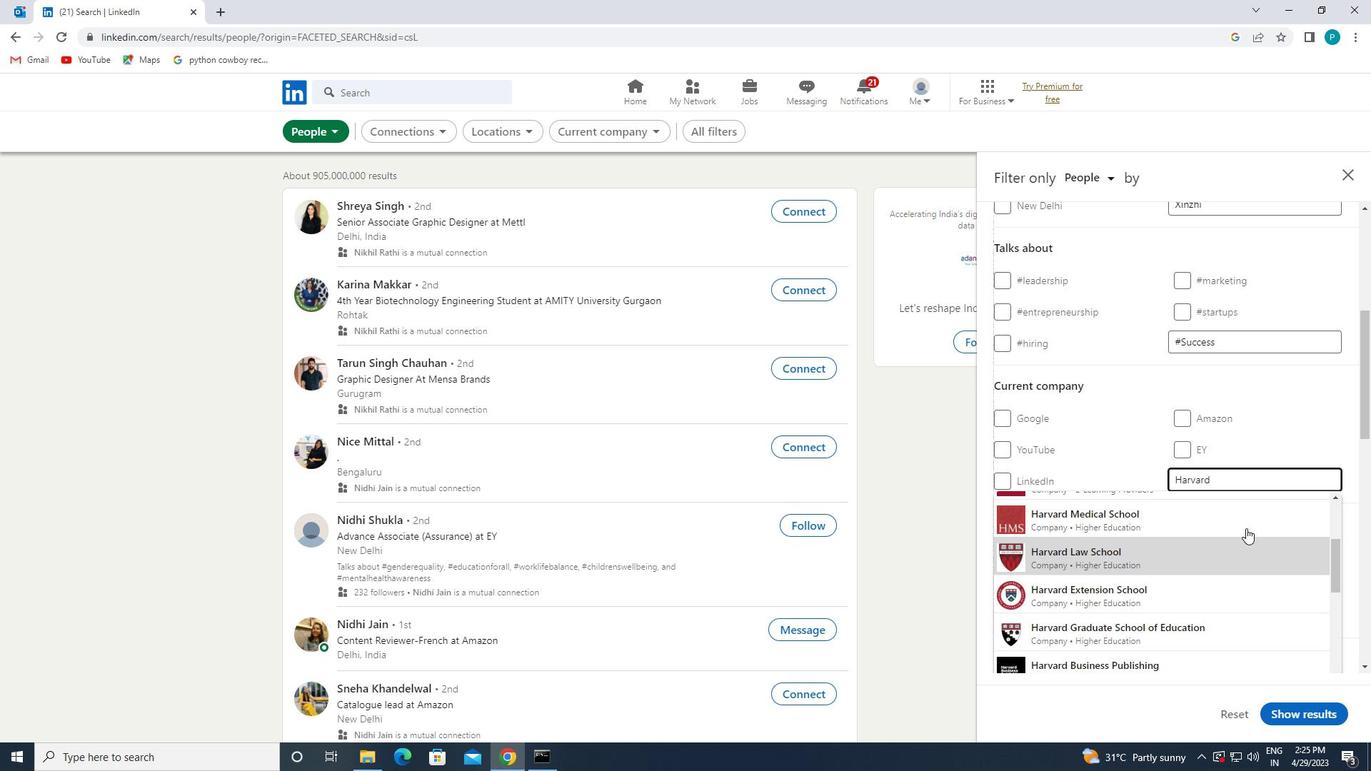 
Action: Mouse scrolled (1171, 601) with delta (0, 0)
Screenshot: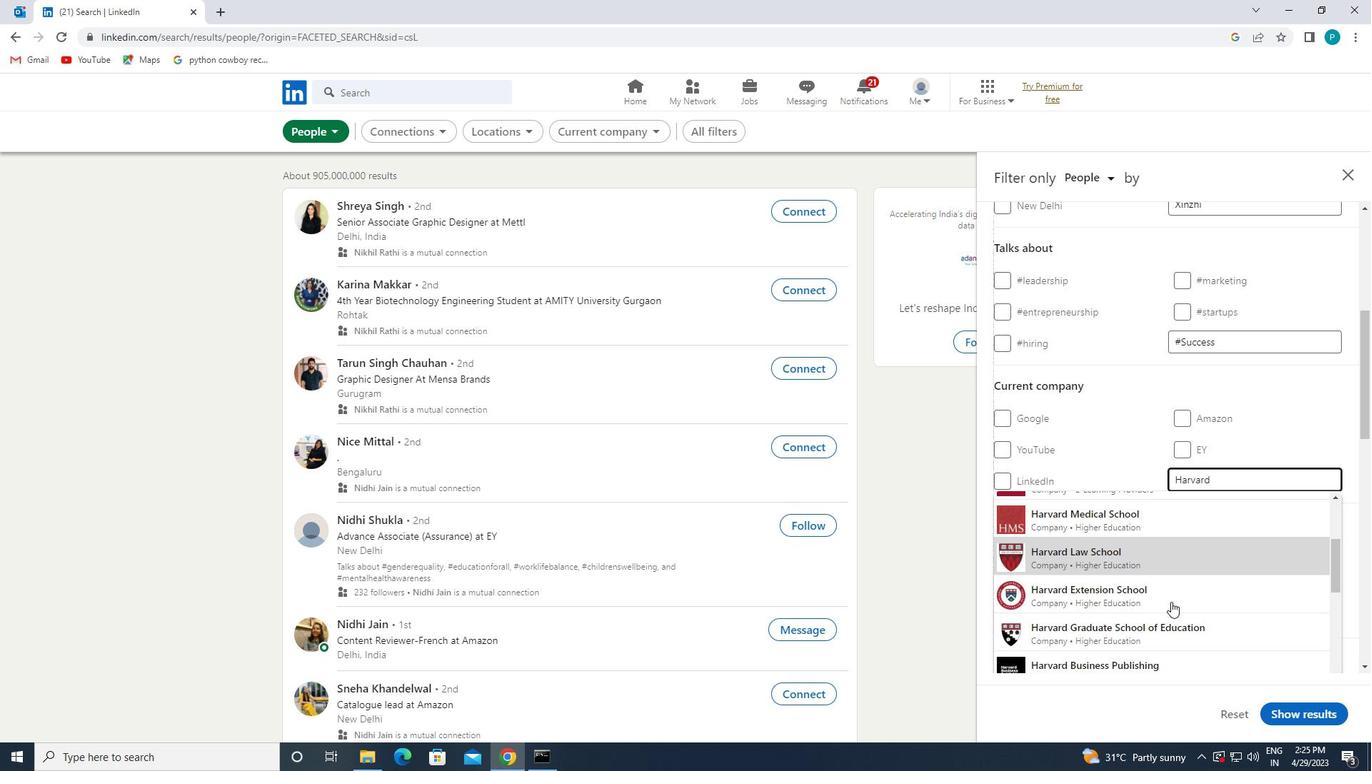 
Action: Mouse moved to (1182, 660)
Screenshot: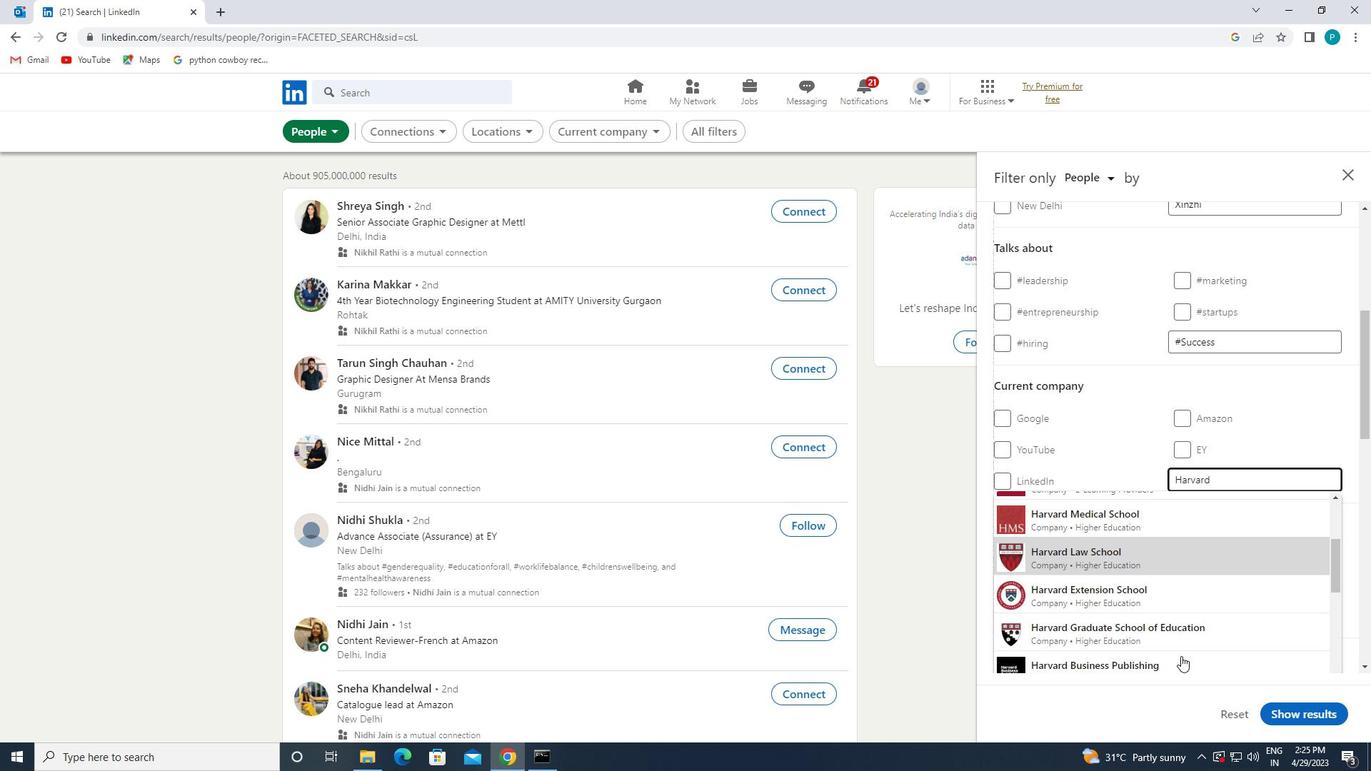 
Action: Mouse pressed left at (1182, 660)
Screenshot: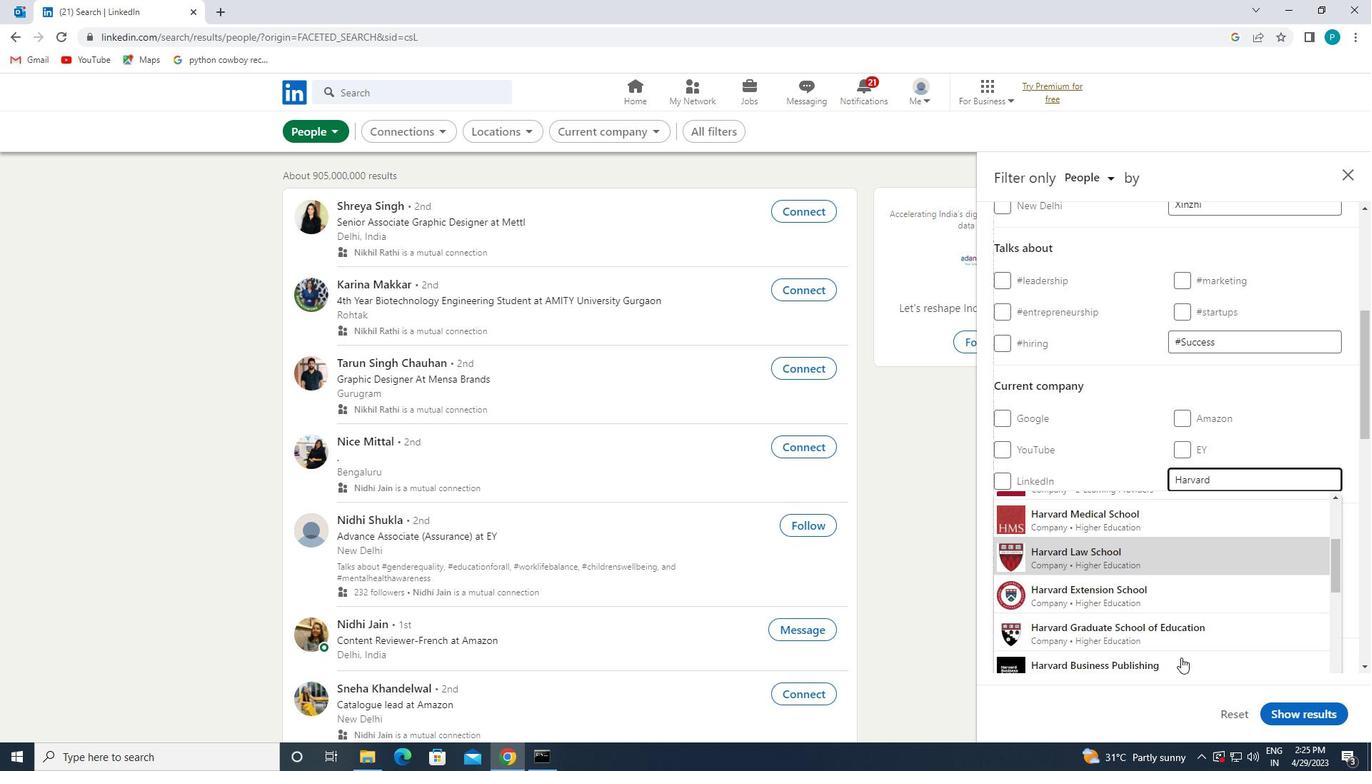 
Action: Mouse moved to (1176, 598)
Screenshot: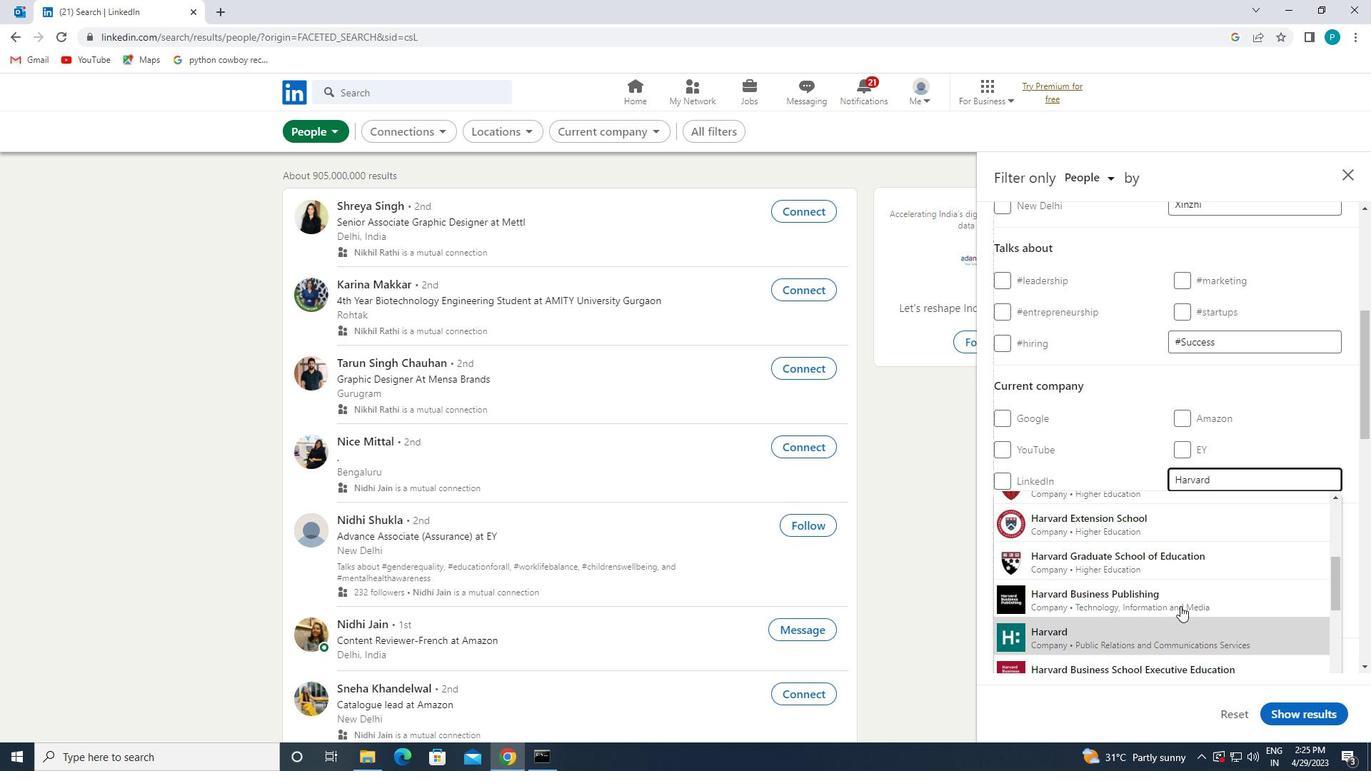 
Action: Mouse pressed left at (1176, 598)
Screenshot: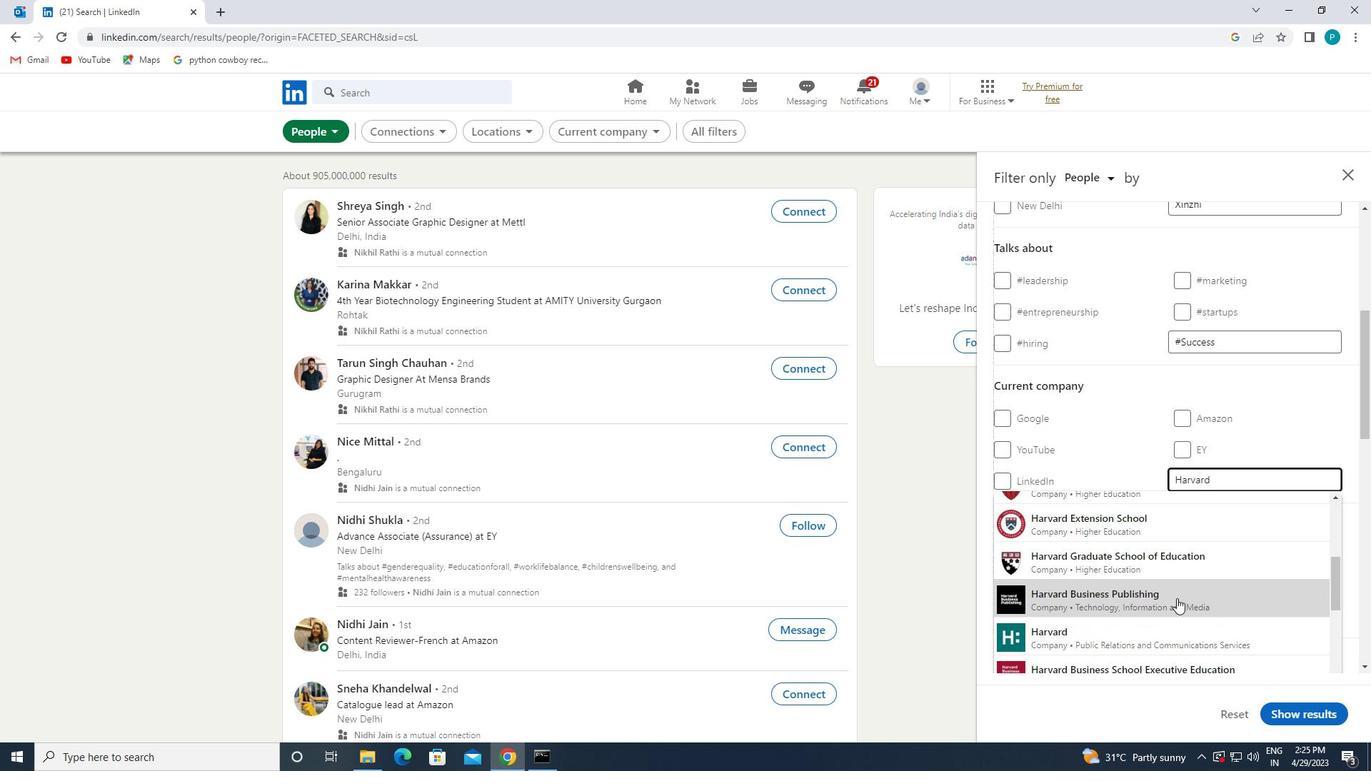 
Action: Mouse moved to (1204, 614)
Screenshot: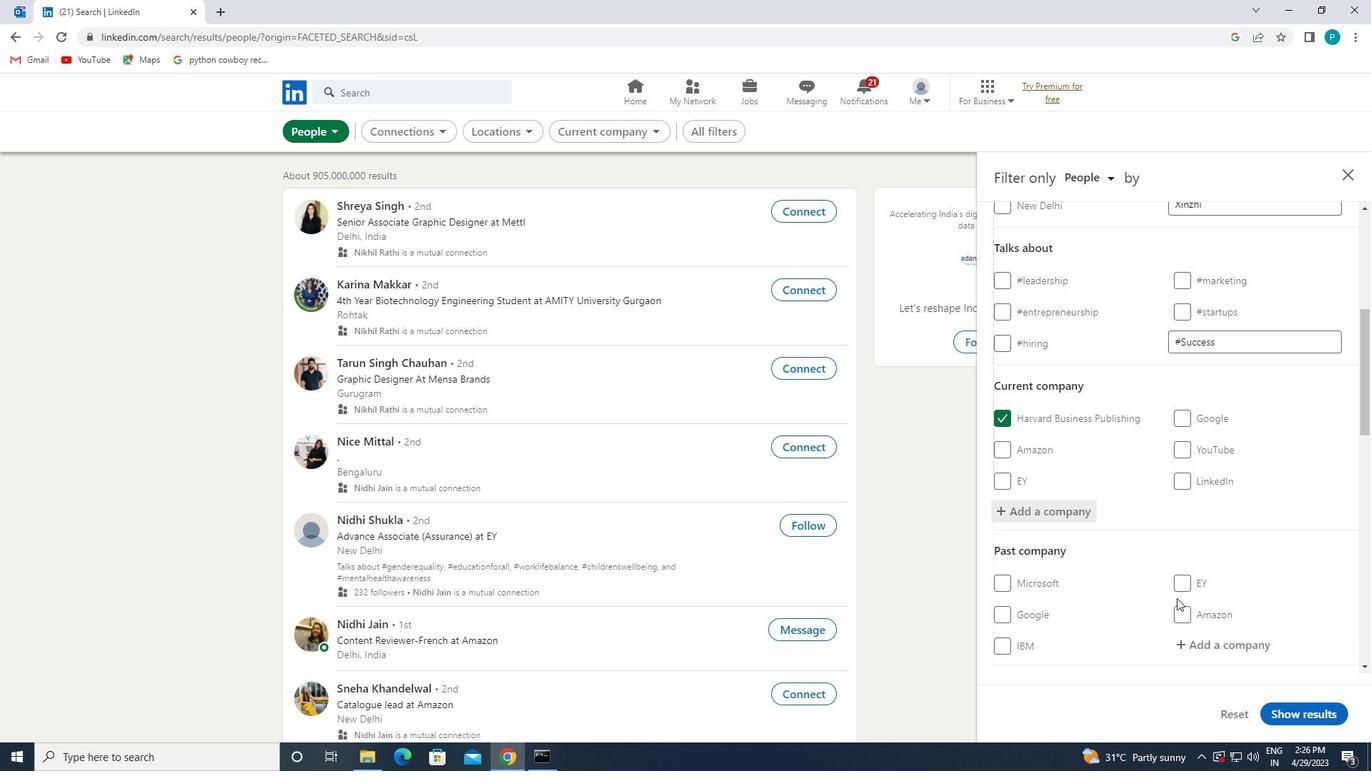 
Action: Mouse scrolled (1204, 614) with delta (0, 0)
Screenshot: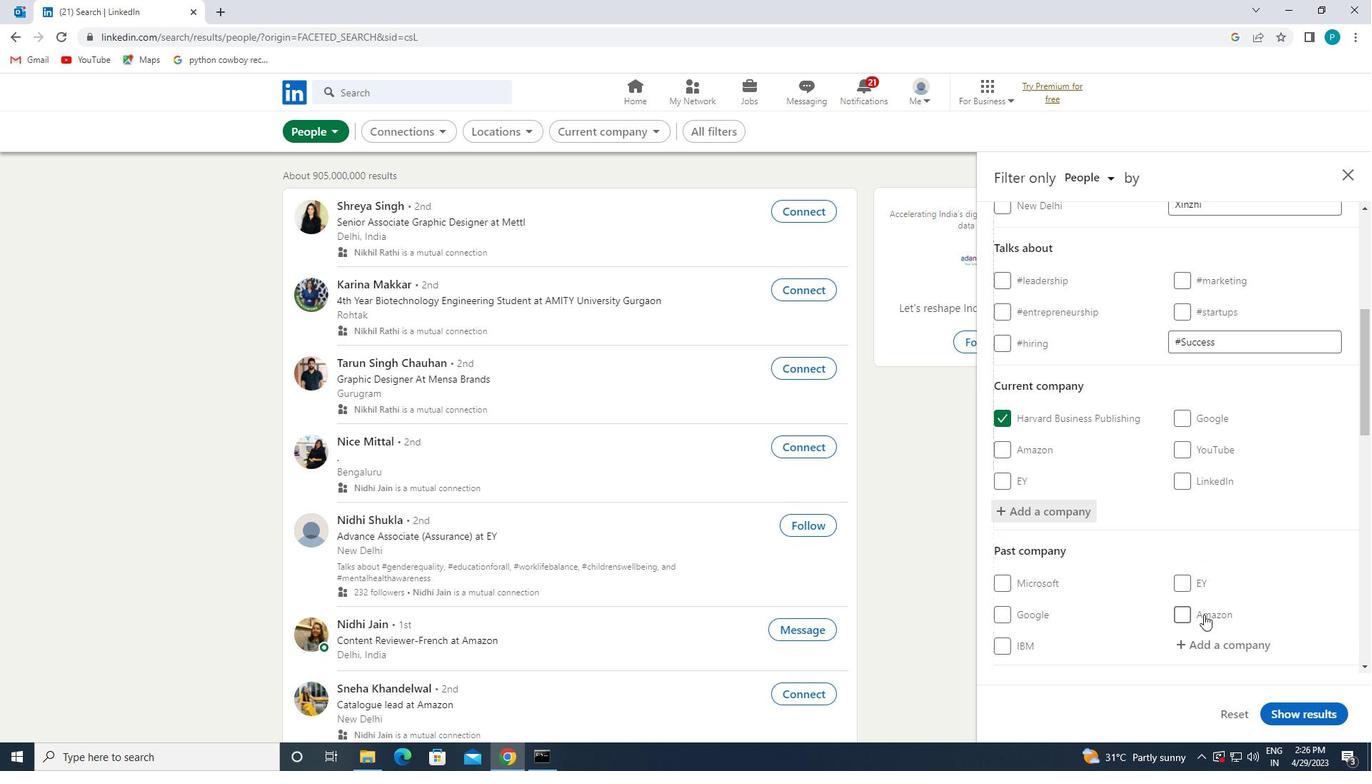 
Action: Mouse scrolled (1204, 614) with delta (0, 0)
Screenshot: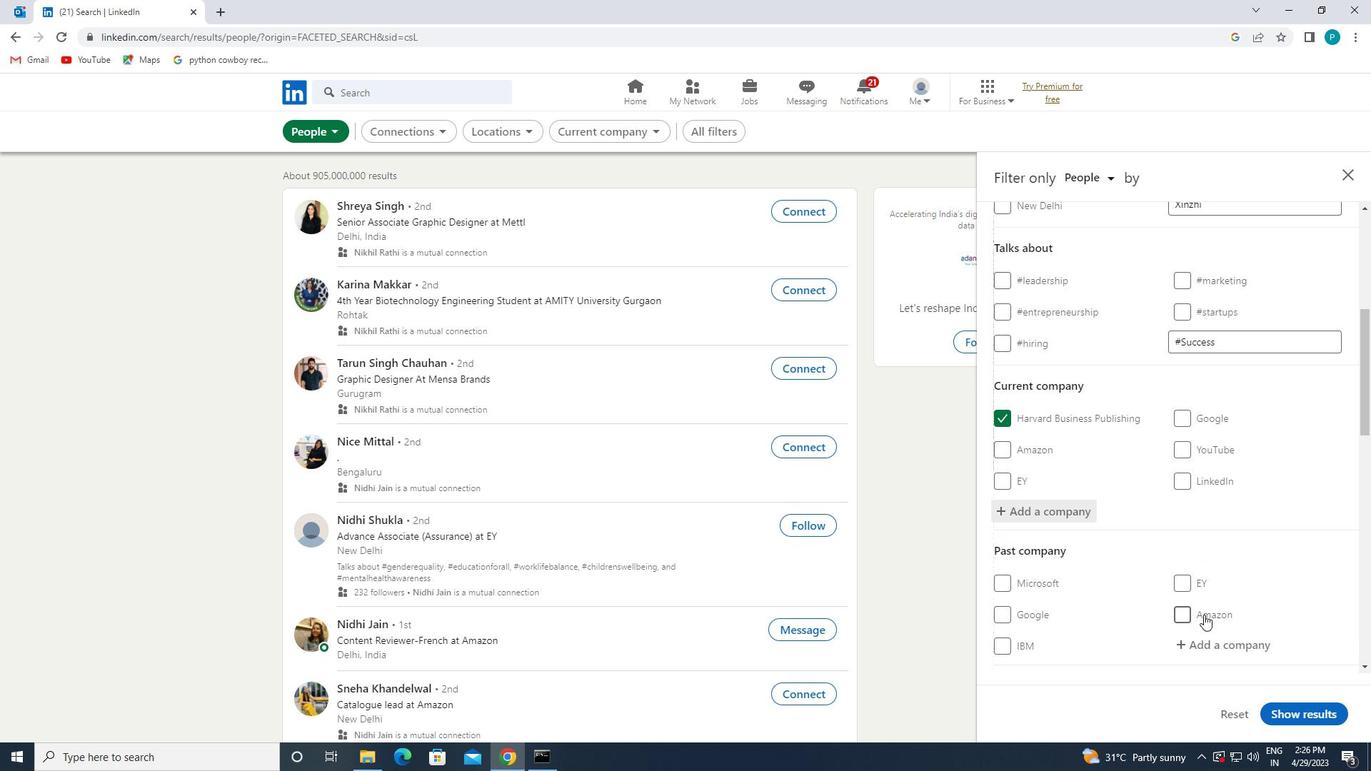
Action: Mouse scrolled (1204, 614) with delta (0, 0)
Screenshot: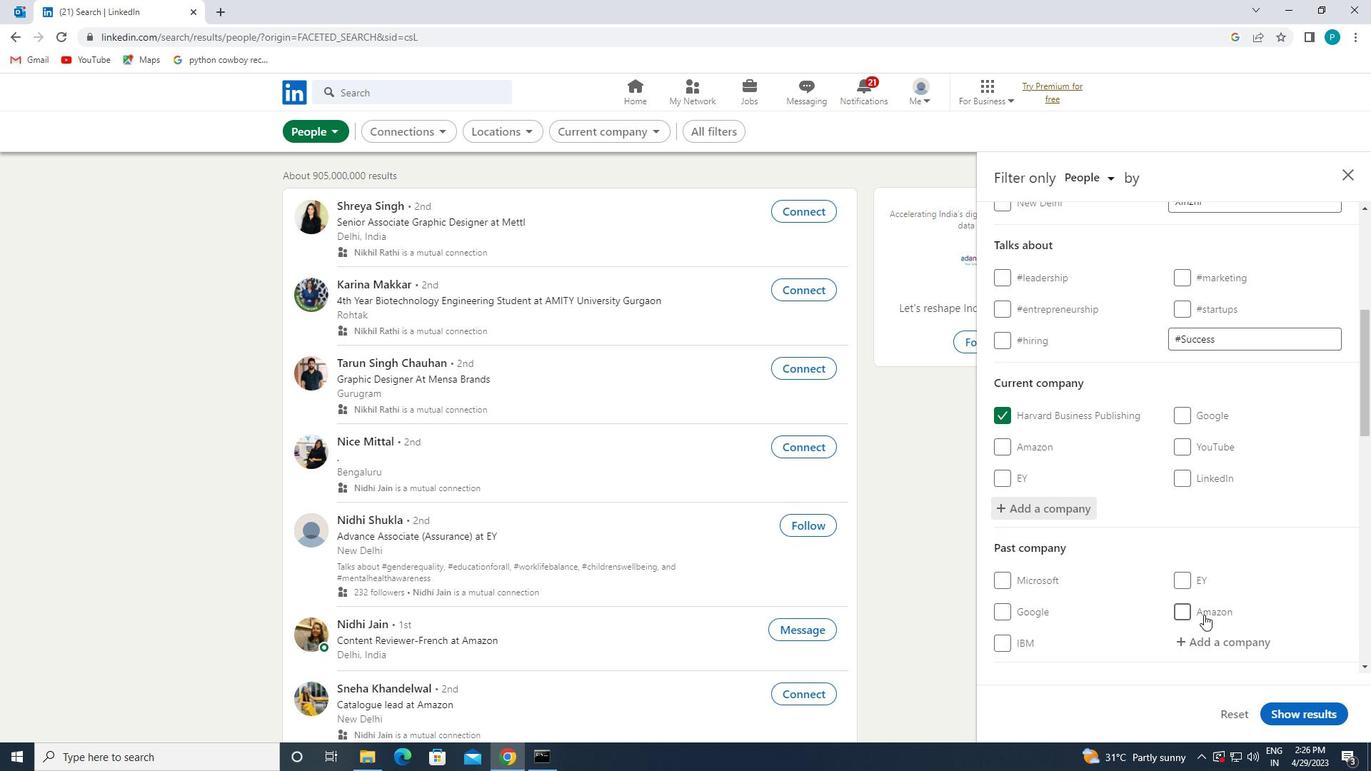 
Action: Mouse moved to (1216, 579)
Screenshot: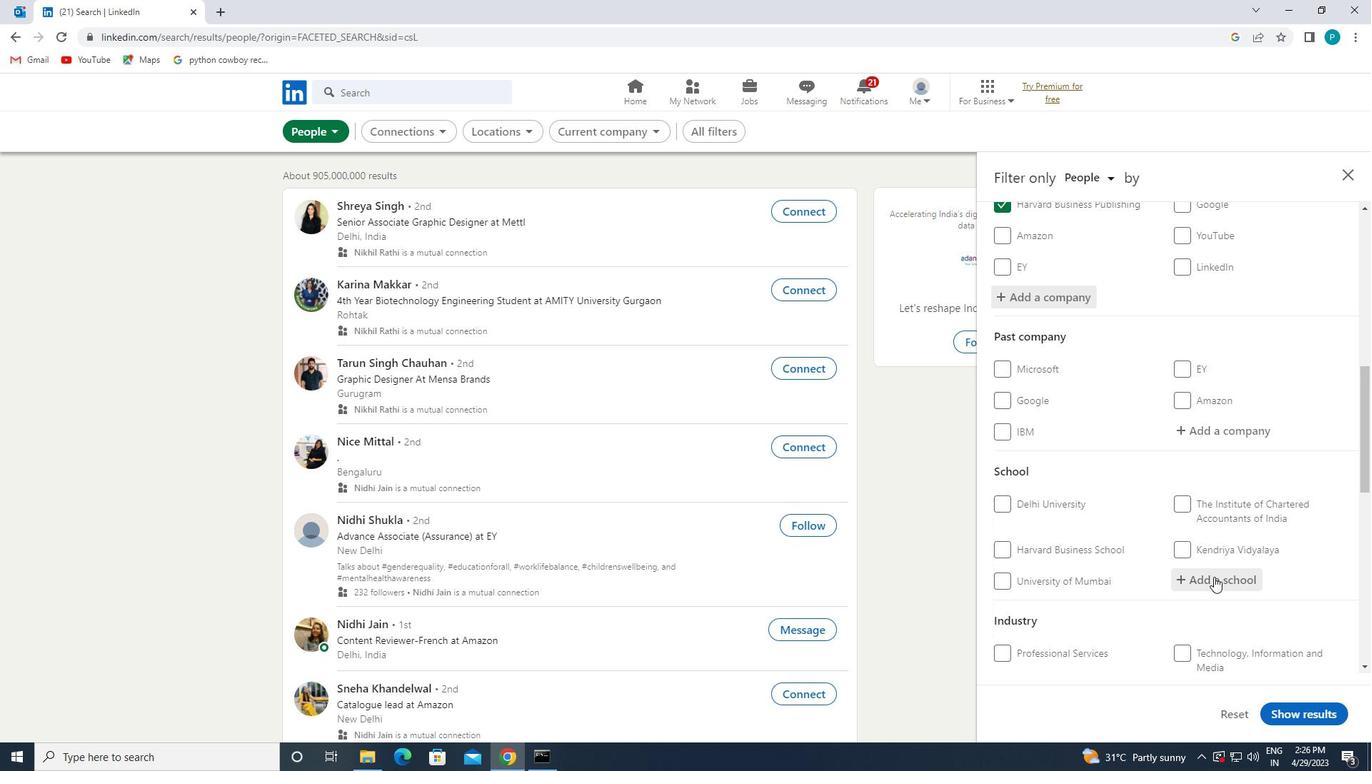 
Action: Mouse pressed left at (1216, 579)
Screenshot: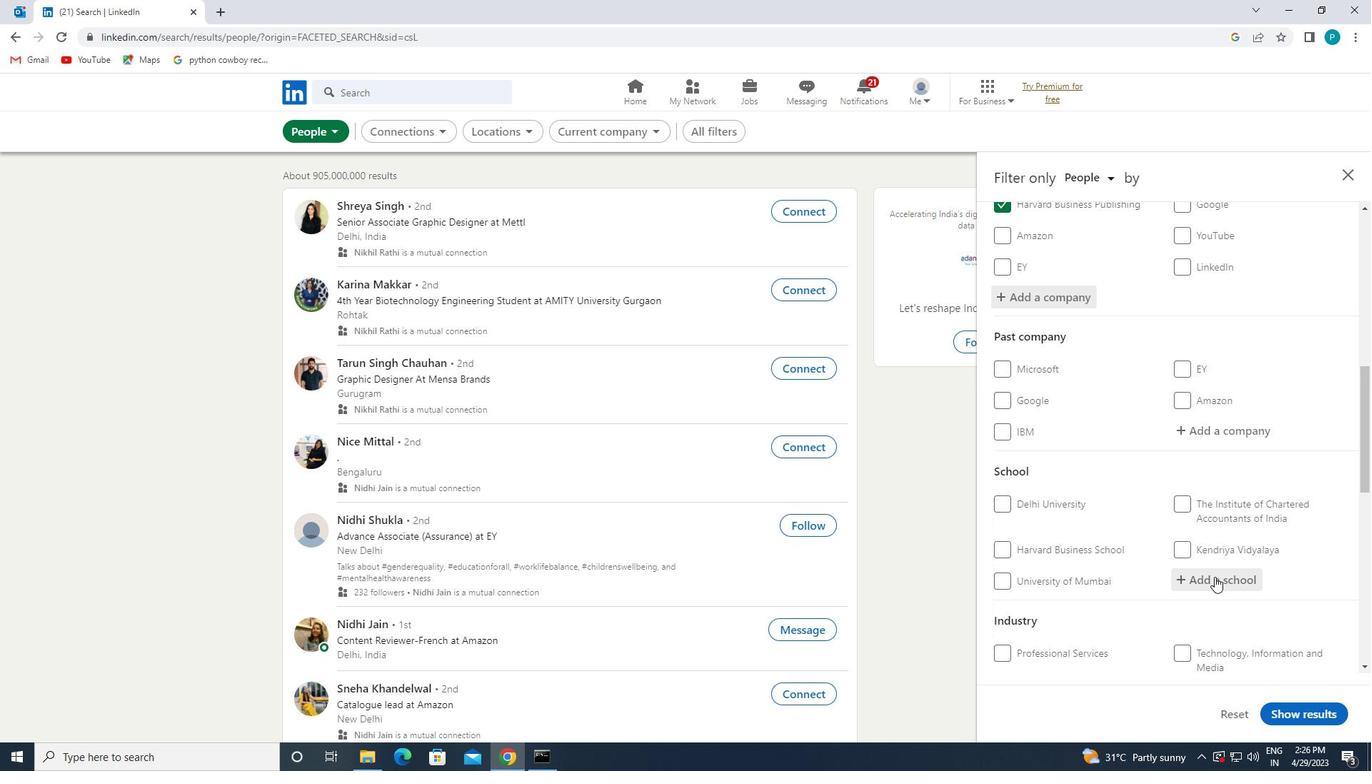 
Action: Key pressed <Key.caps_lock>A<Key.caps_lock>NNA
Screenshot: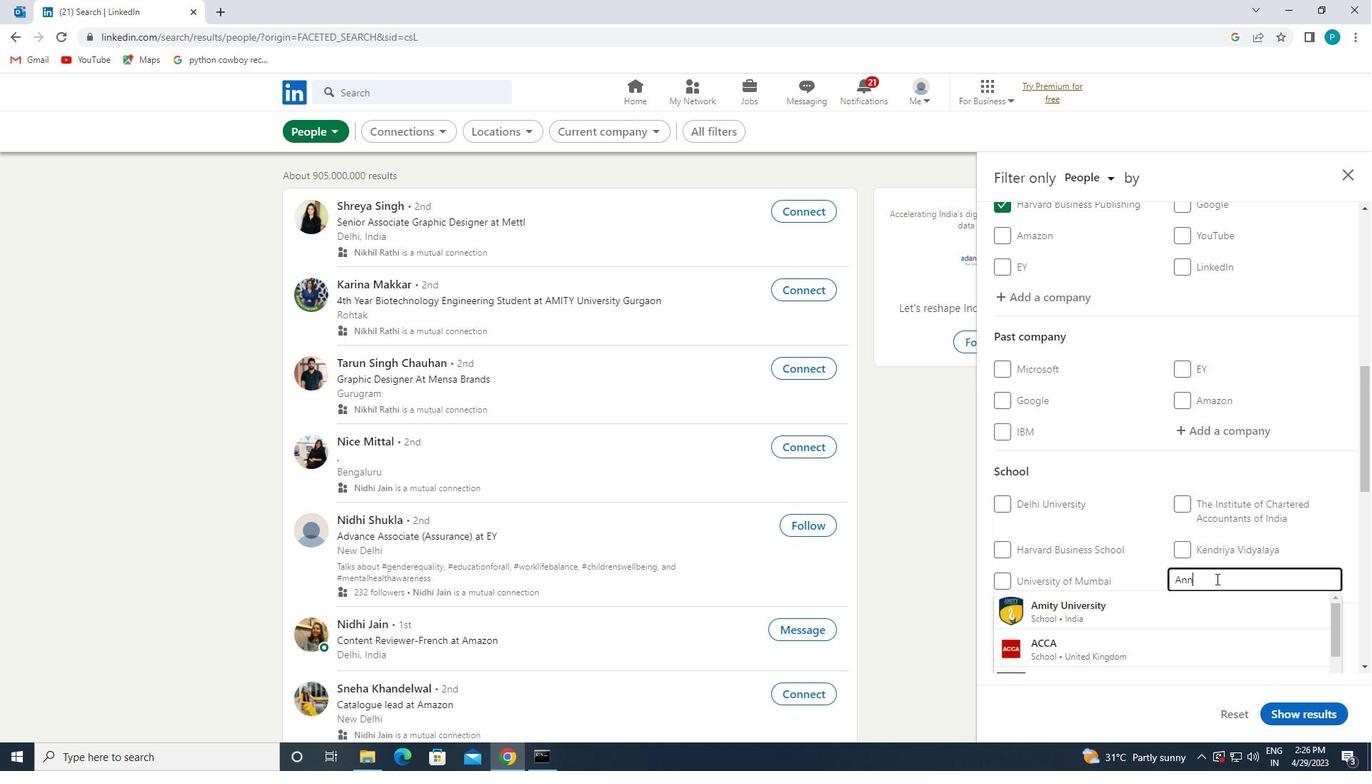 
Action: Mouse moved to (1222, 612)
Screenshot: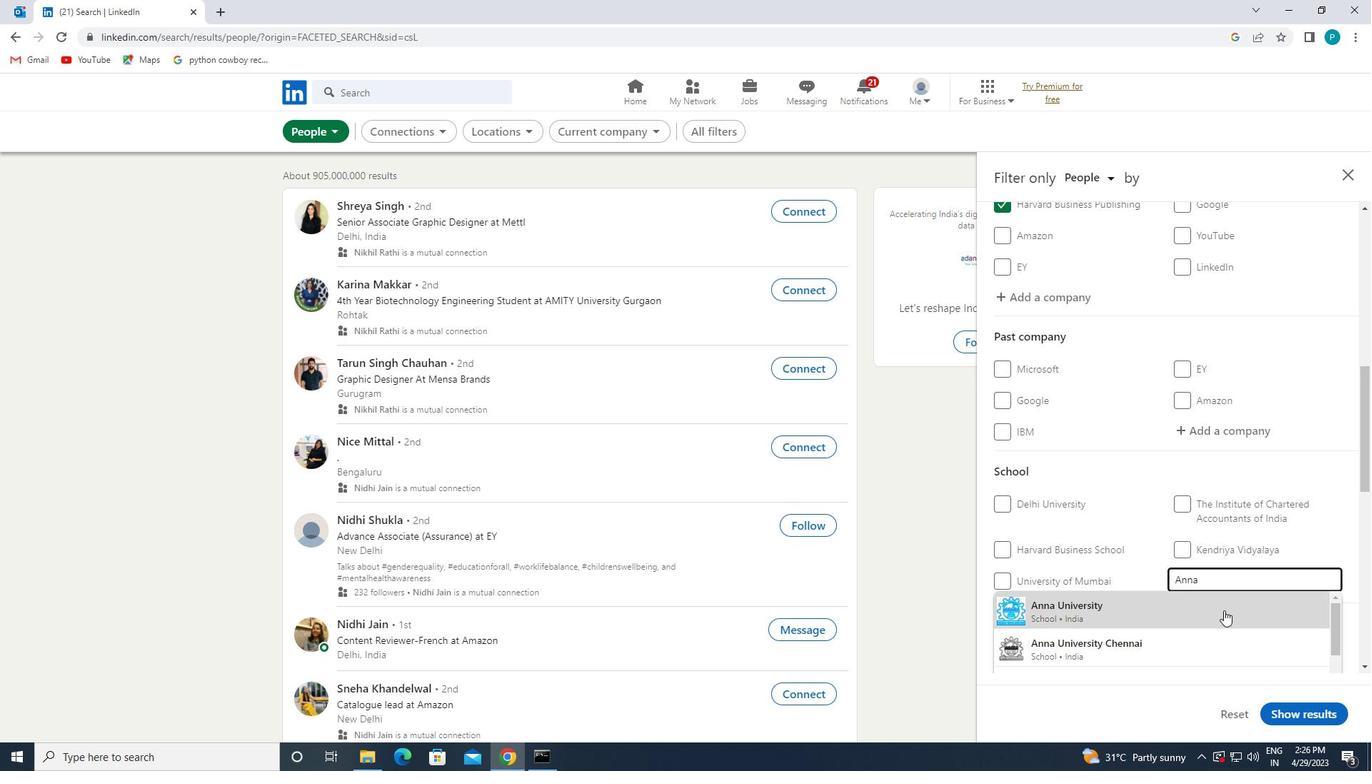 
Action: Mouse pressed left at (1222, 612)
Screenshot: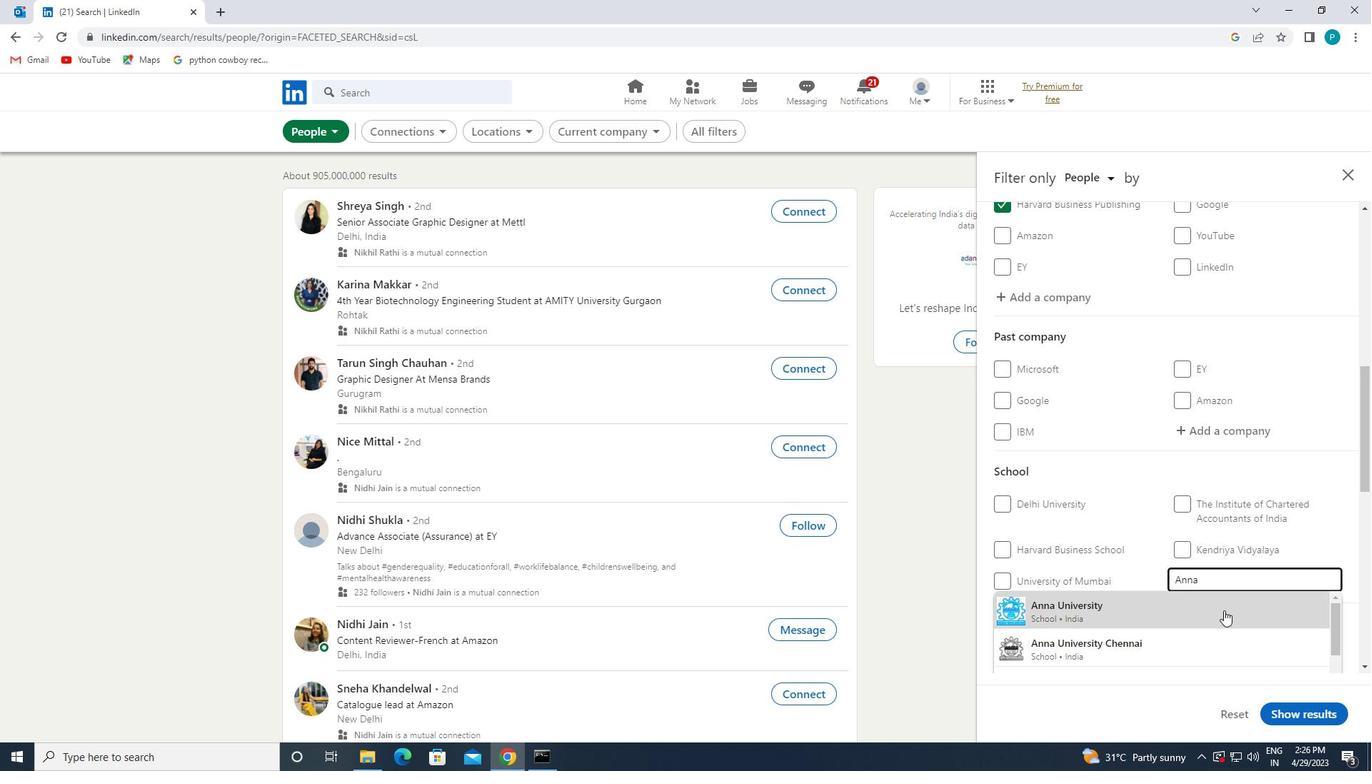 
Action: Mouse moved to (1214, 604)
Screenshot: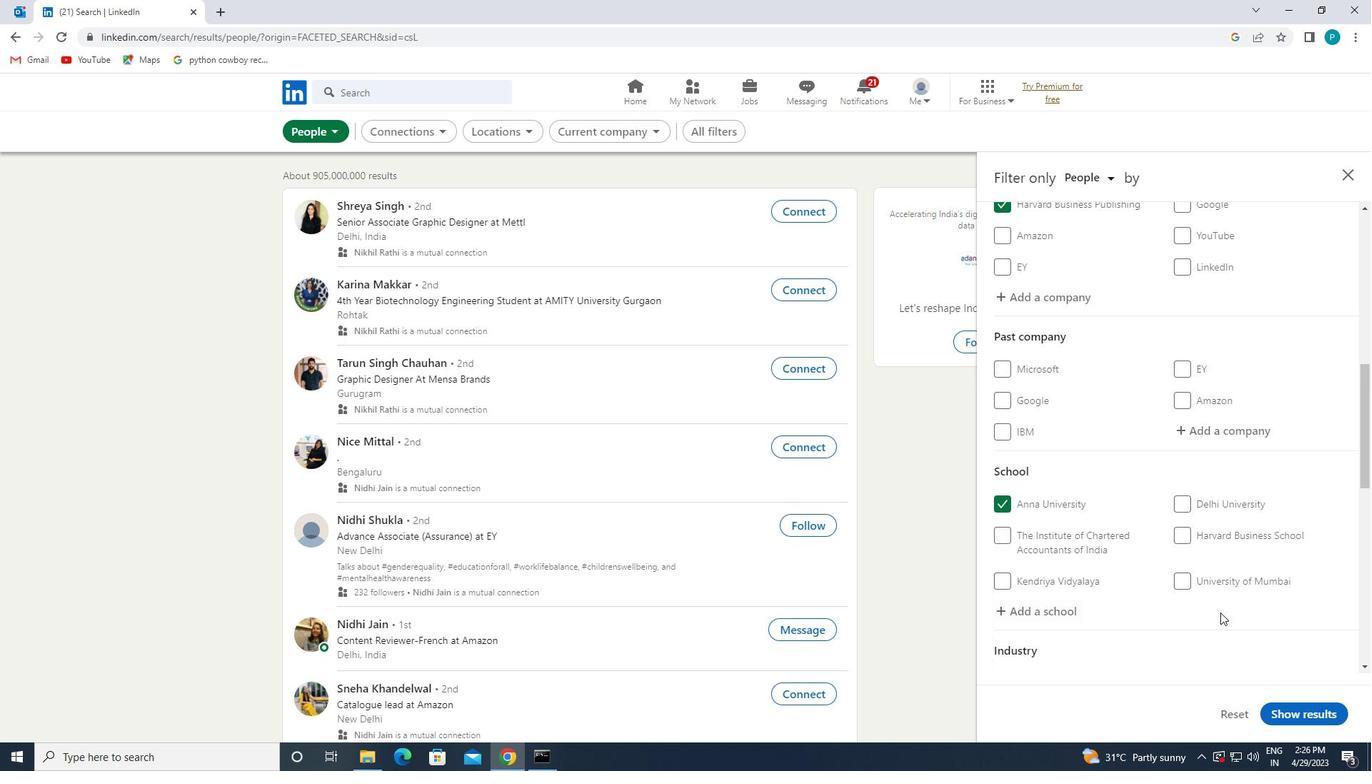 
Action: Mouse scrolled (1214, 604) with delta (0, 0)
Screenshot: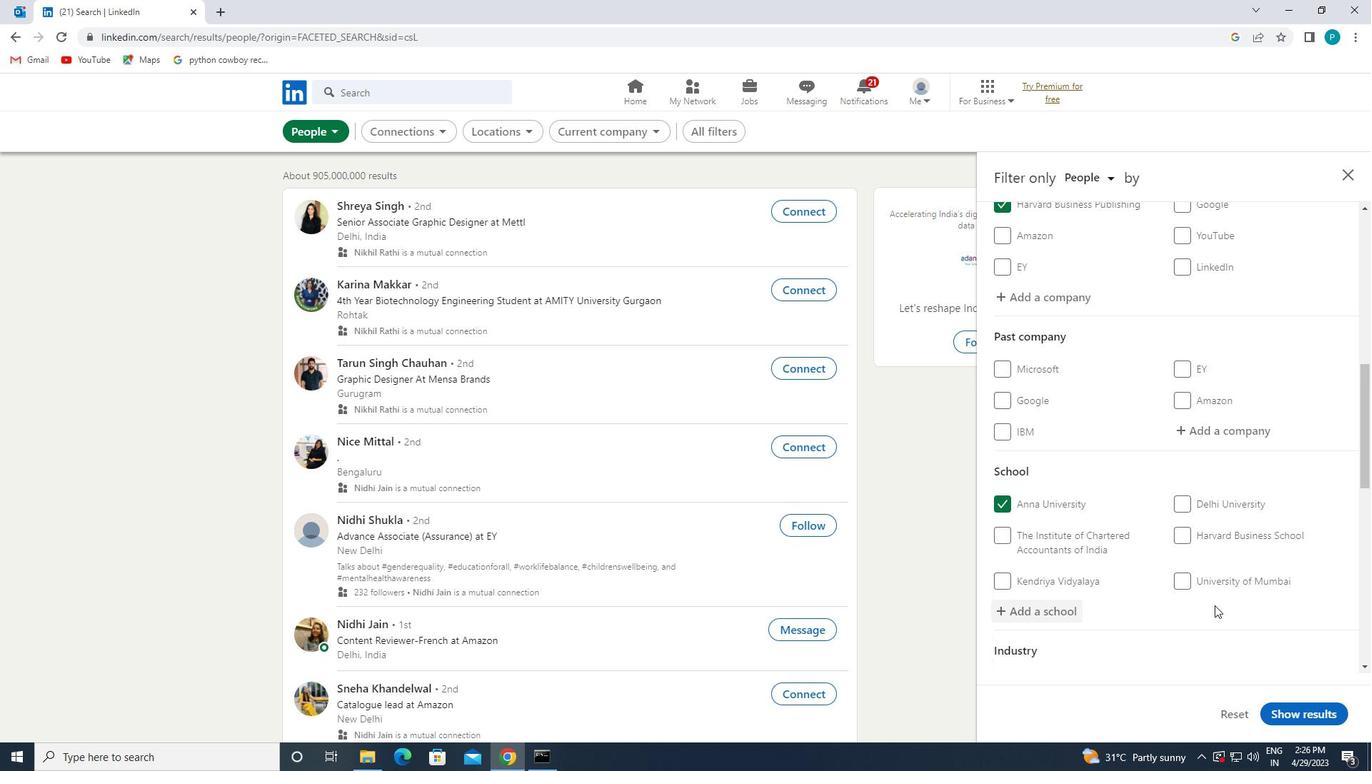 
Action: Mouse scrolled (1214, 604) with delta (0, 0)
Screenshot: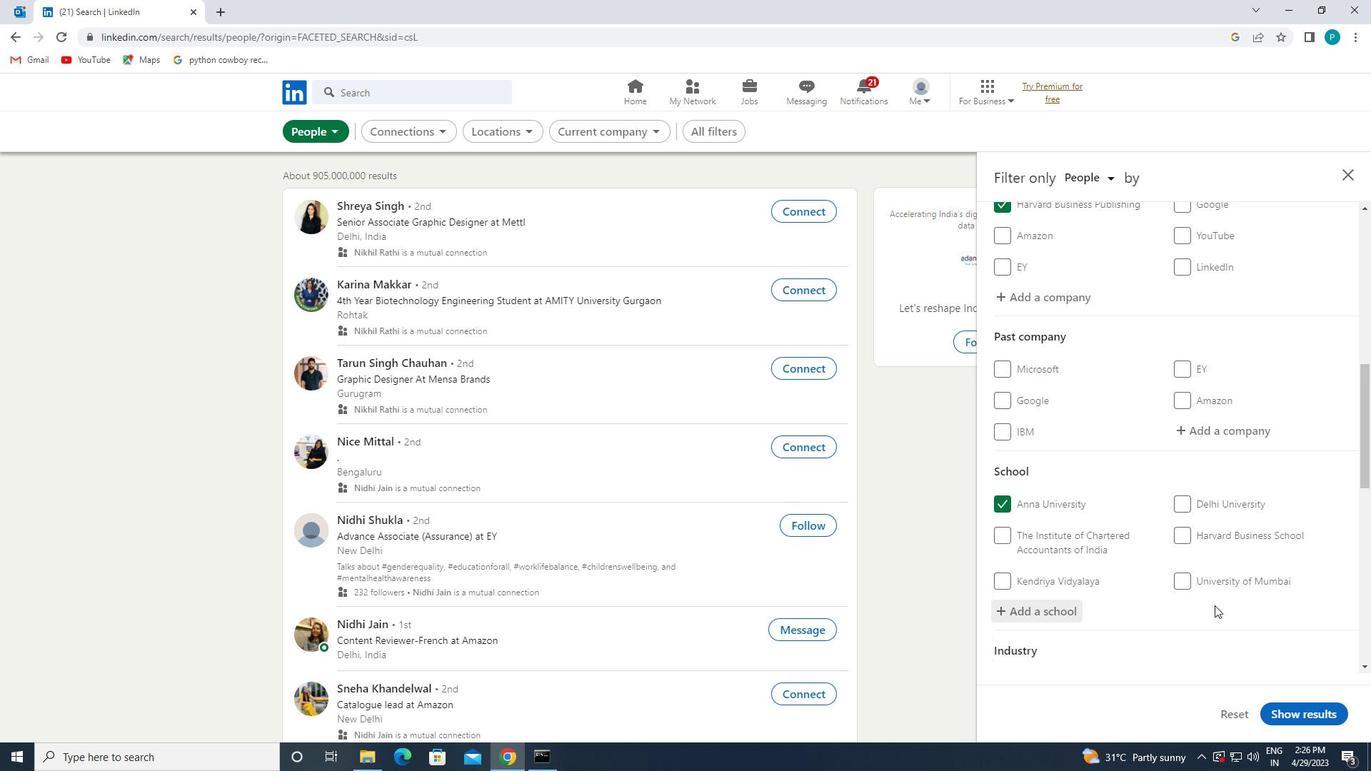 
Action: Mouse scrolled (1214, 604) with delta (0, 0)
Screenshot: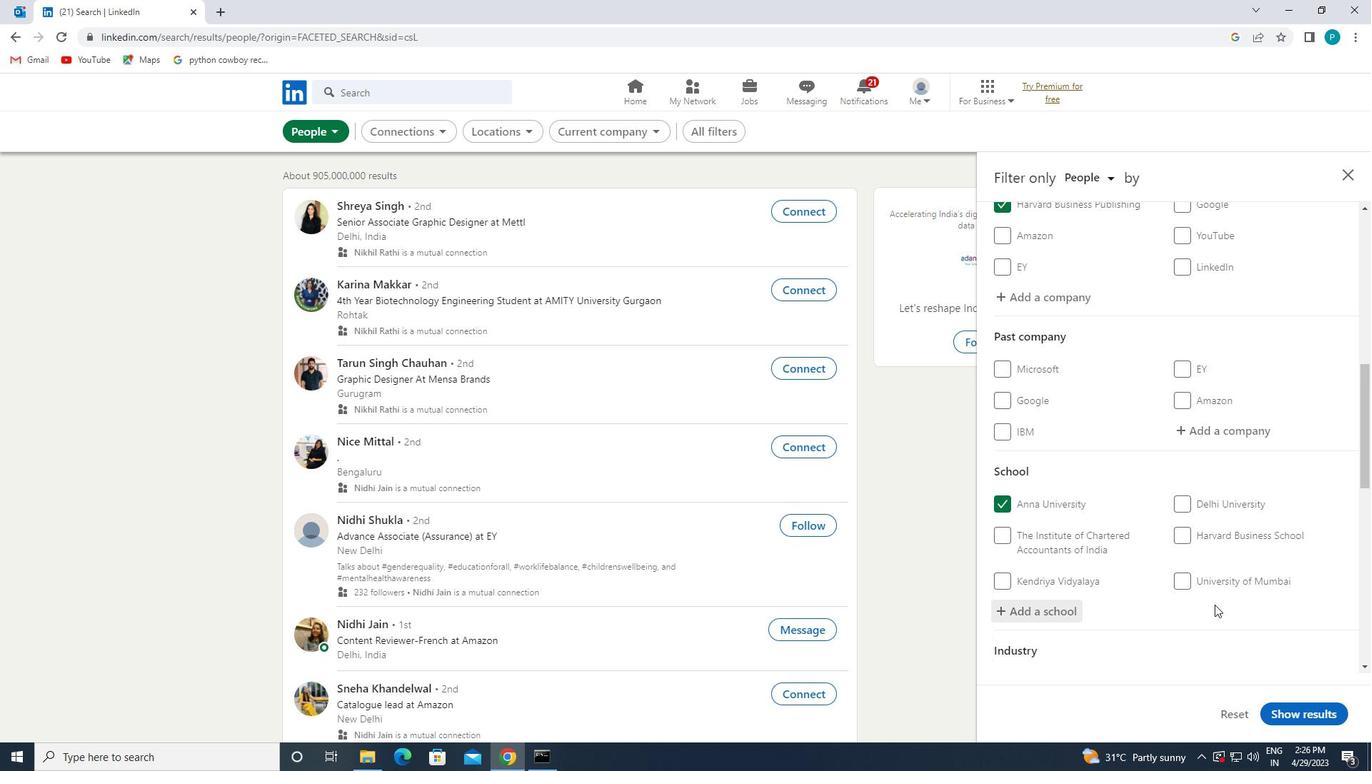 
Action: Mouse moved to (1195, 560)
Screenshot: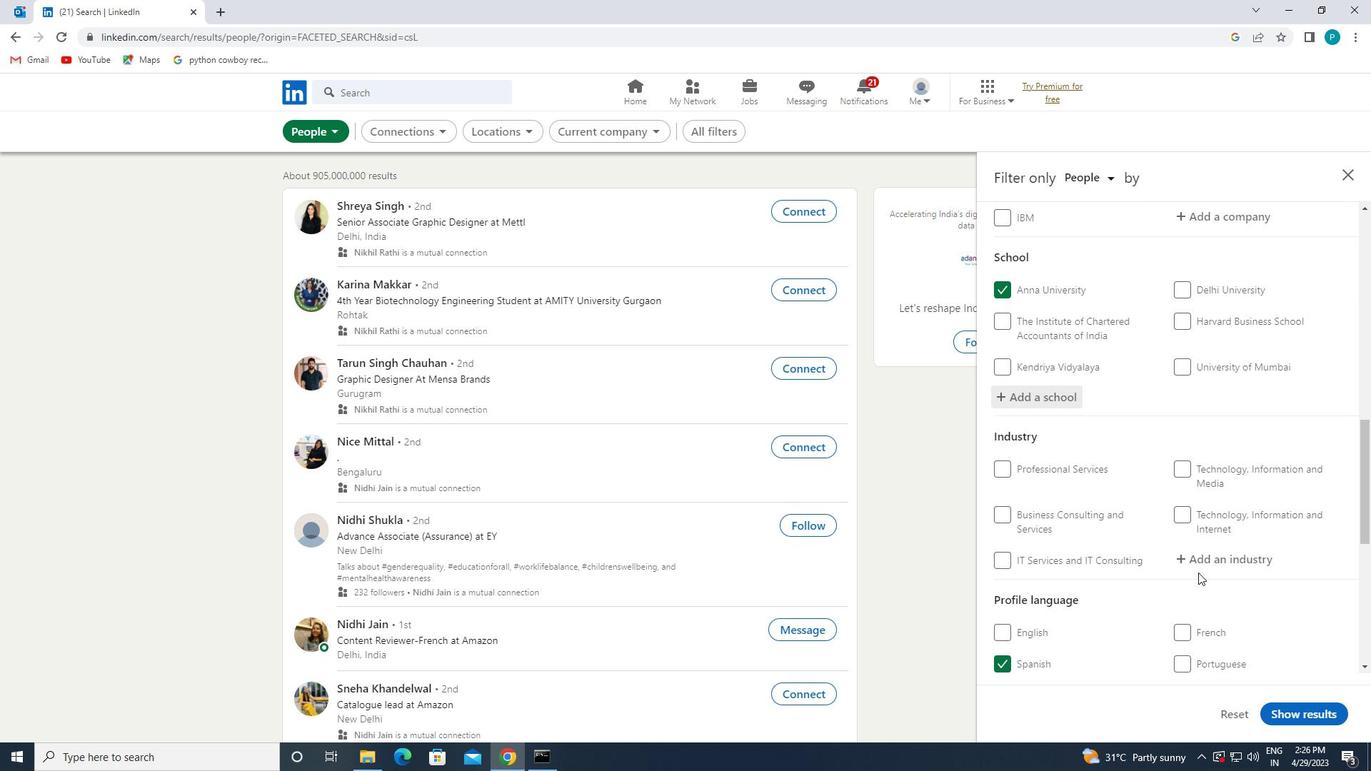 
Action: Mouse pressed left at (1195, 560)
Screenshot: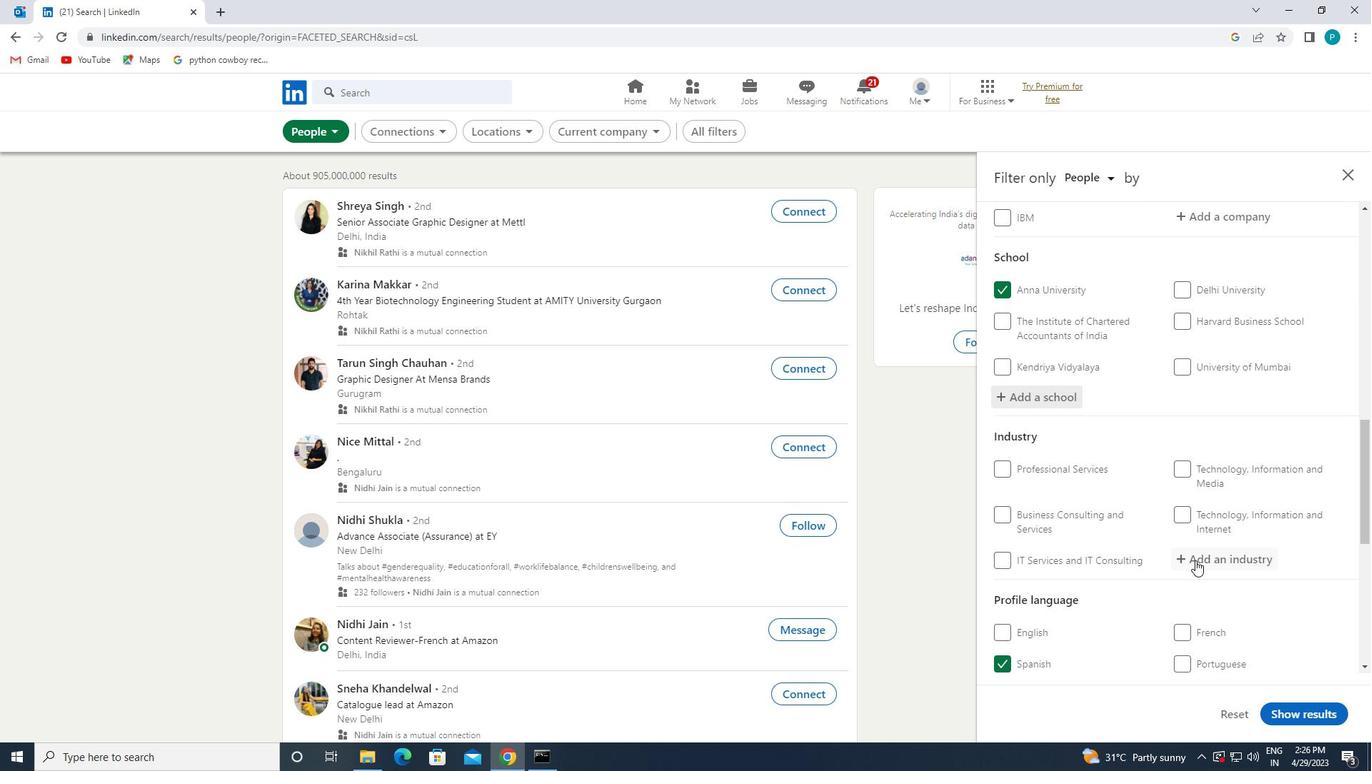 
Action: Key pressed <Key.caps_lock>P<Key.caps_lock>ENS
Screenshot: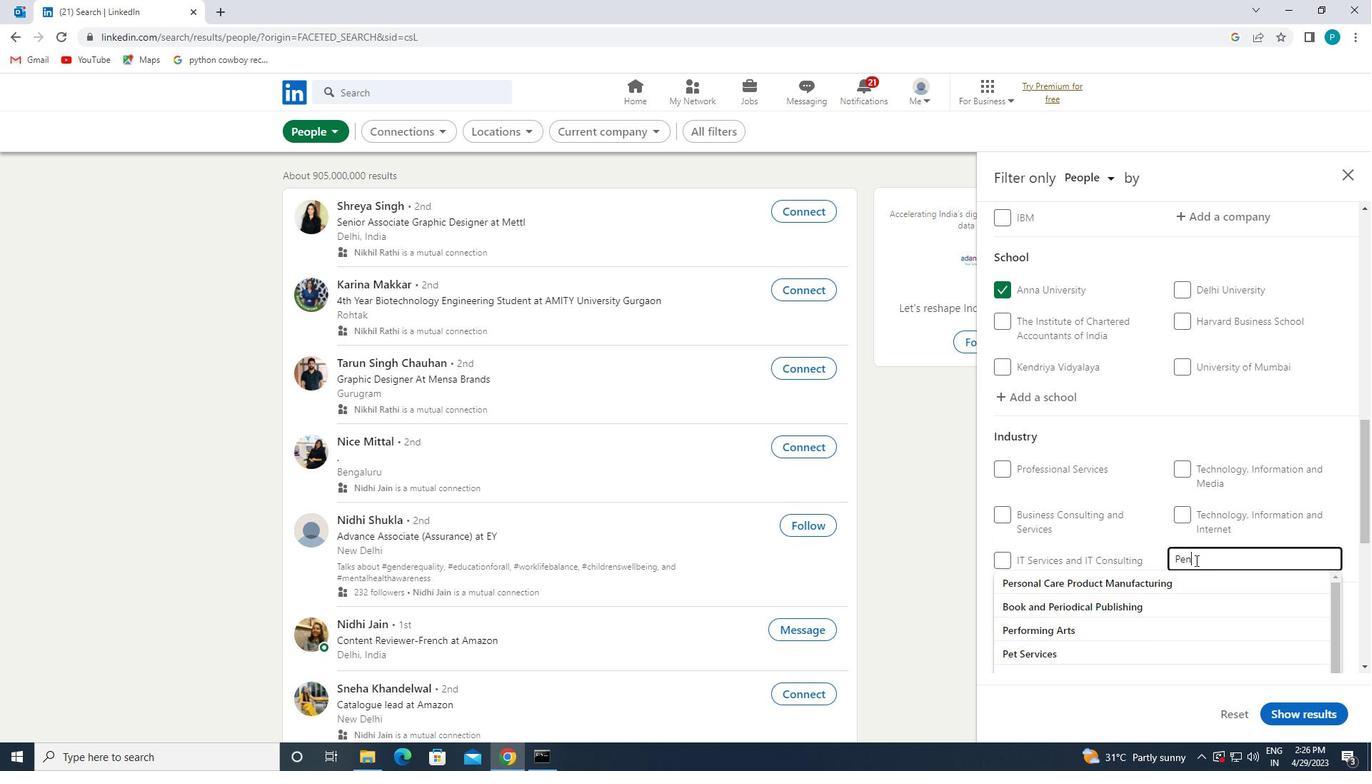 
Action: Mouse moved to (1119, 584)
Screenshot: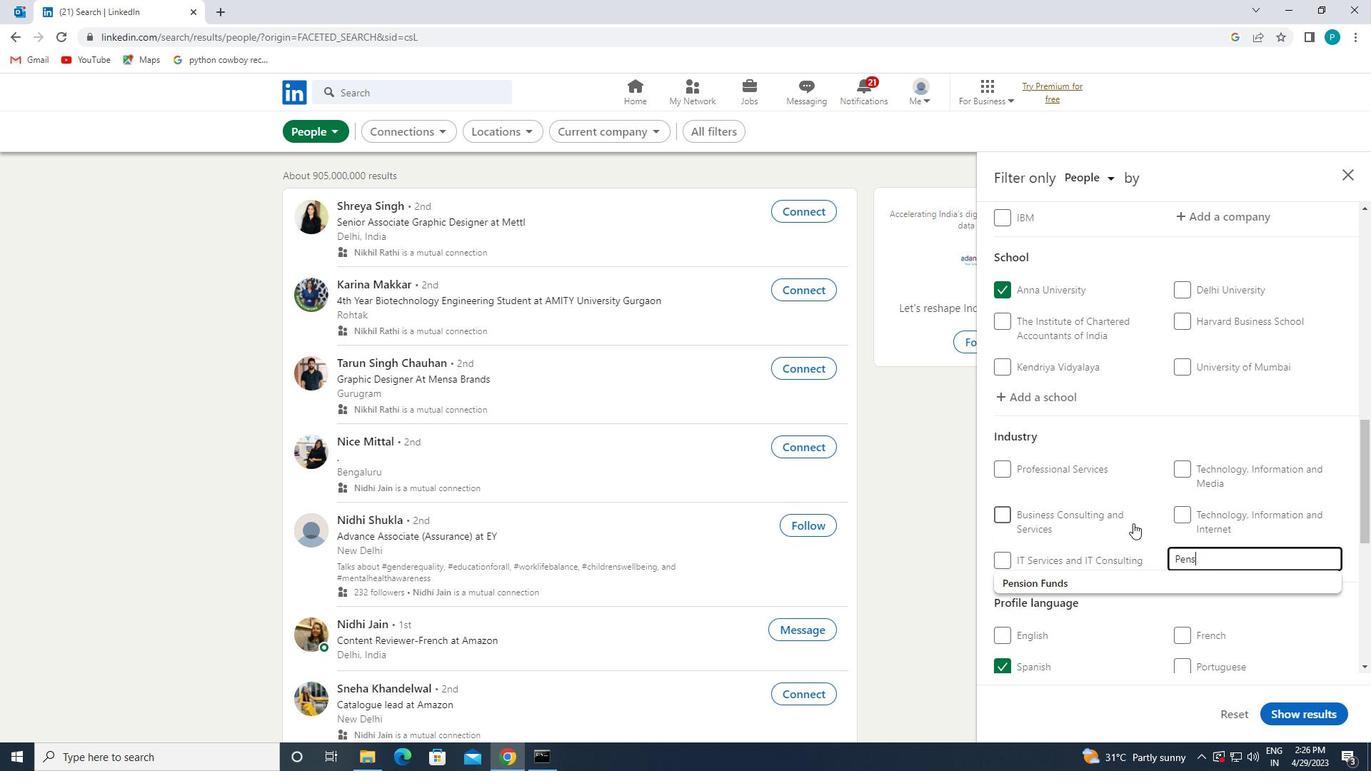 
Action: Mouse pressed left at (1119, 584)
Screenshot: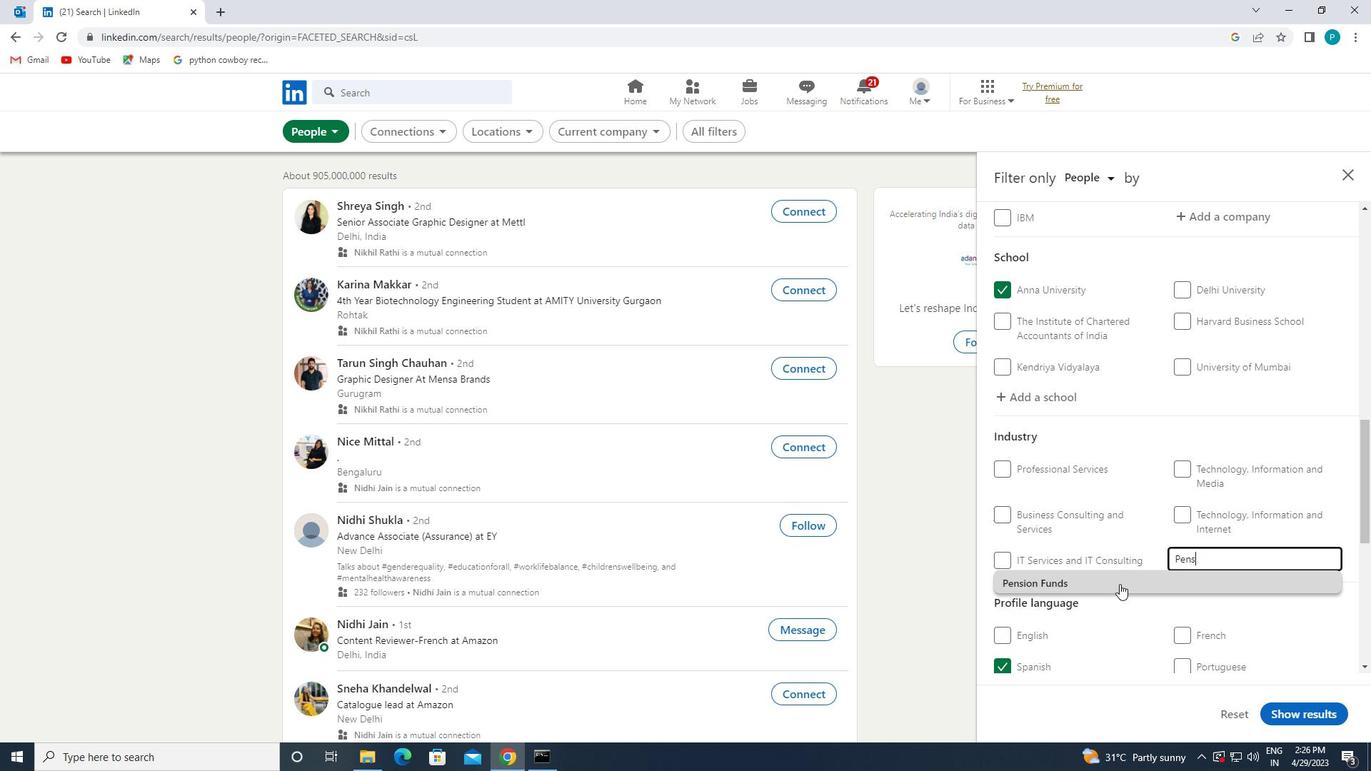 
Action: Mouse scrolled (1119, 583) with delta (0, 0)
Screenshot: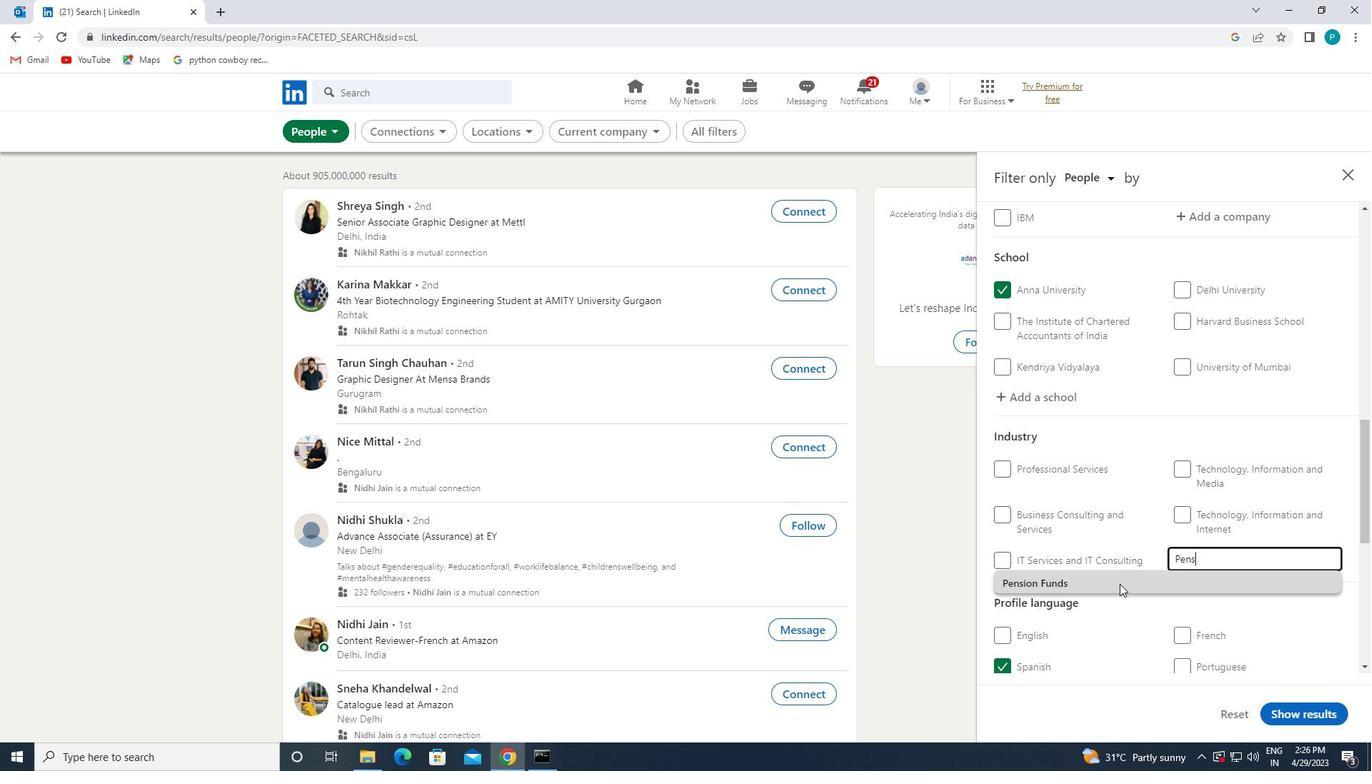 
Action: Mouse scrolled (1119, 583) with delta (0, 0)
Screenshot: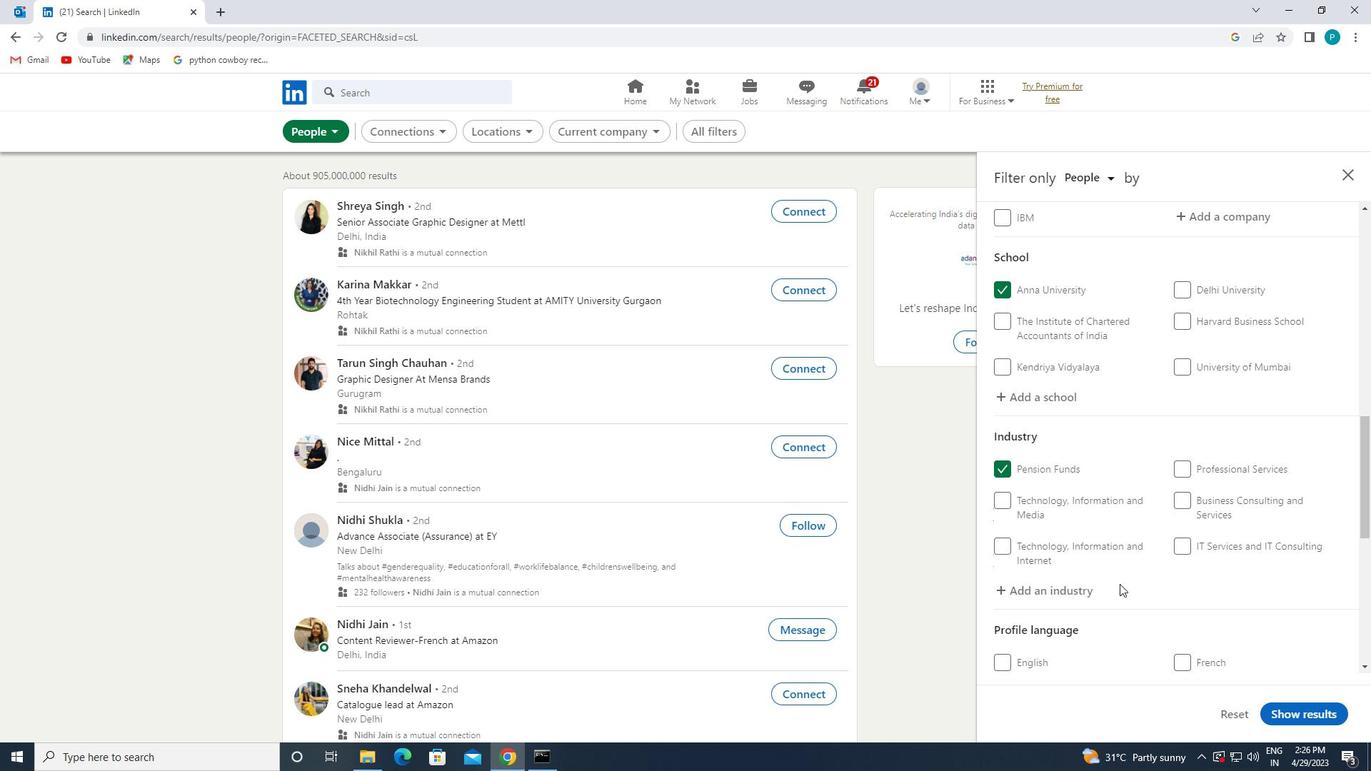 
Action: Mouse scrolled (1119, 583) with delta (0, 0)
Screenshot: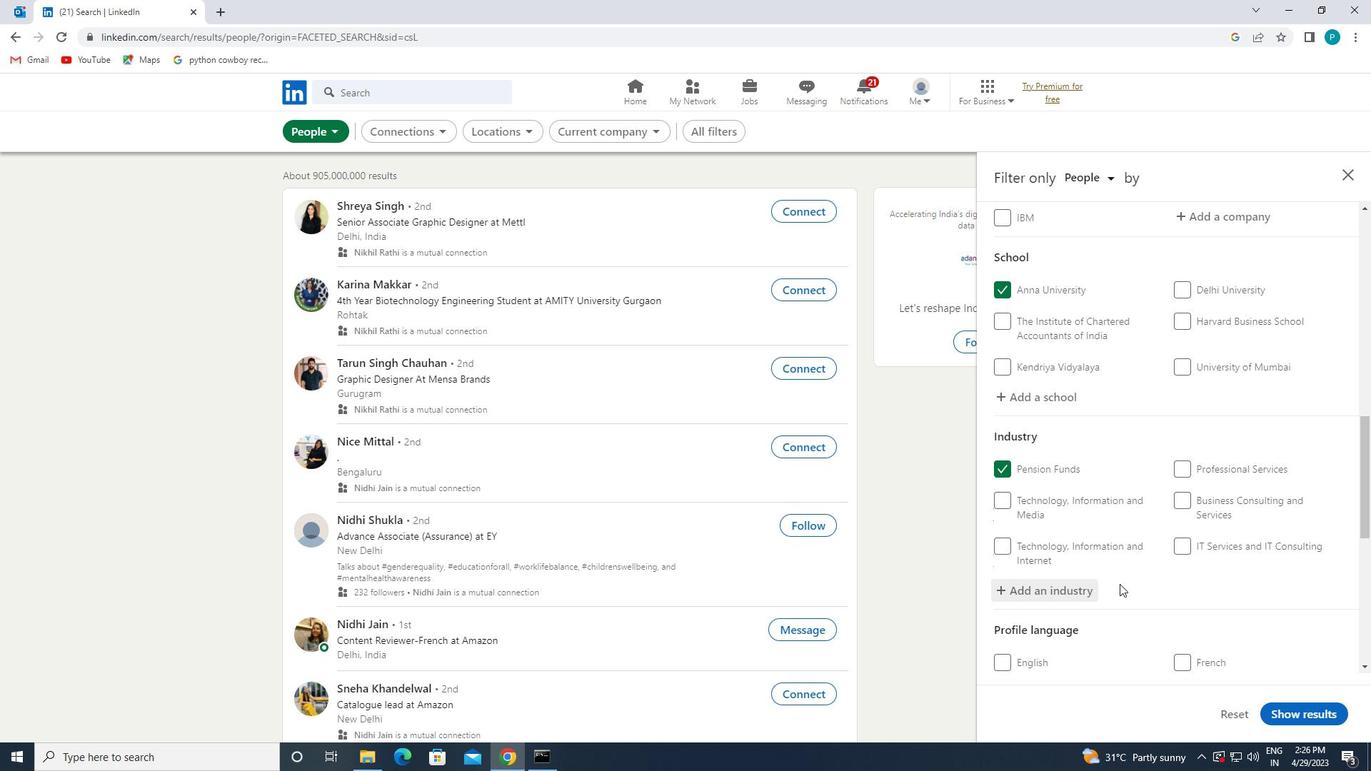
Action: Mouse moved to (1163, 600)
Screenshot: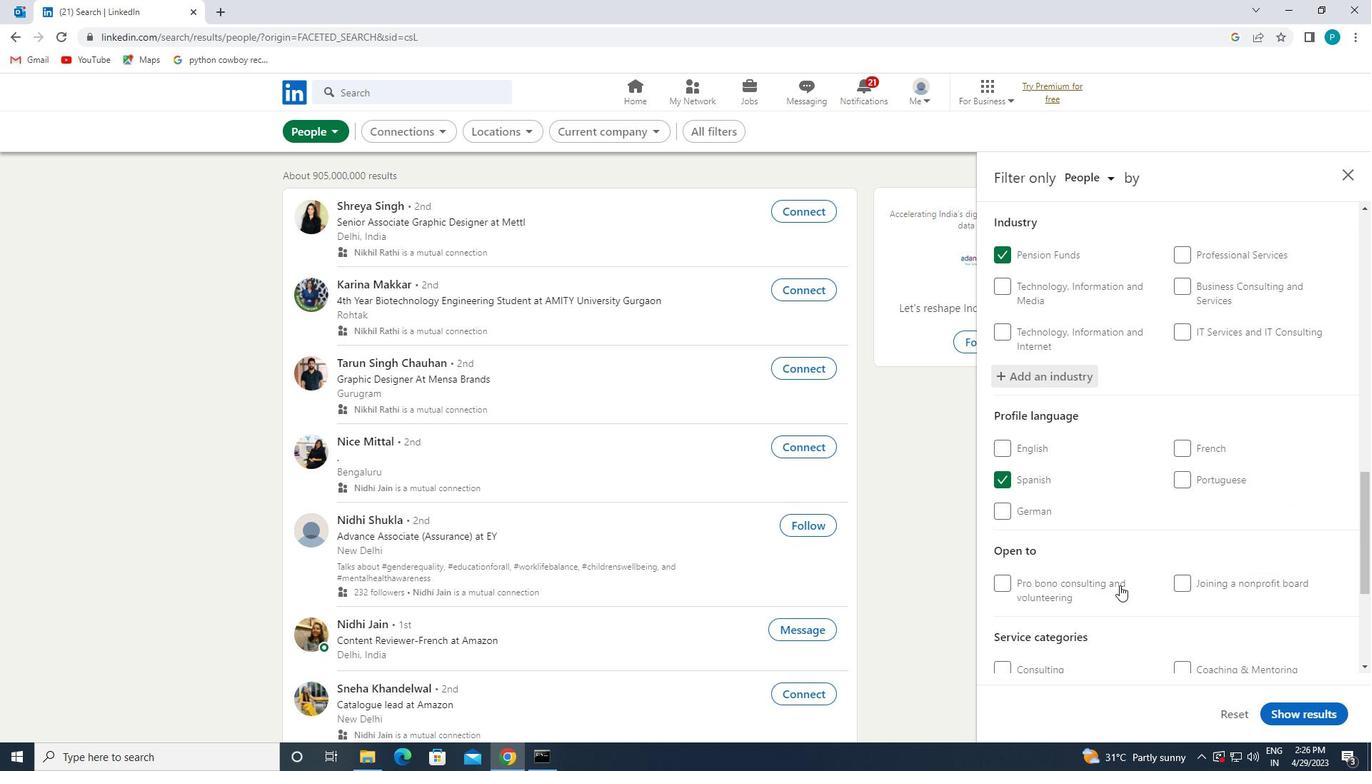 
Action: Mouse scrolled (1163, 599) with delta (0, 0)
Screenshot: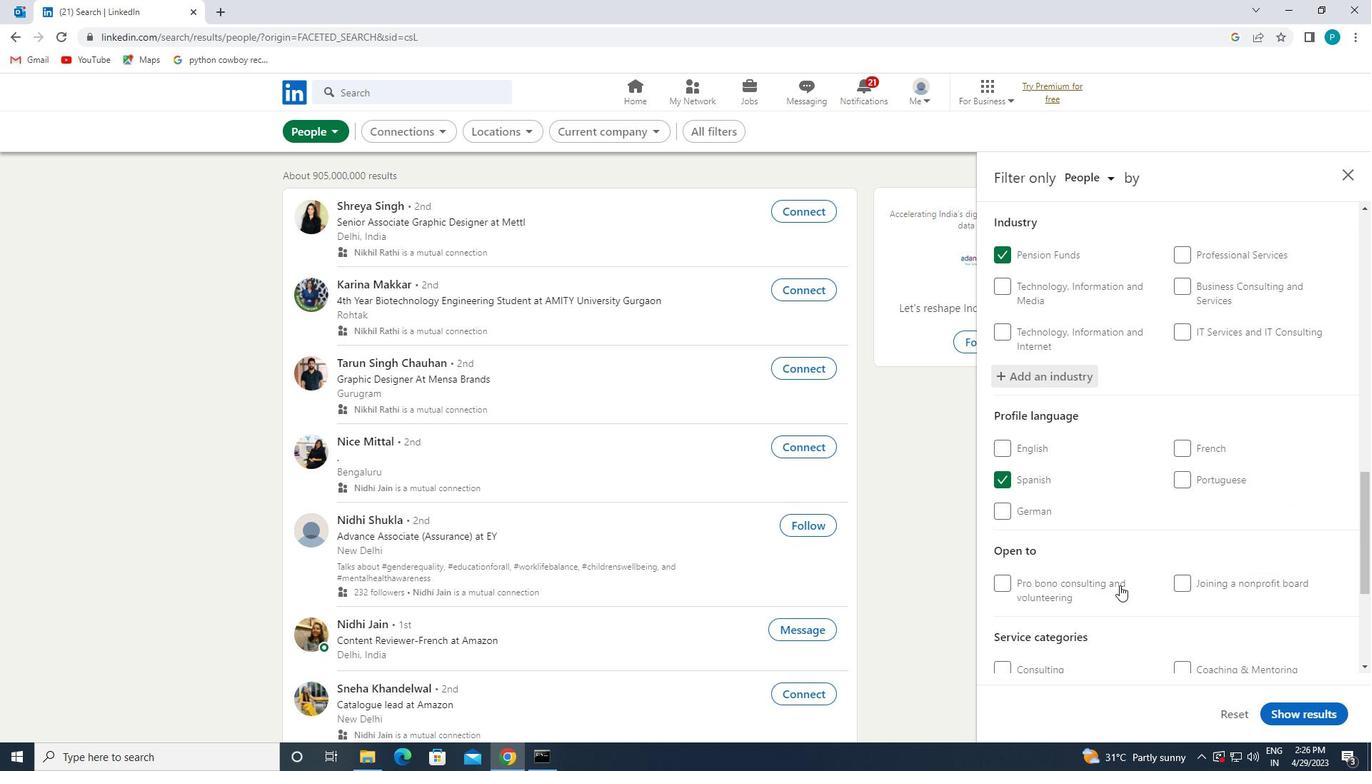 
Action: Mouse moved to (1166, 602)
Screenshot: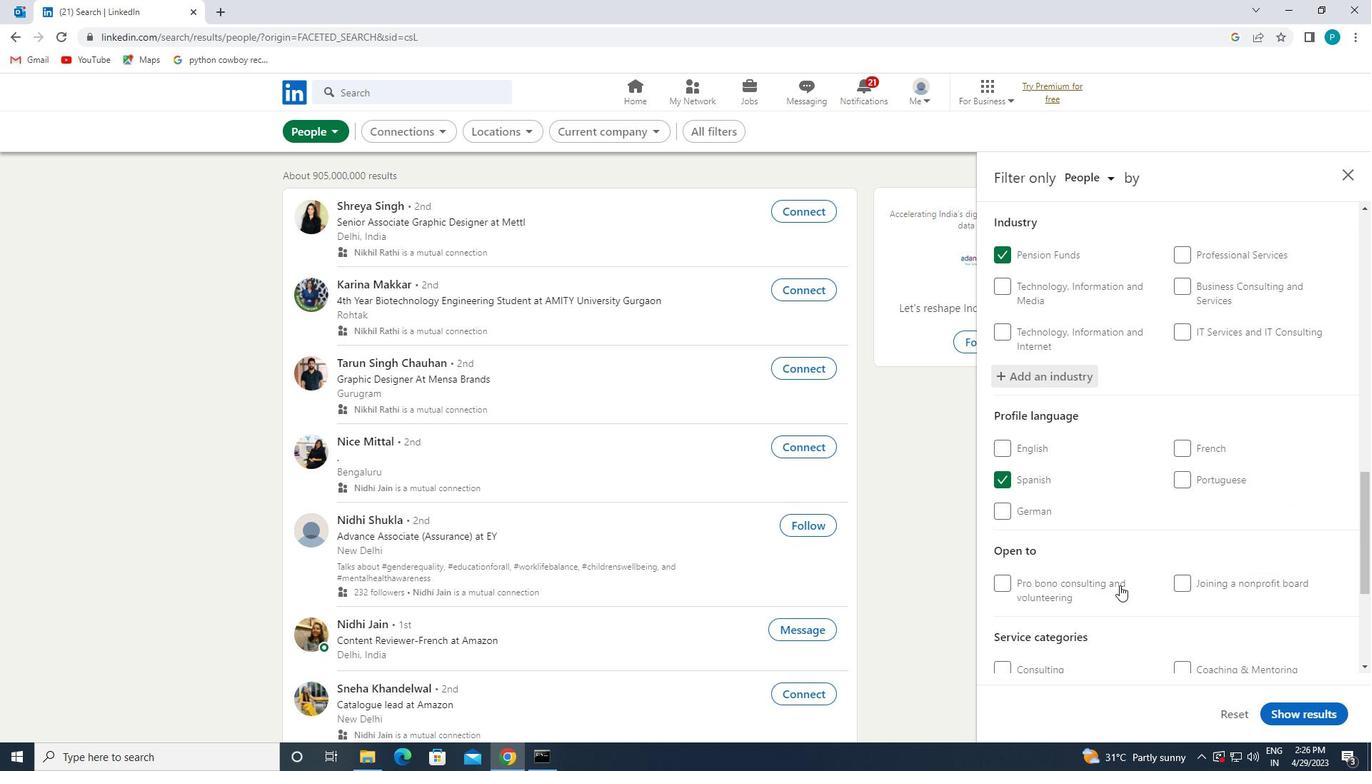 
Action: Mouse scrolled (1166, 601) with delta (0, 0)
Screenshot: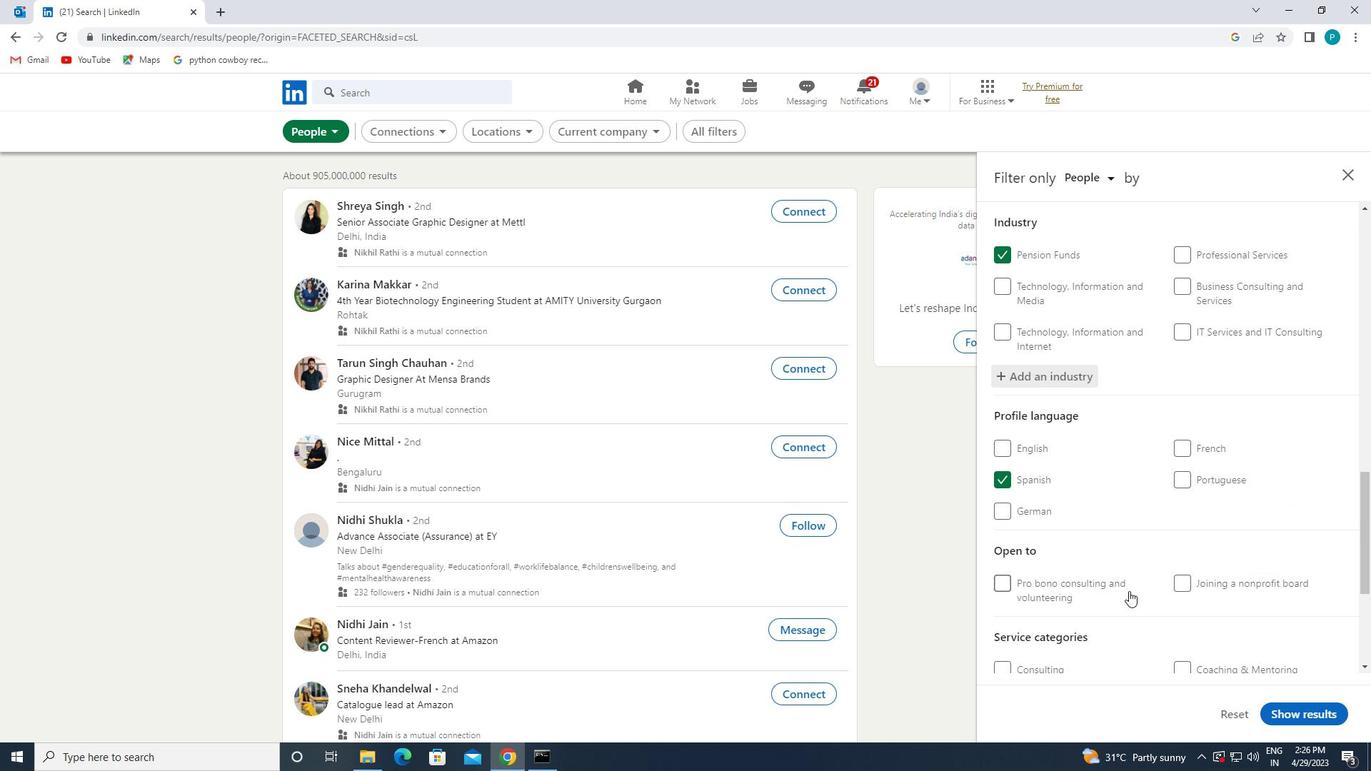 
Action: Mouse moved to (1177, 586)
Screenshot: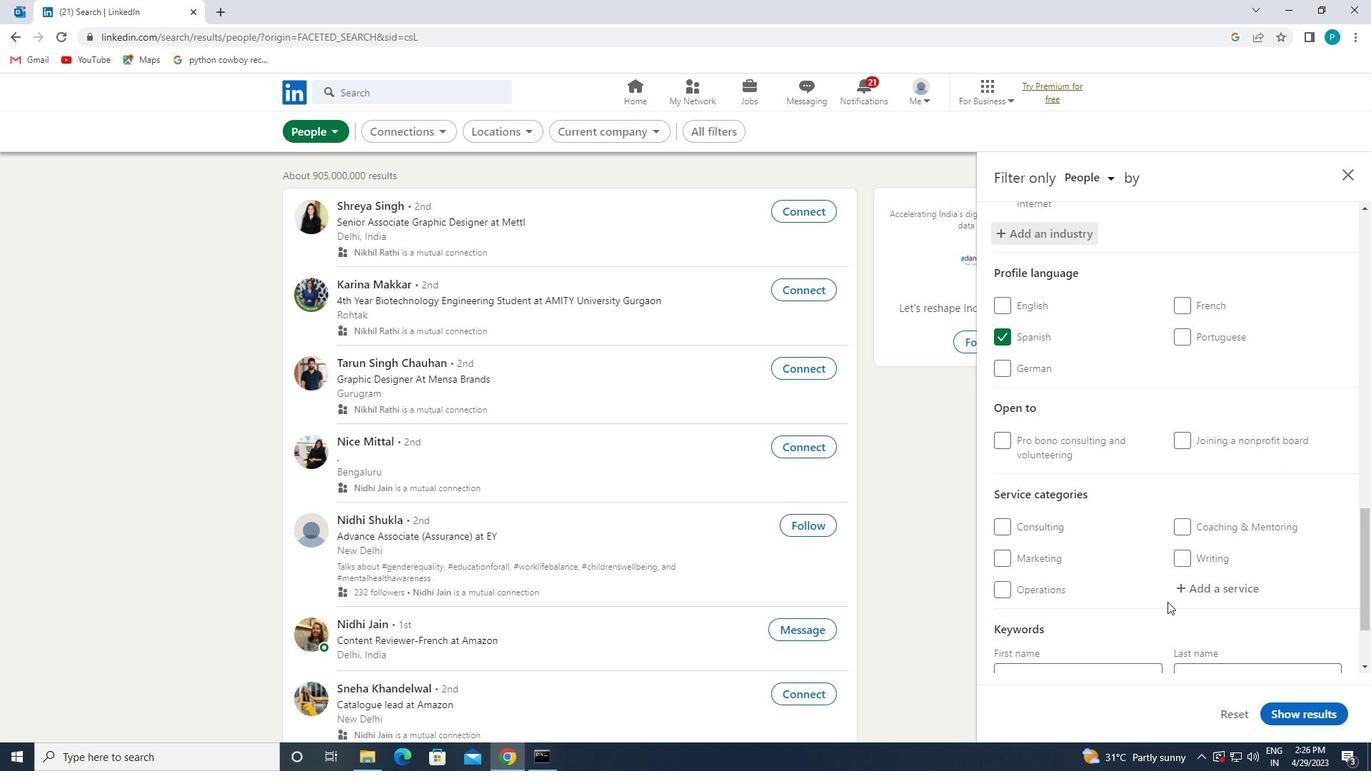 
Action: Mouse pressed left at (1177, 586)
Screenshot: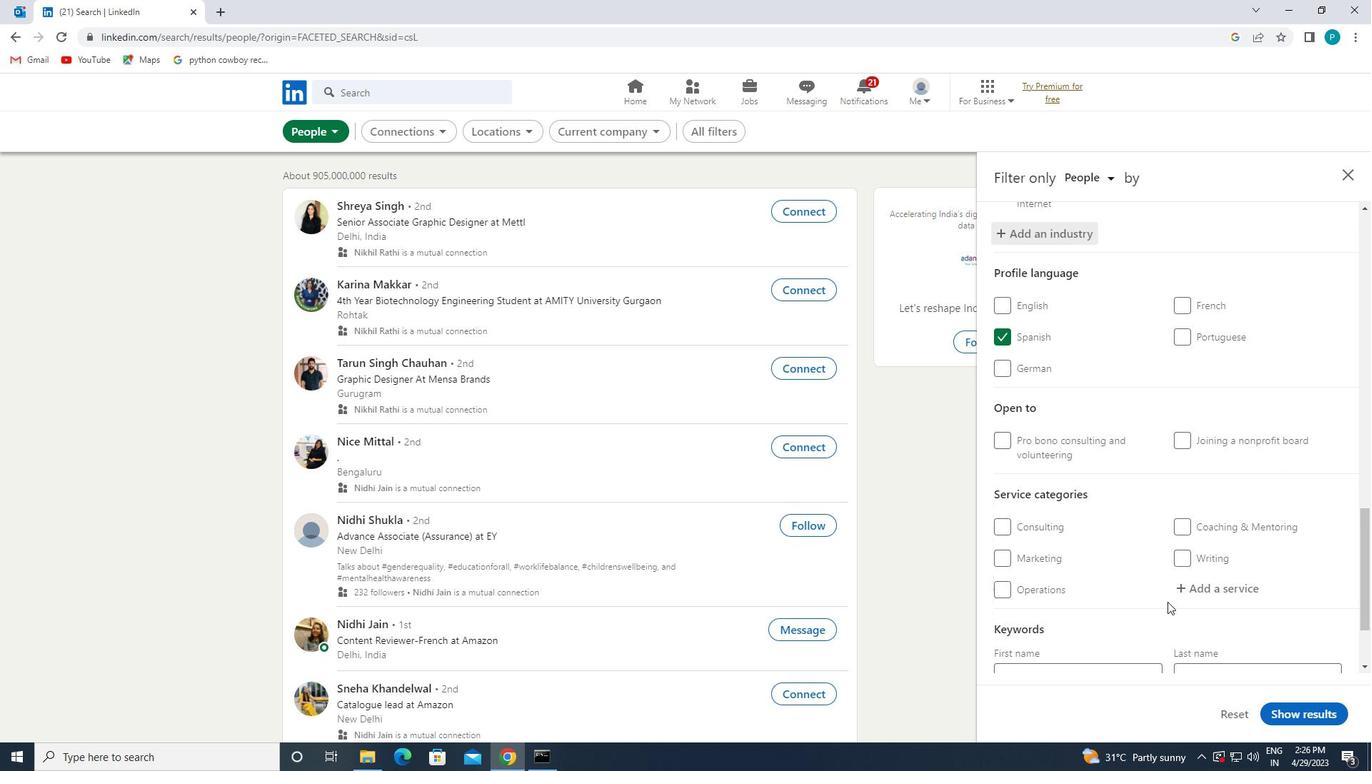 
Action: Key pressed <Key.caps_lock>I<Key.caps_lock>N
Screenshot: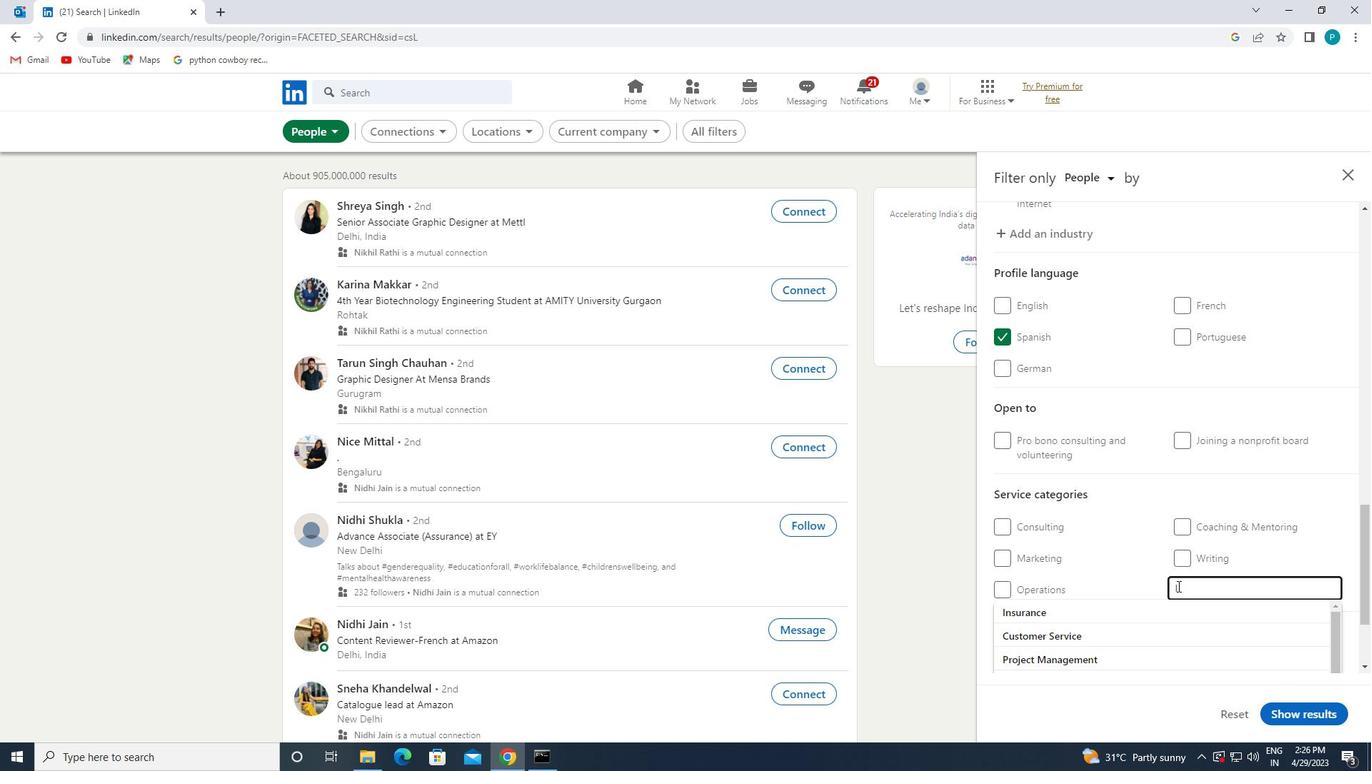 
Action: Mouse moved to (1160, 572)
Screenshot: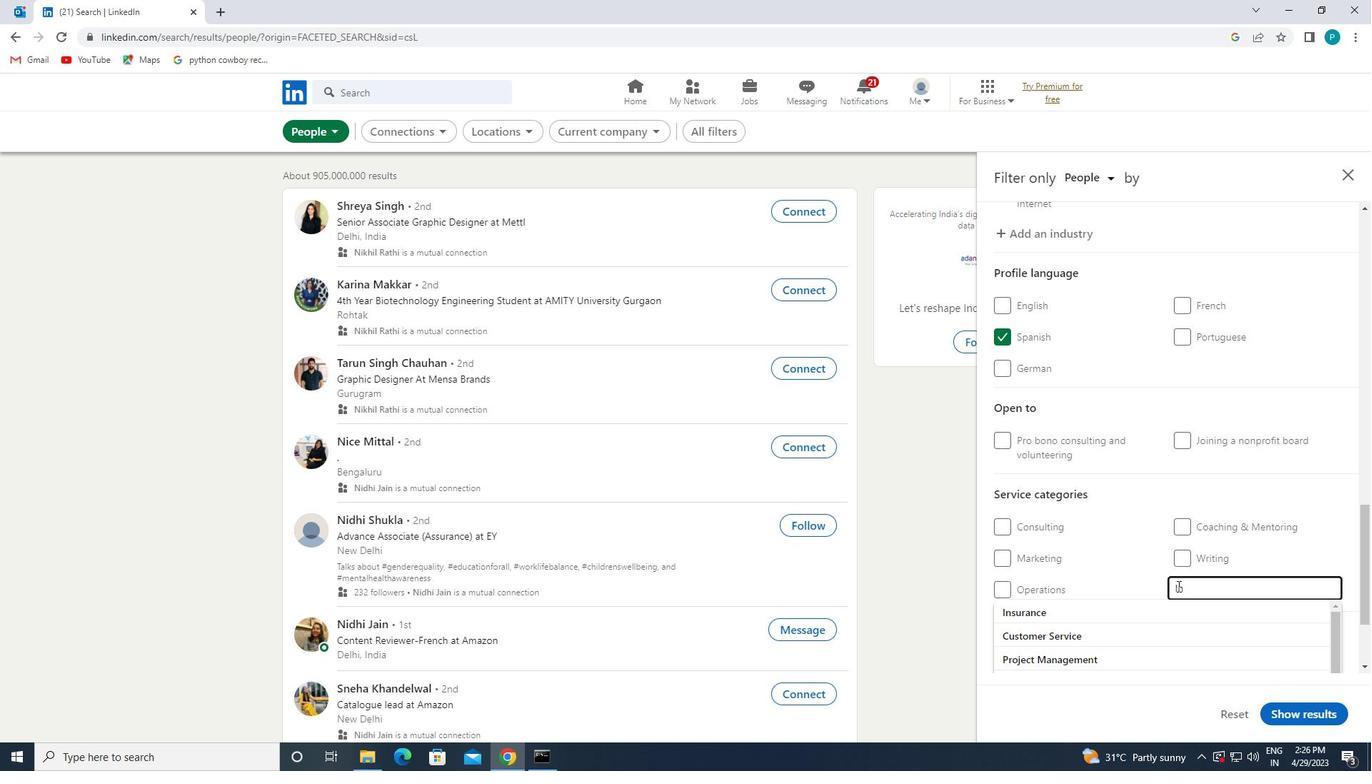 
Action: Mouse scrolled (1160, 571) with delta (0, 0)
Screenshot: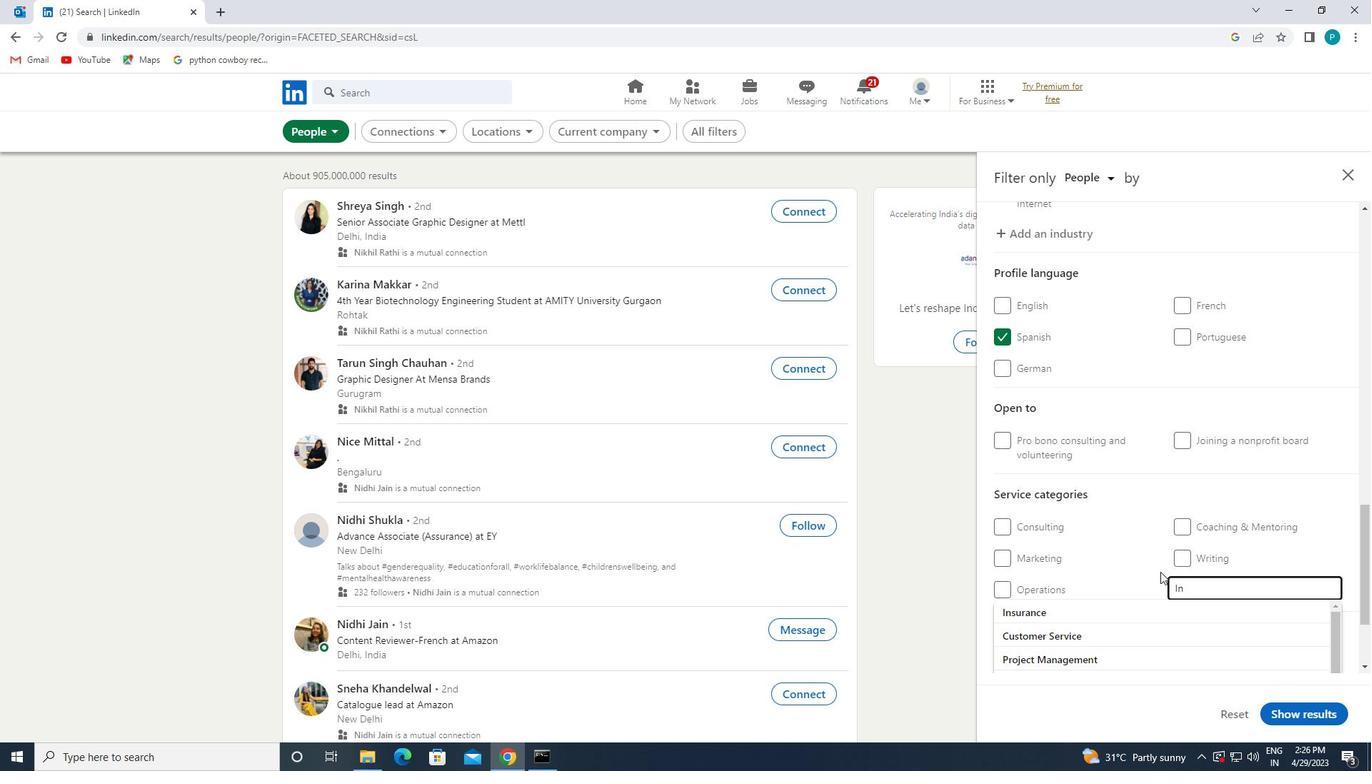 
Action: Key pressed TERAC
Screenshot: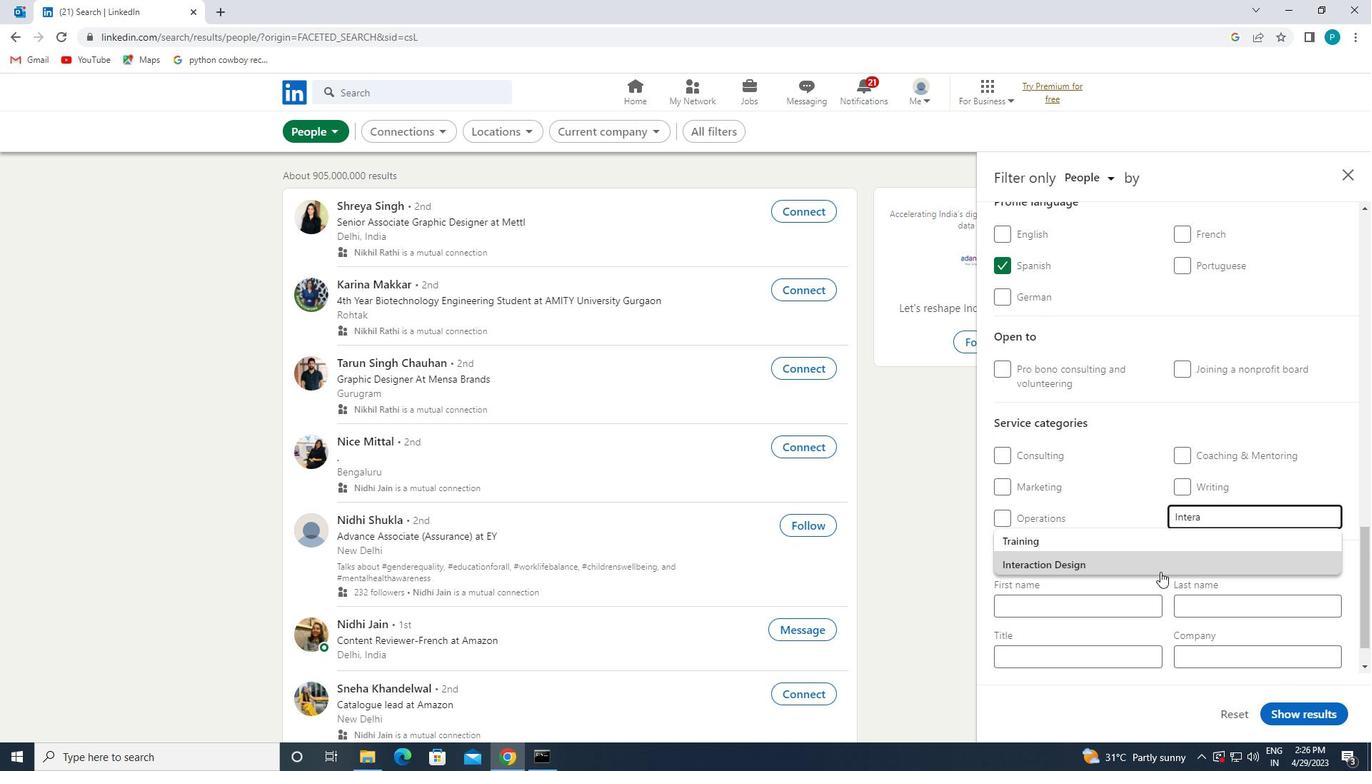 
Action: Mouse moved to (1160, 572)
Screenshot: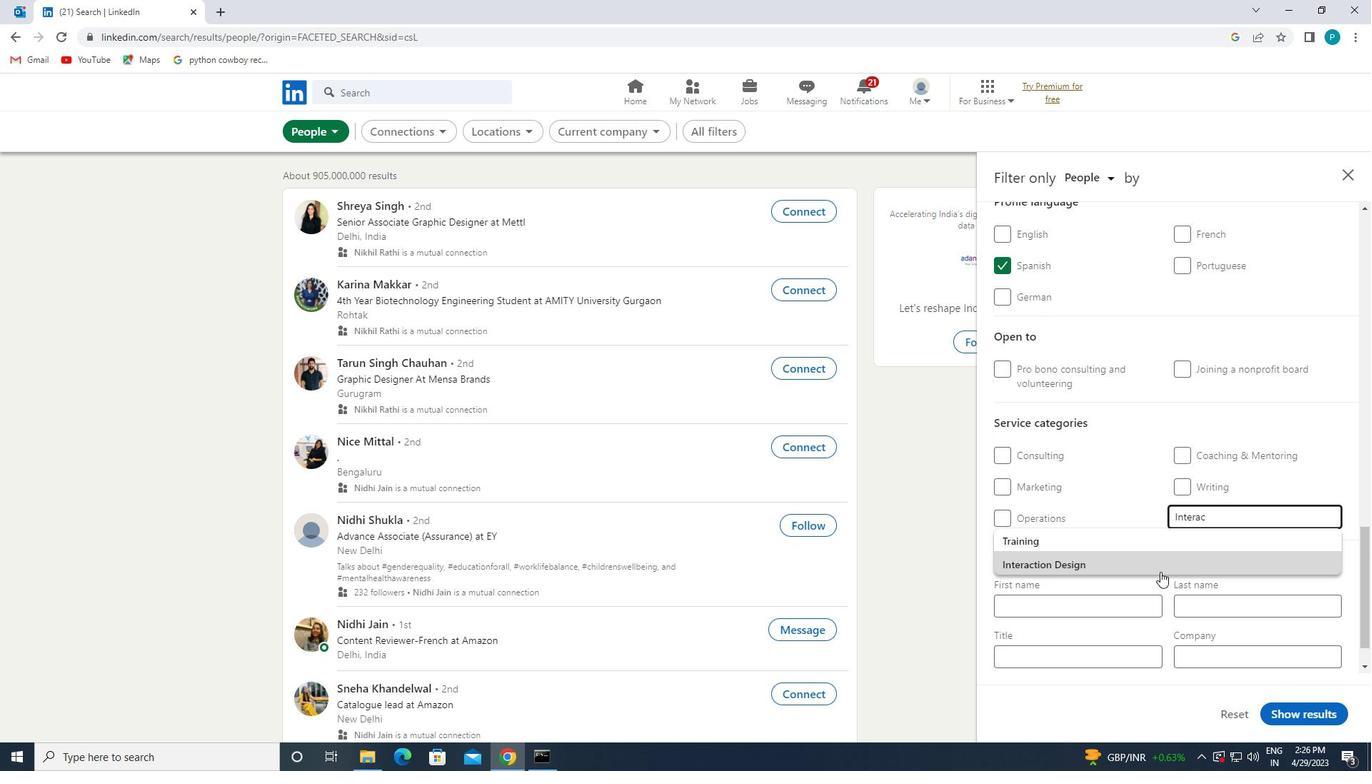 
Action: Mouse pressed left at (1160, 572)
Screenshot: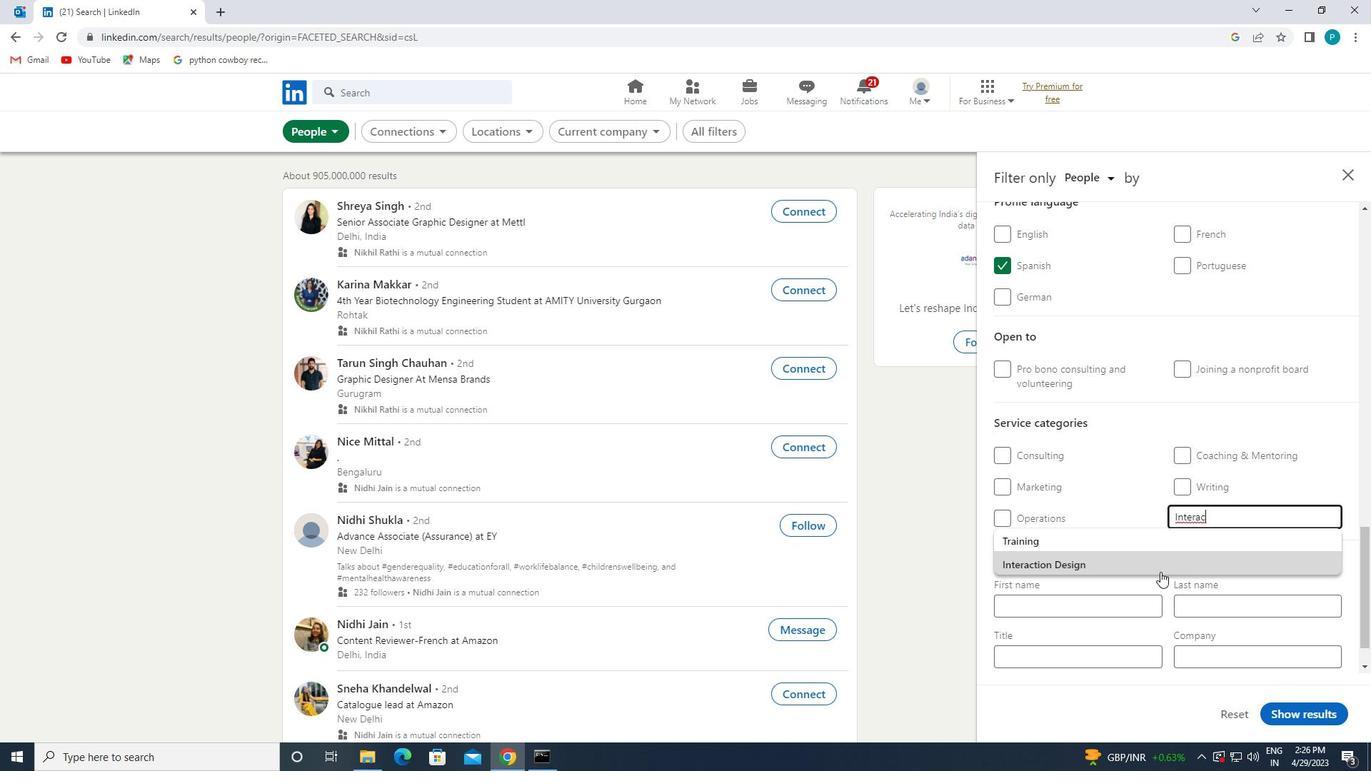 
Action: Mouse scrolled (1160, 571) with delta (0, 0)
Screenshot: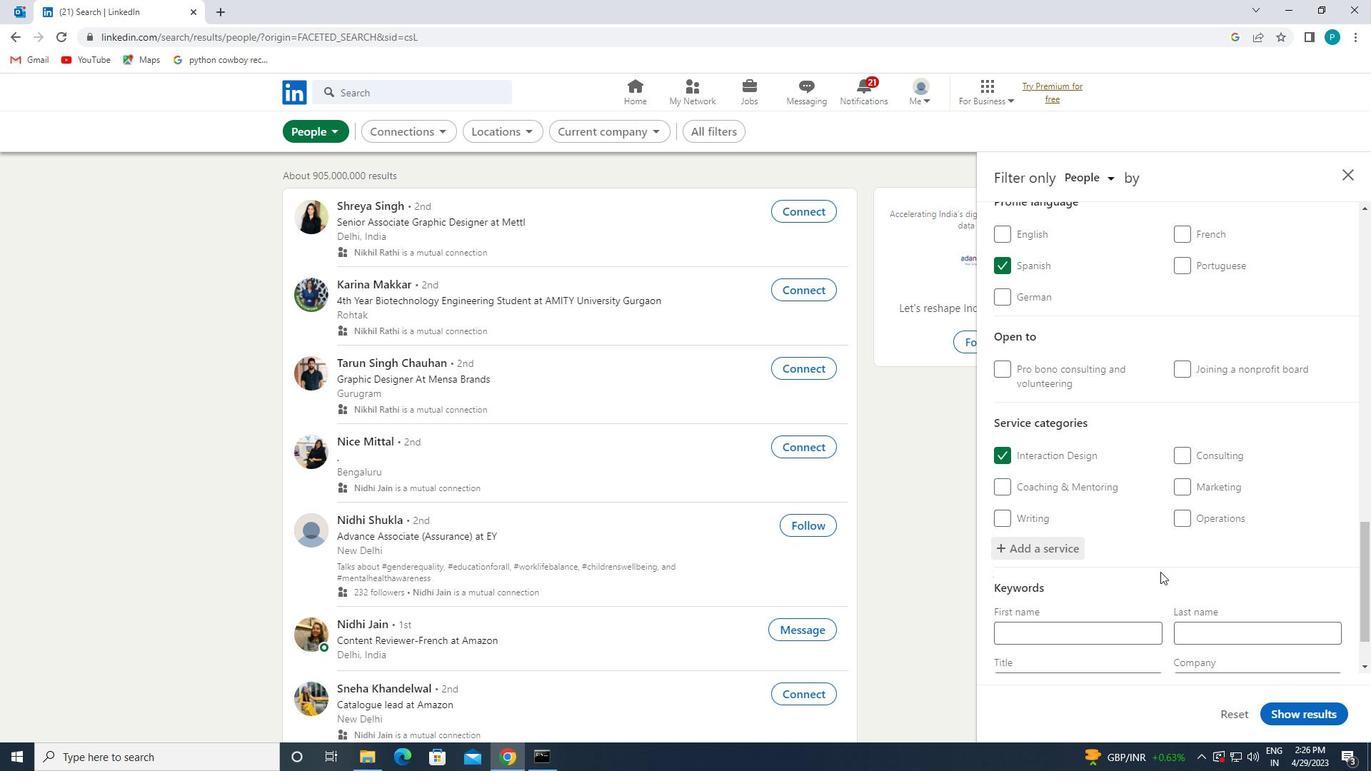 
Action: Mouse scrolled (1160, 571) with delta (0, 0)
Screenshot: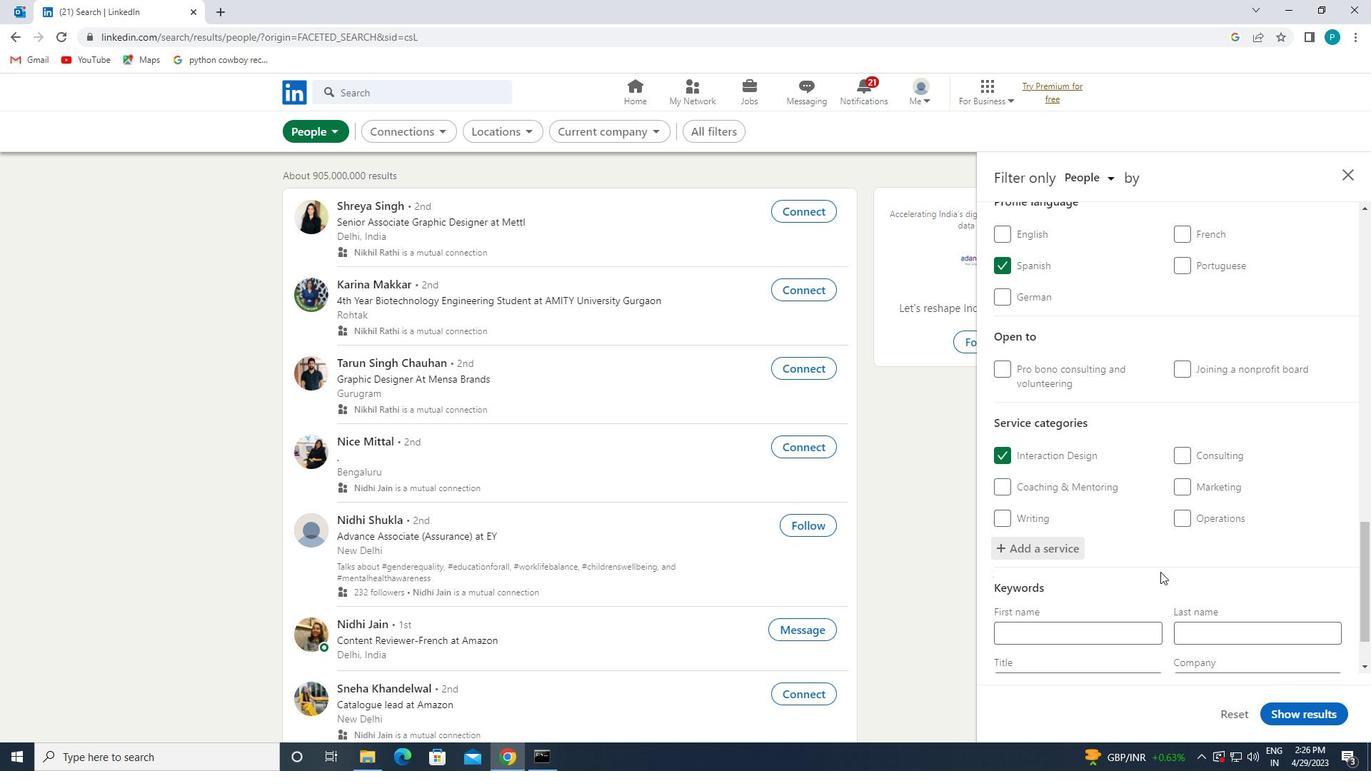 
Action: Mouse scrolled (1160, 571) with delta (0, 0)
Screenshot: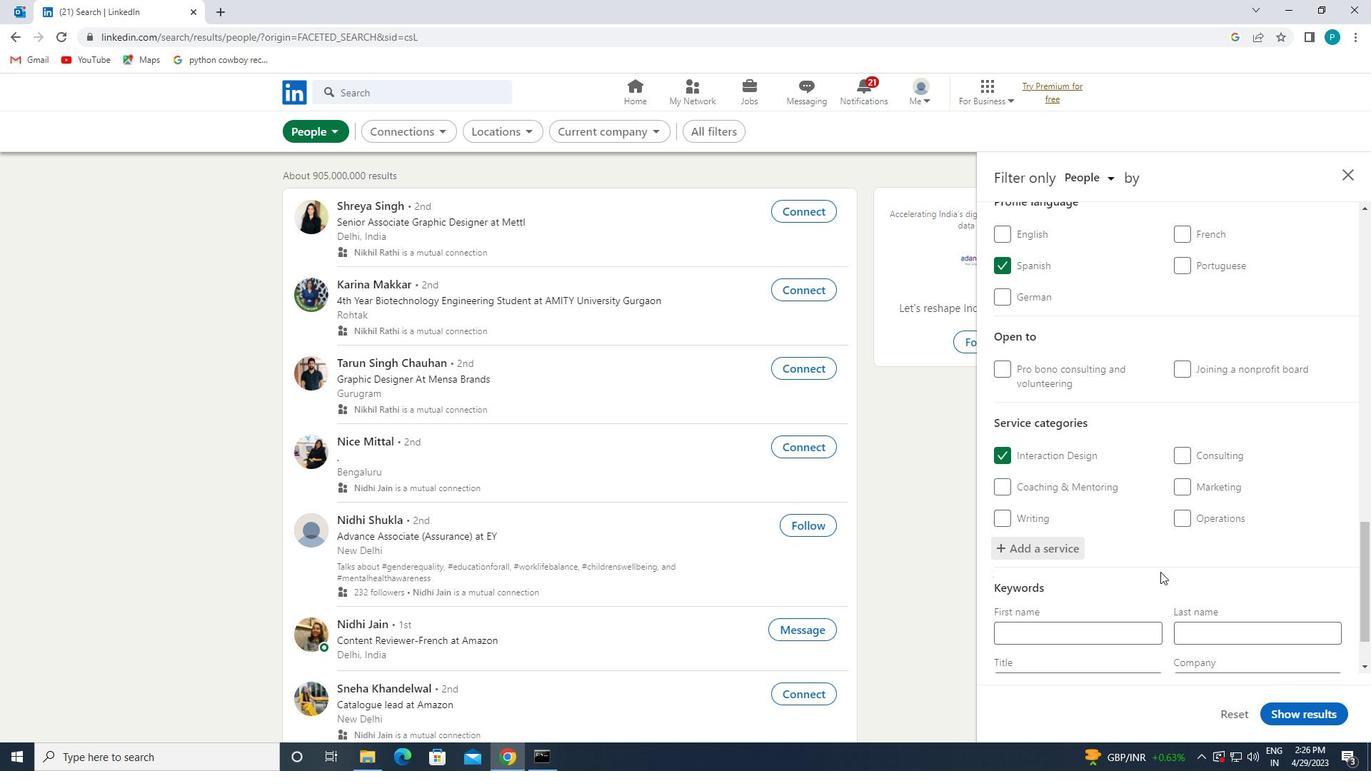 
Action: Mouse moved to (1137, 609)
Screenshot: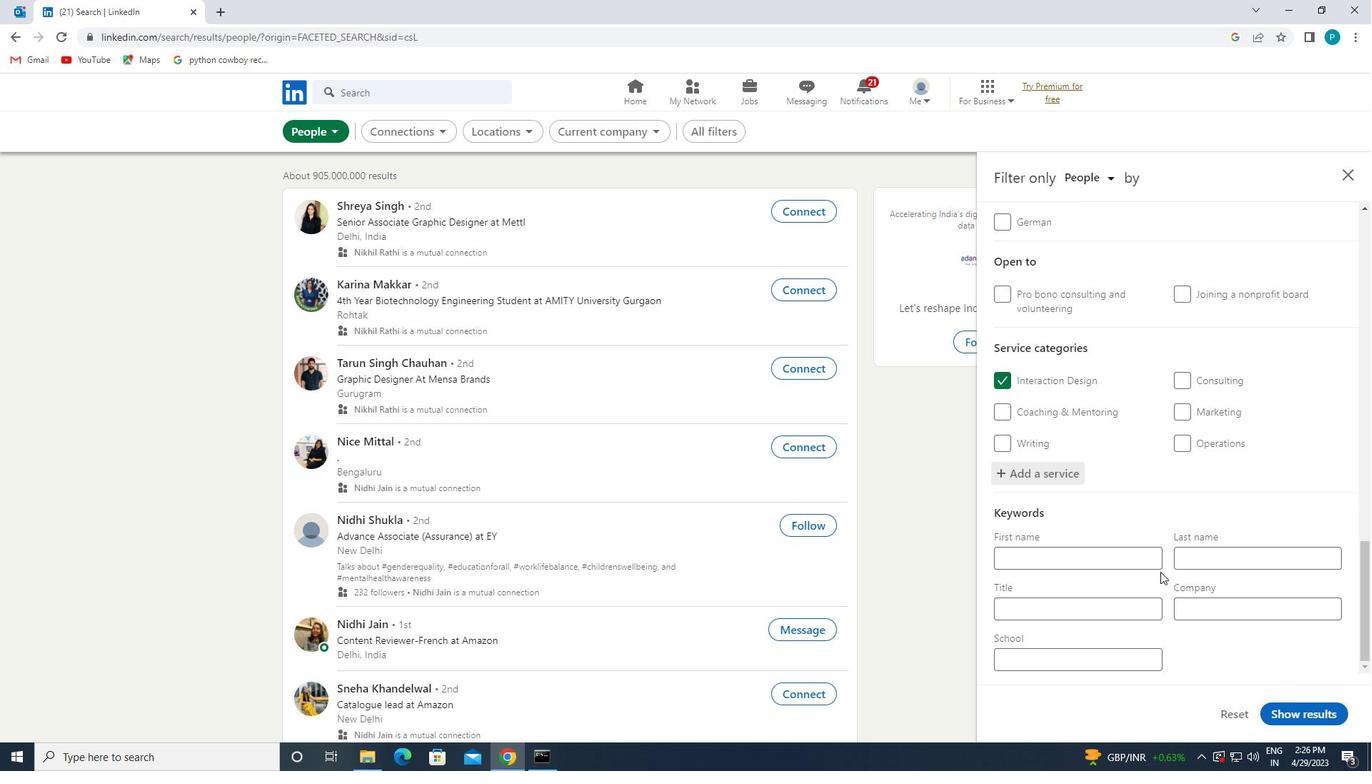 
Action: Mouse pressed left at (1137, 609)
Screenshot: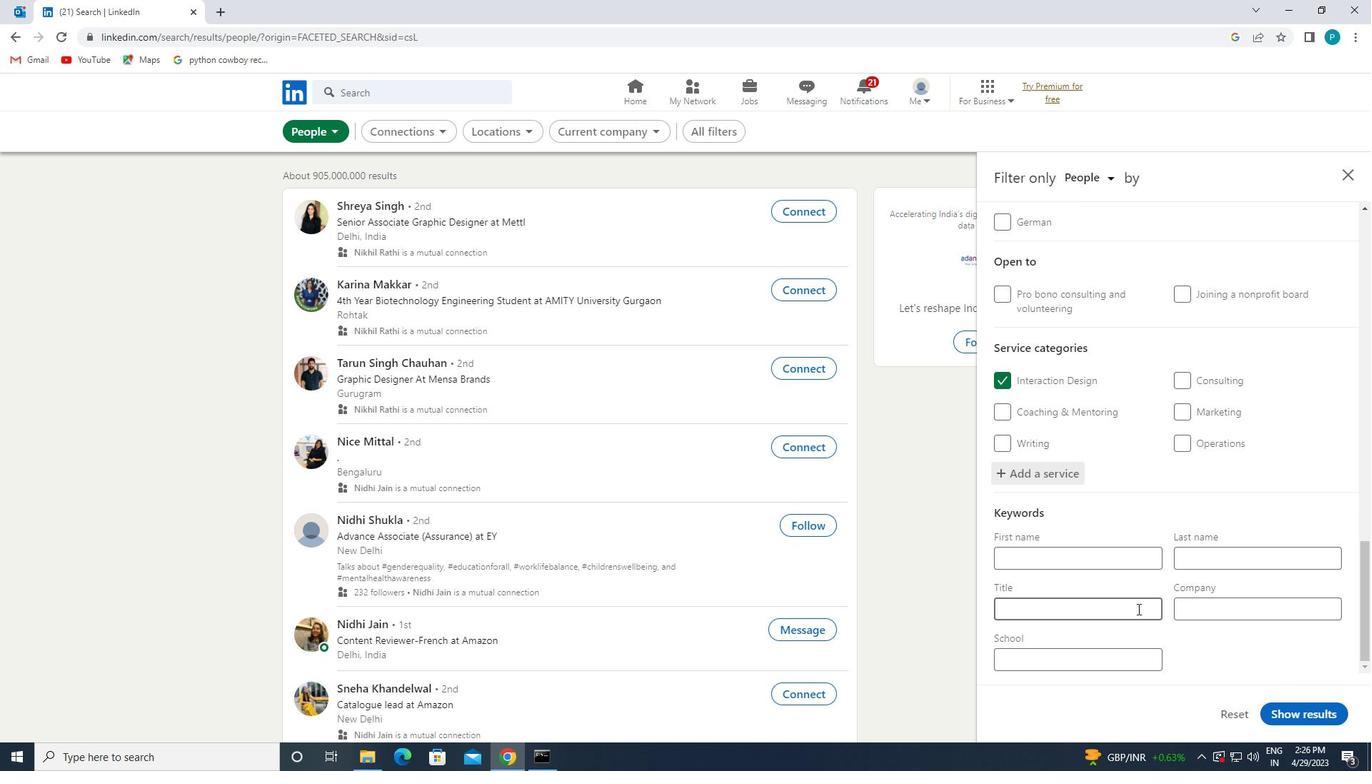 
Action: Key pressed <Key.caps_lock>R<Key.caps_lock>ED<Key.space><Key.caps_lock>C<Key.caps_lock>ROSS<Key.space><Key.caps_lock>V<Key.caps_lock>OLUNTEER
Screenshot: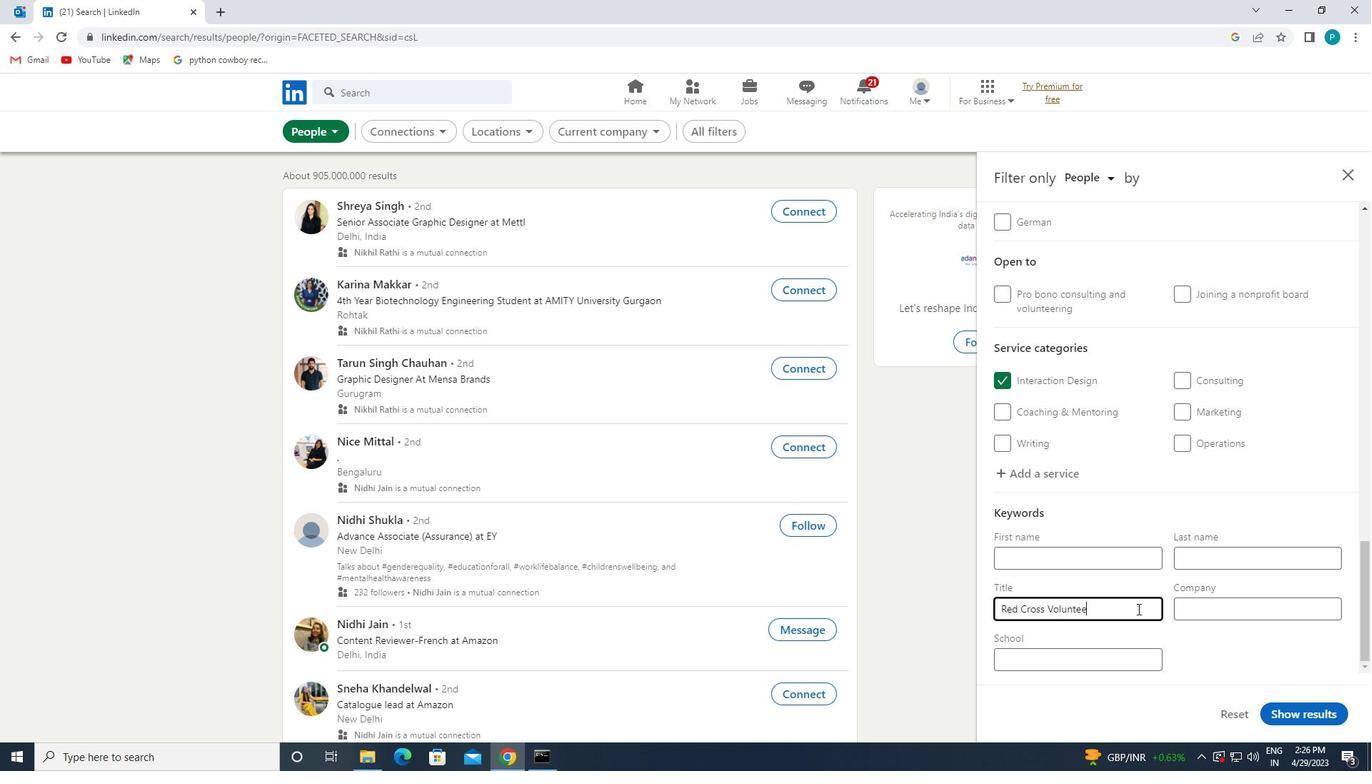 
Action: Mouse moved to (1326, 712)
Screenshot: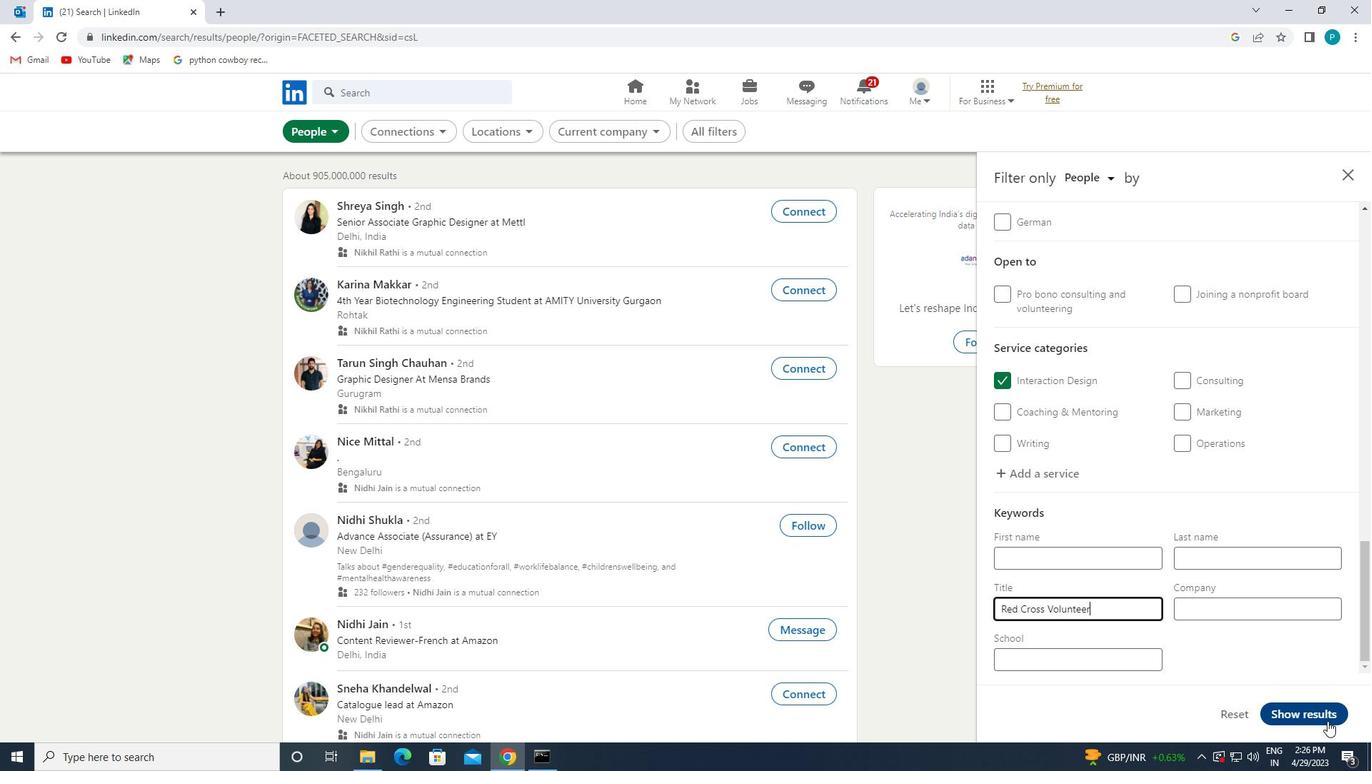 
Action: Mouse pressed left at (1326, 712)
Screenshot: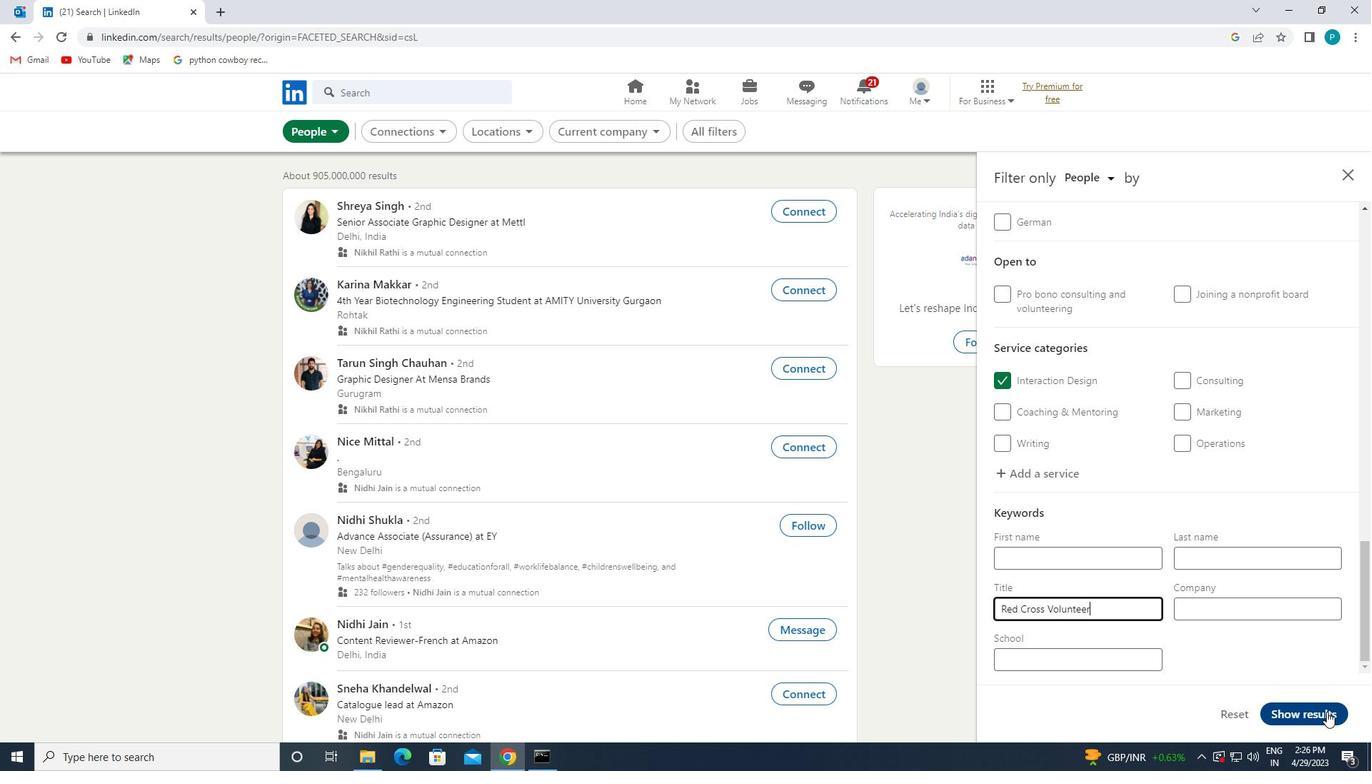 
